 Task: Find connections with filter location Châteauguay with filter topic #startupquoteswith filter profile language Potuguese with filter current company Bajaj Allianz General Insurance with filter school UNITED COLLEGE OF ENGINEERING AND RESEARCH, GREATER NOIDA with filter industry Oil Extraction with filter service category Computer Networking with filter keywords title Account Representative
Action: Mouse moved to (175, 268)
Screenshot: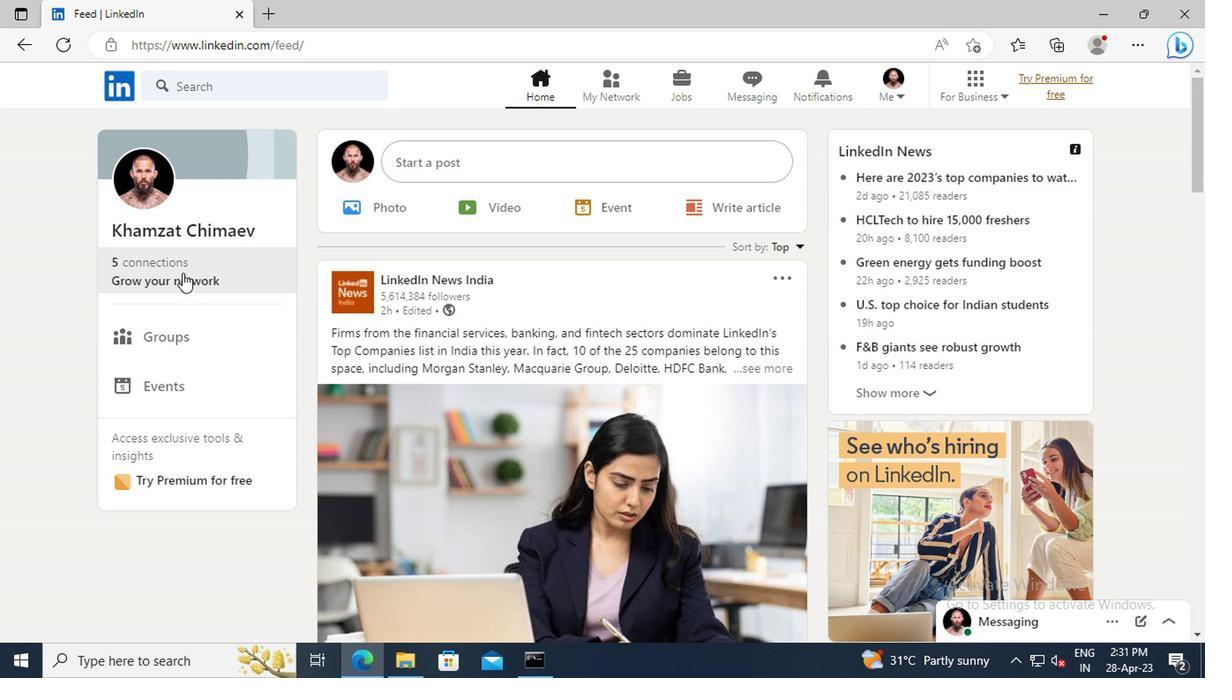 
Action: Mouse pressed left at (175, 268)
Screenshot: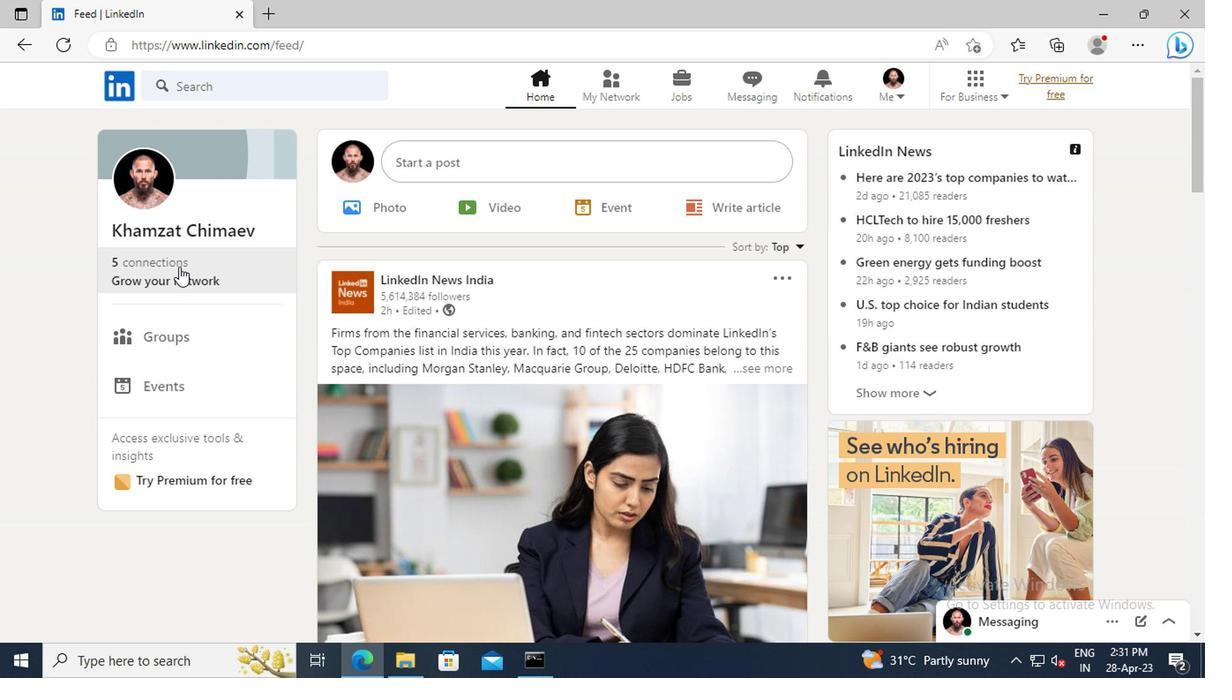 
Action: Mouse moved to (182, 185)
Screenshot: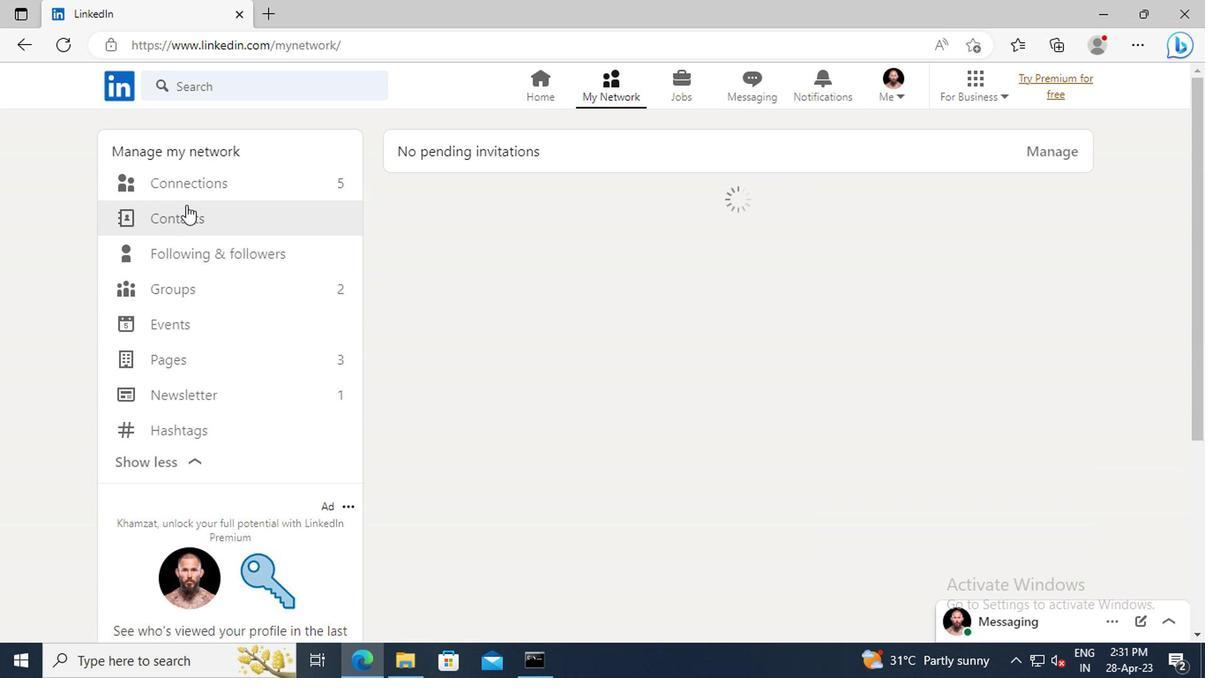 
Action: Mouse pressed left at (182, 185)
Screenshot: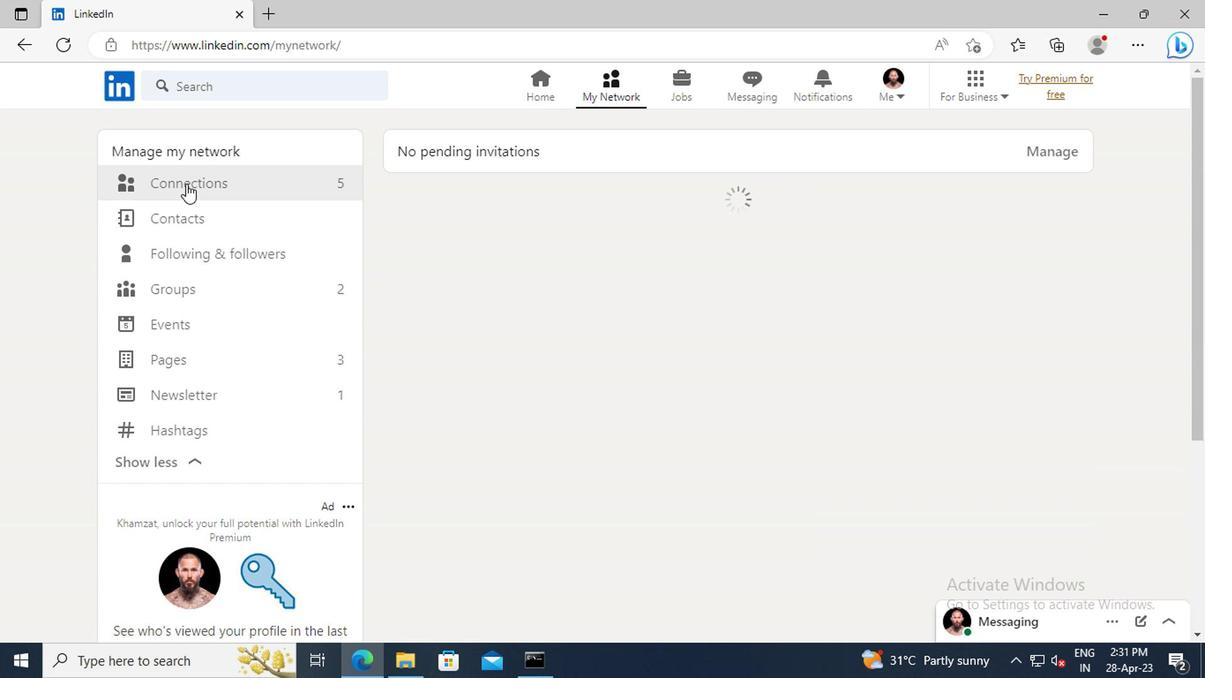 
Action: Mouse moved to (735, 187)
Screenshot: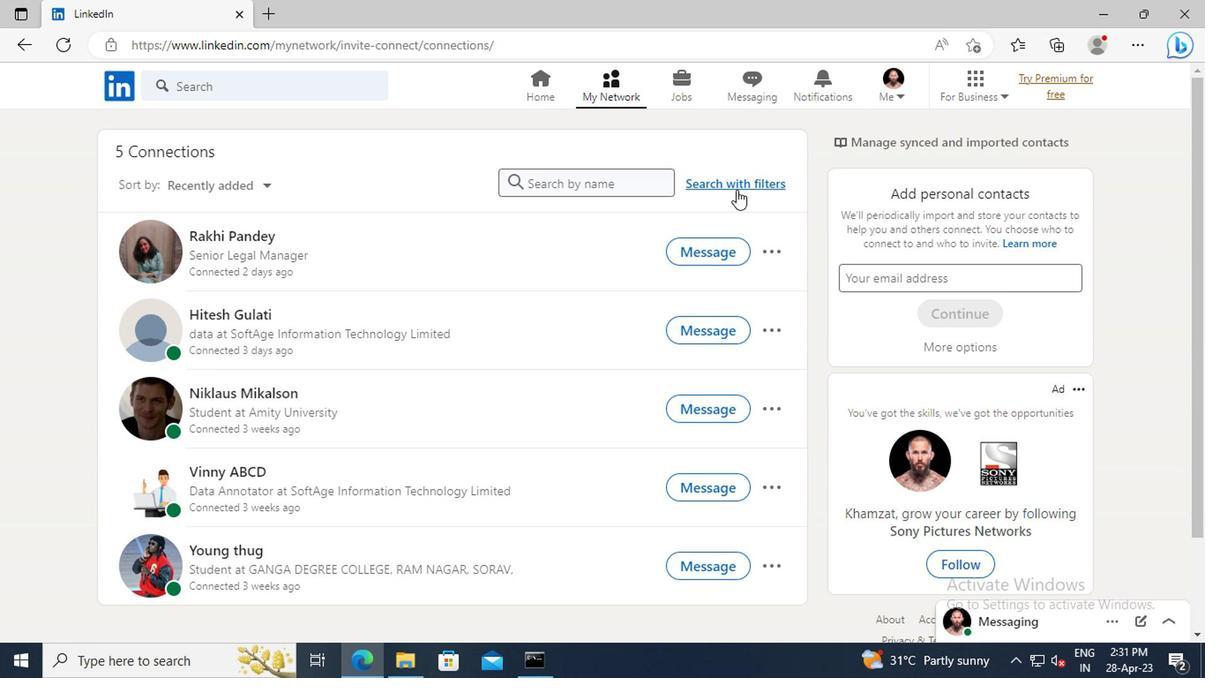 
Action: Mouse pressed left at (735, 187)
Screenshot: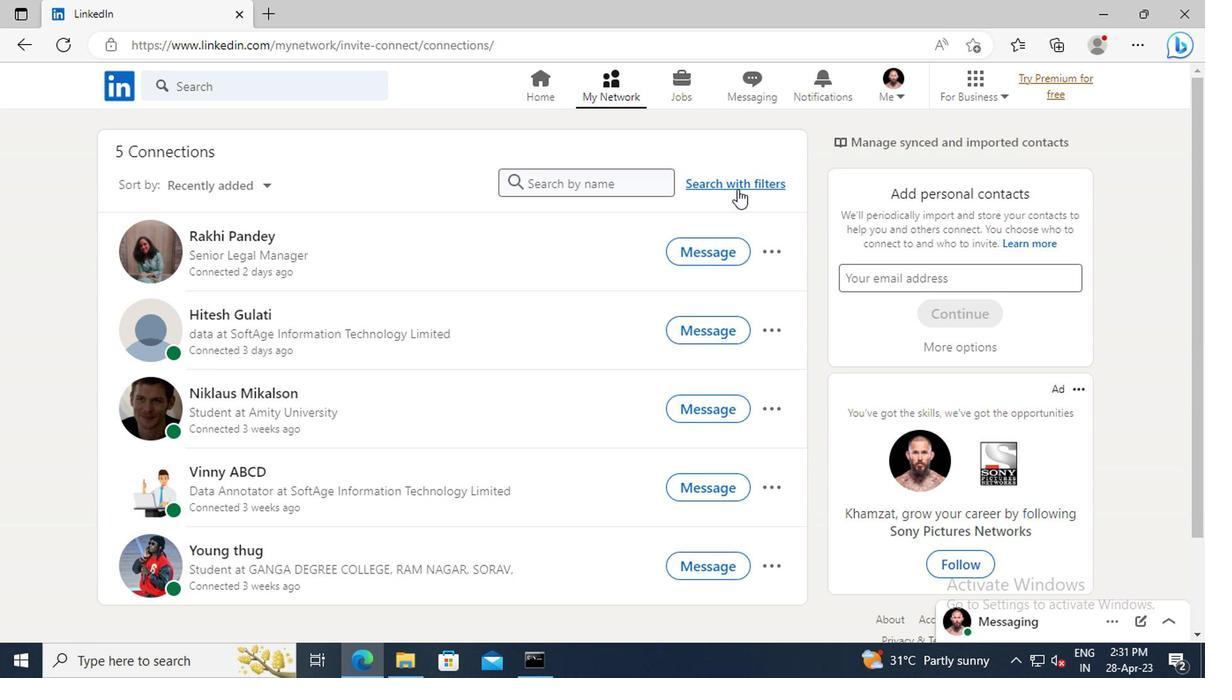 
Action: Mouse moved to (665, 140)
Screenshot: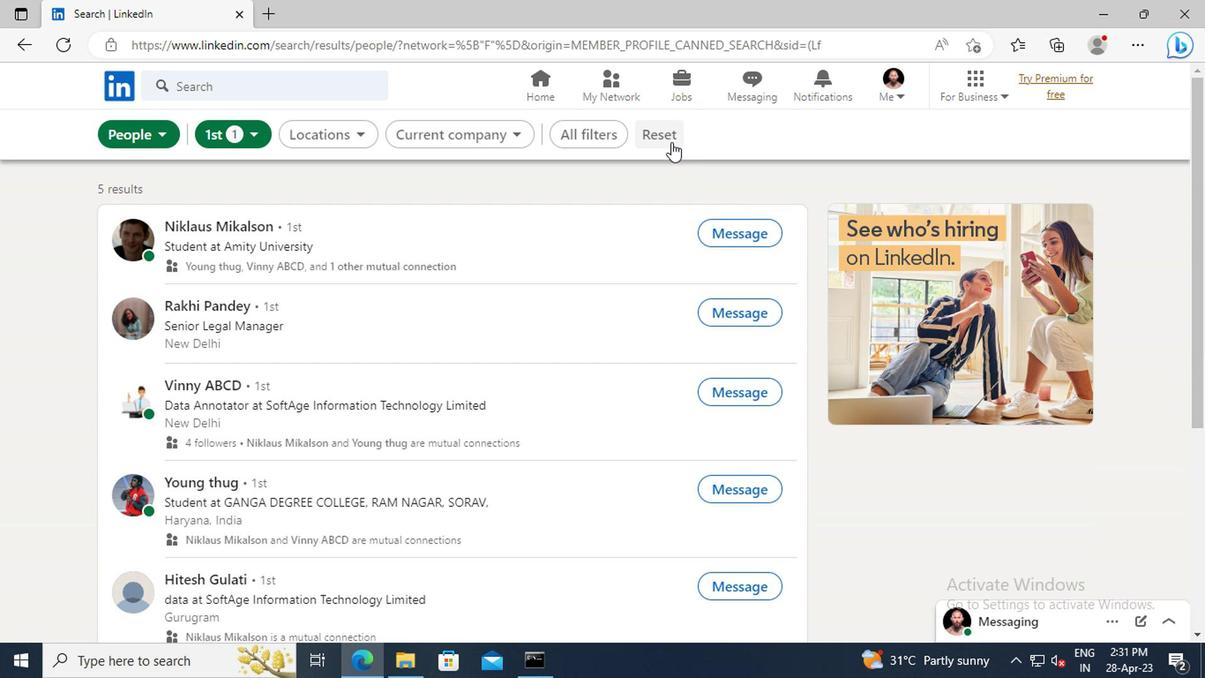 
Action: Mouse pressed left at (665, 140)
Screenshot: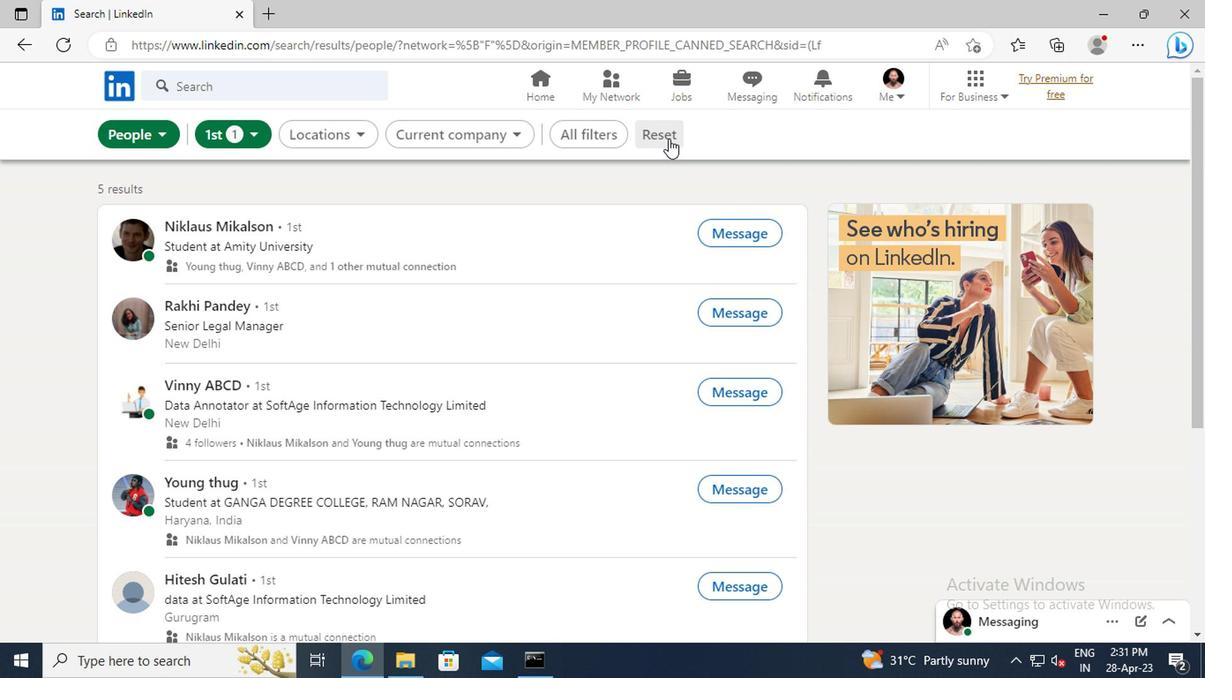 
Action: Mouse moved to (643, 135)
Screenshot: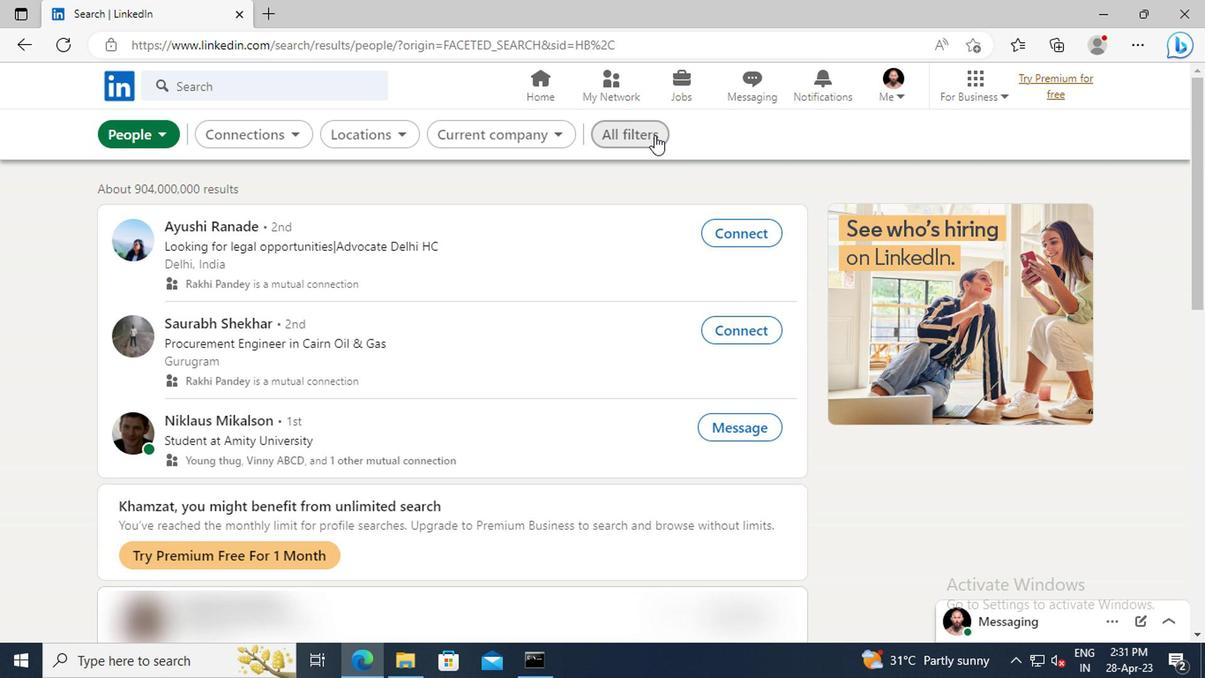 
Action: Mouse pressed left at (643, 135)
Screenshot: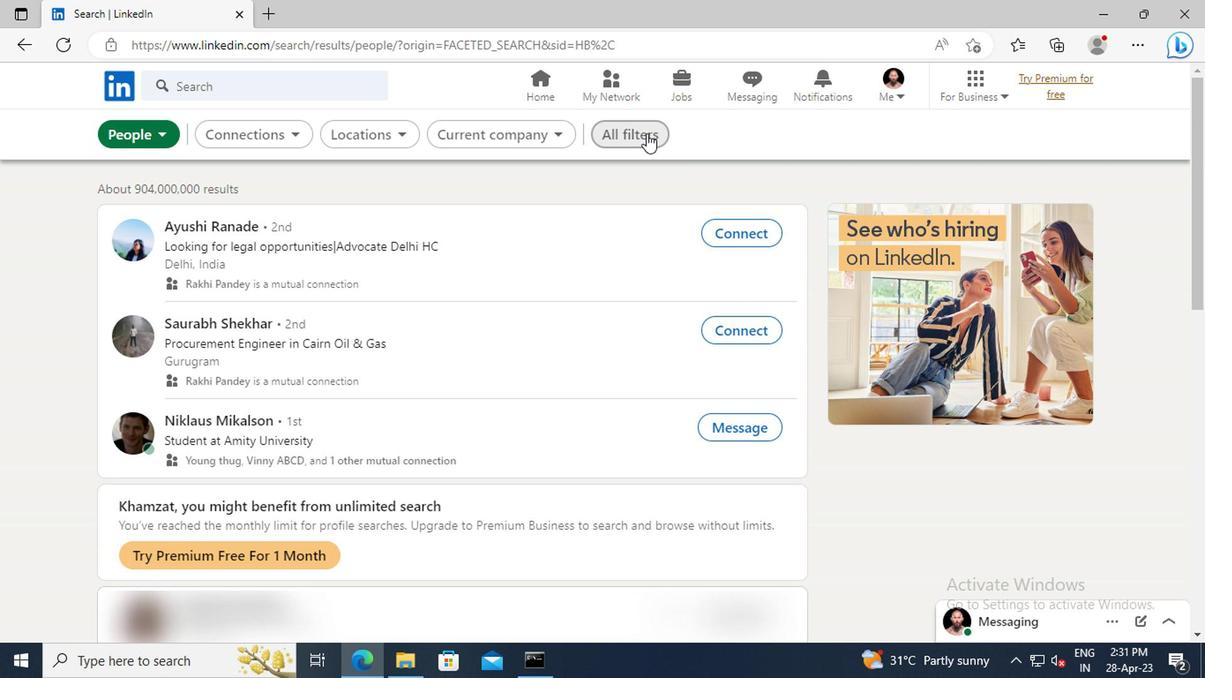 
Action: Mouse moved to (1005, 295)
Screenshot: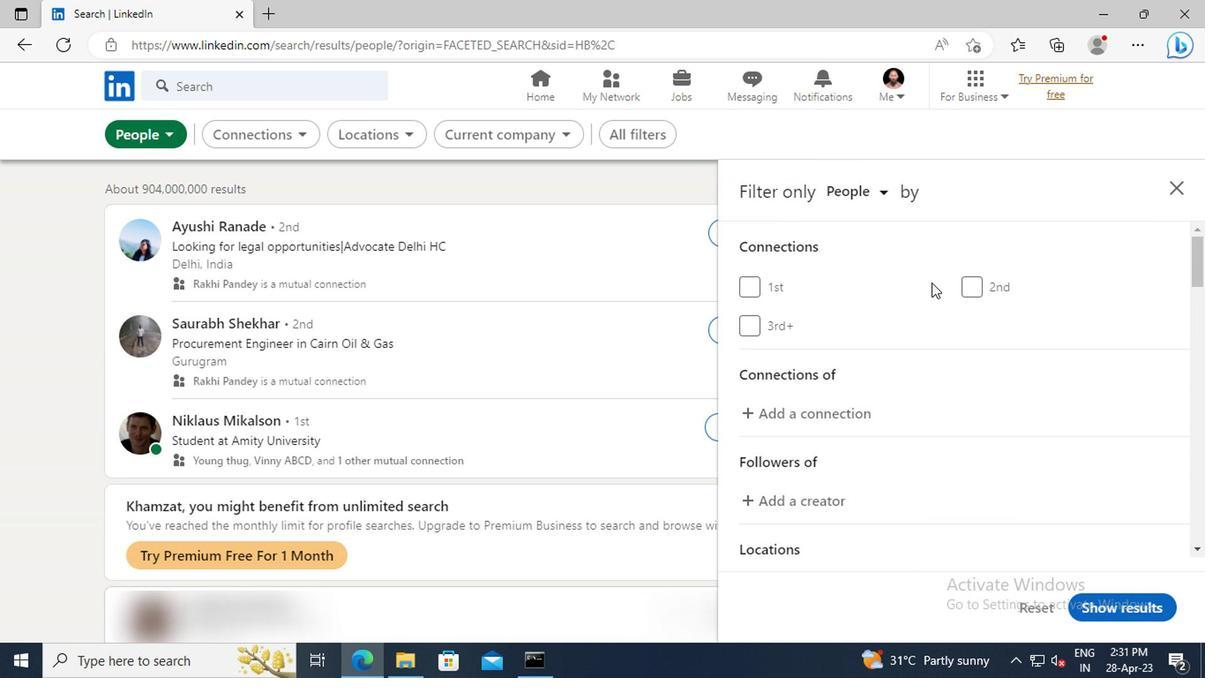 
Action: Mouse scrolled (1005, 294) with delta (0, -1)
Screenshot: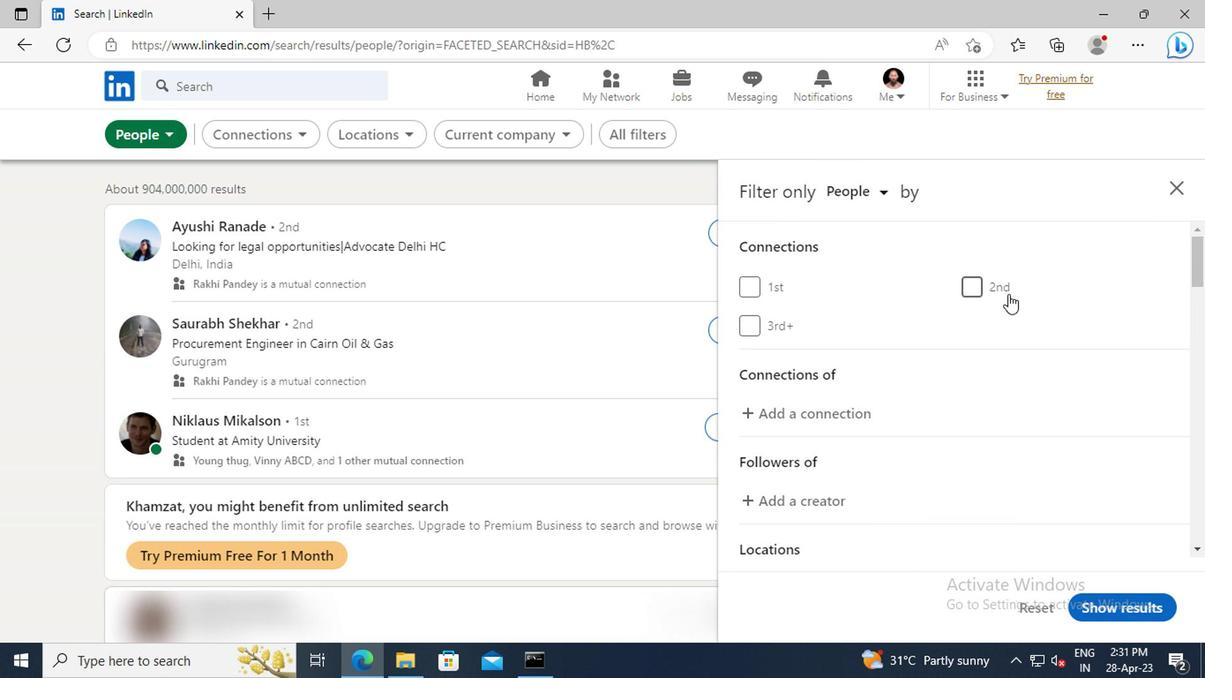
Action: Mouse scrolled (1005, 294) with delta (0, -1)
Screenshot: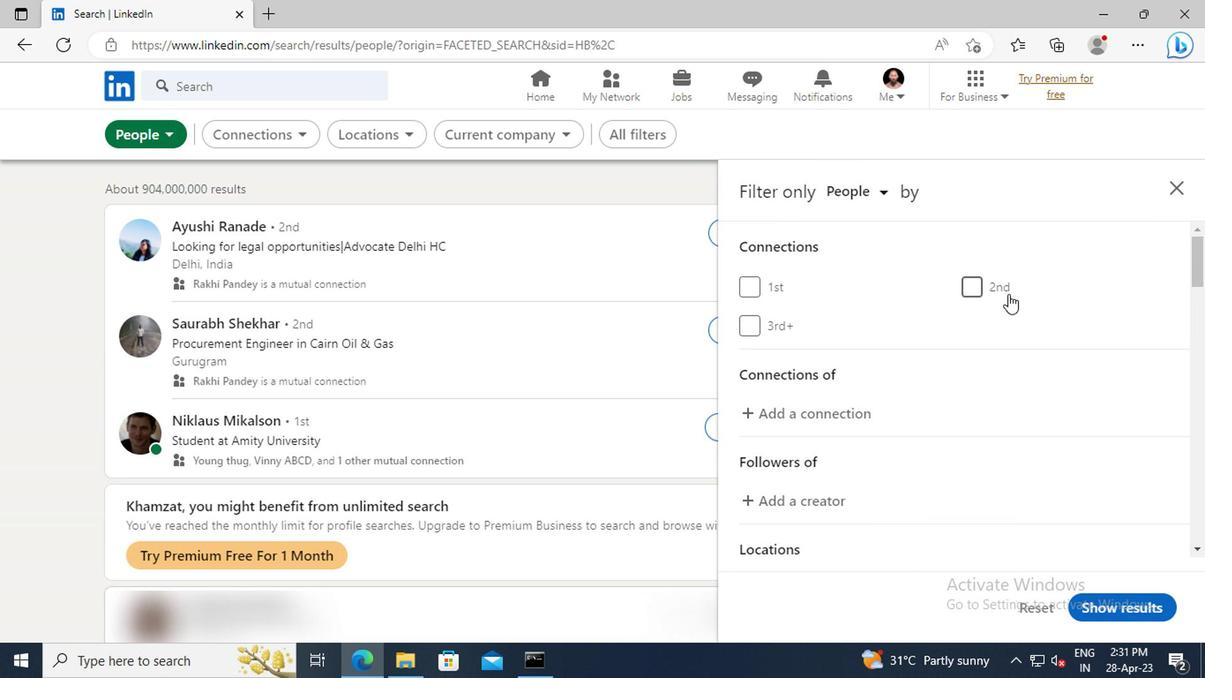 
Action: Mouse scrolled (1005, 294) with delta (0, -1)
Screenshot: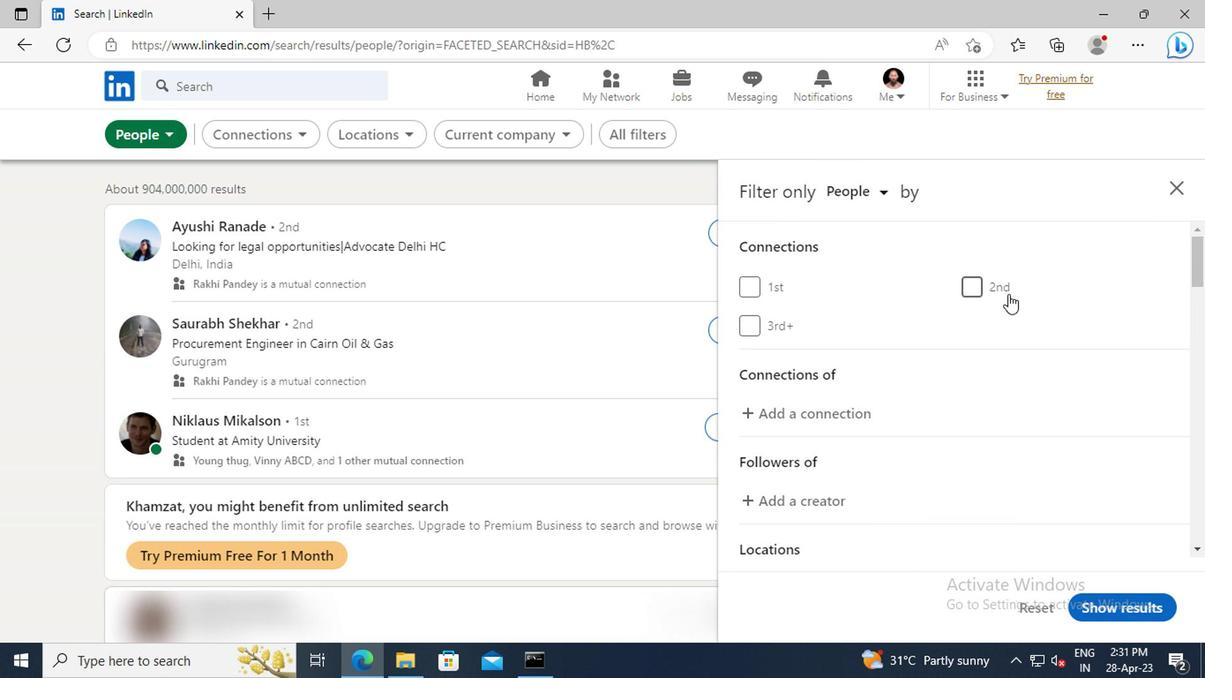 
Action: Mouse scrolled (1005, 294) with delta (0, -1)
Screenshot: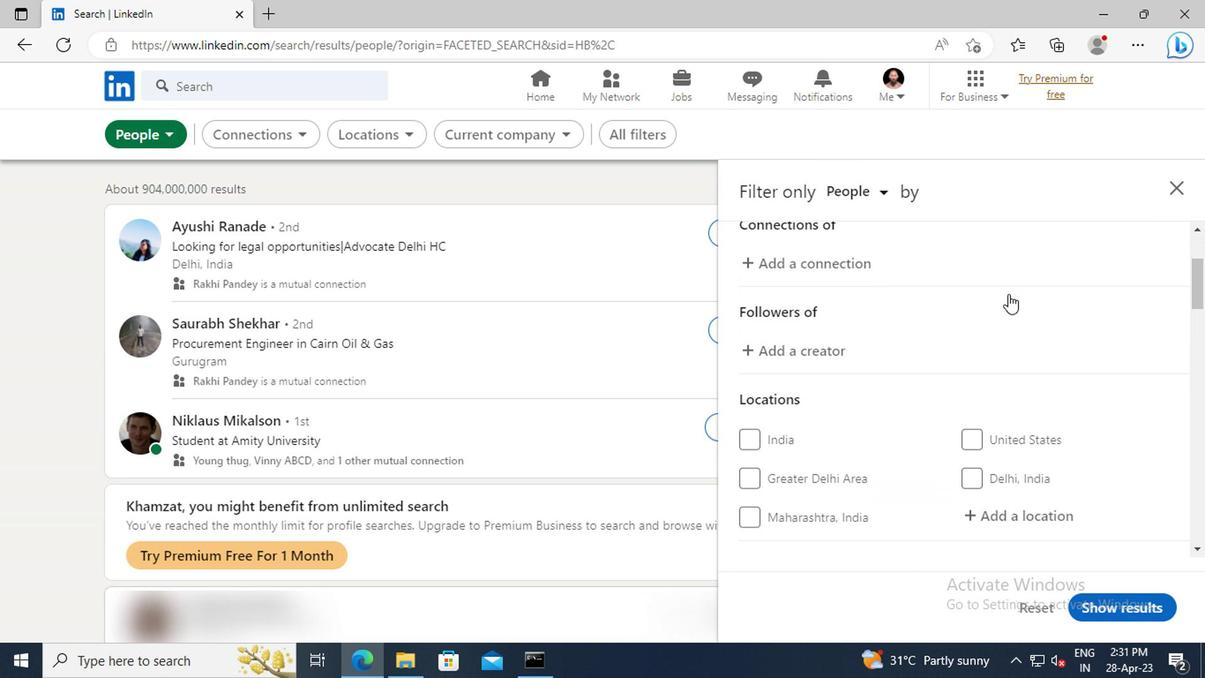 
Action: Mouse scrolled (1005, 294) with delta (0, -1)
Screenshot: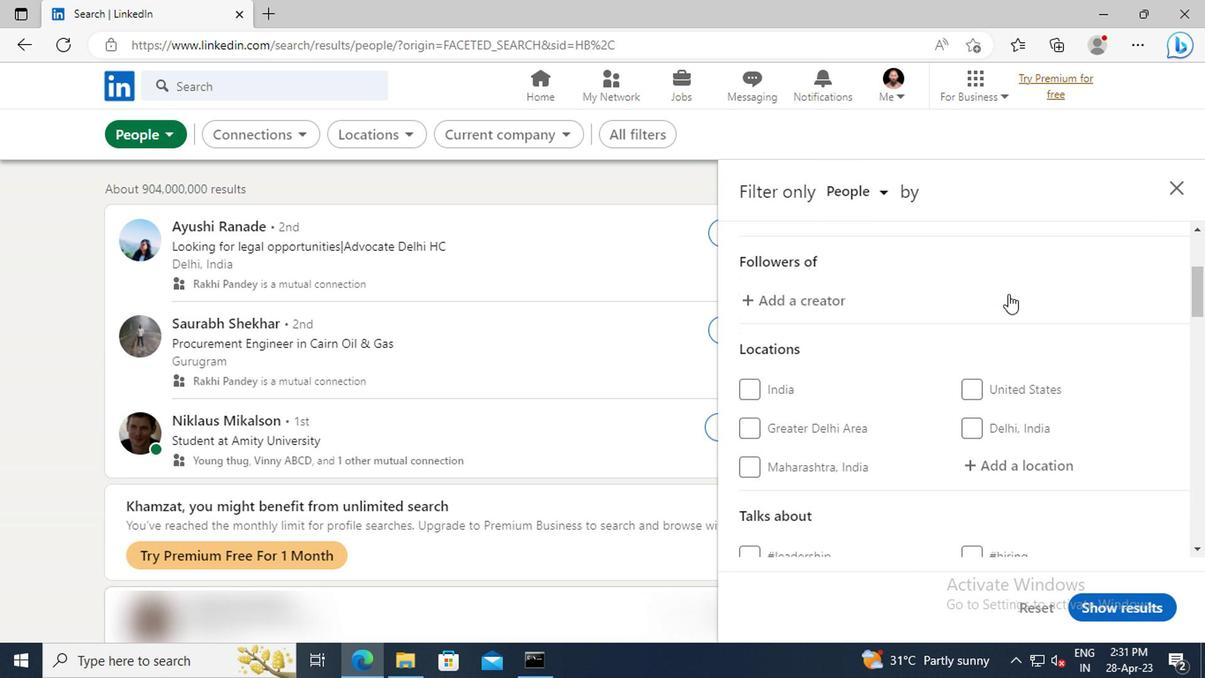 
Action: Mouse scrolled (1005, 294) with delta (0, -1)
Screenshot: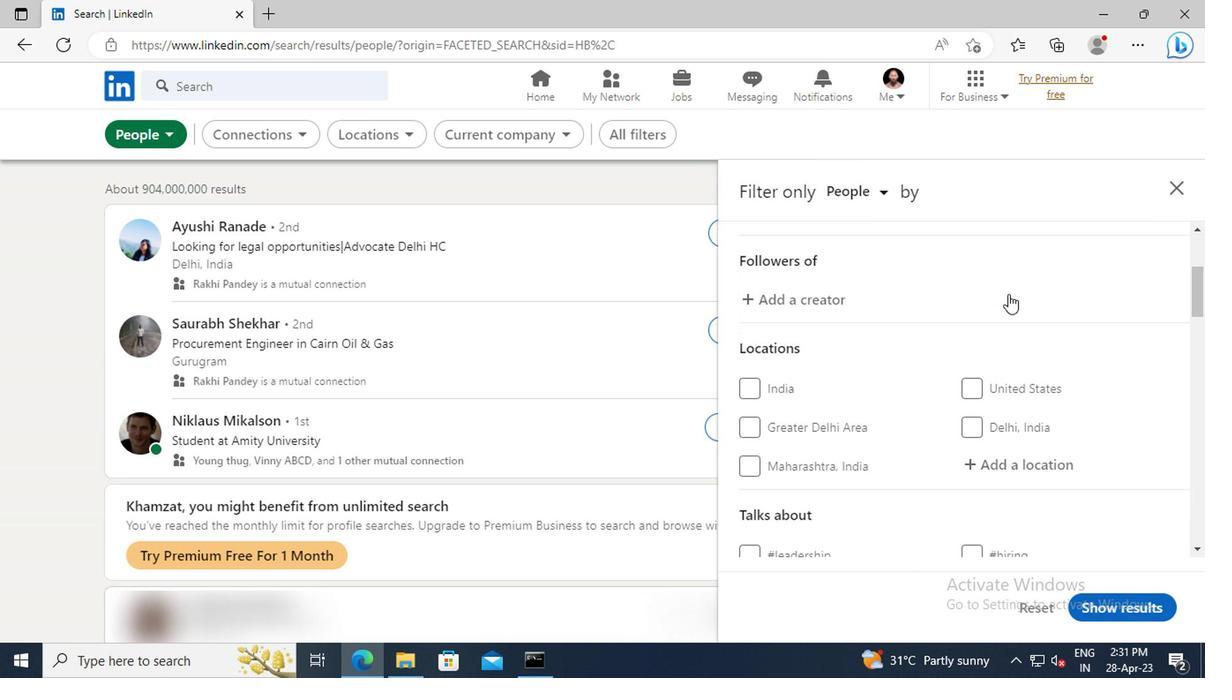 
Action: Mouse moved to (998, 365)
Screenshot: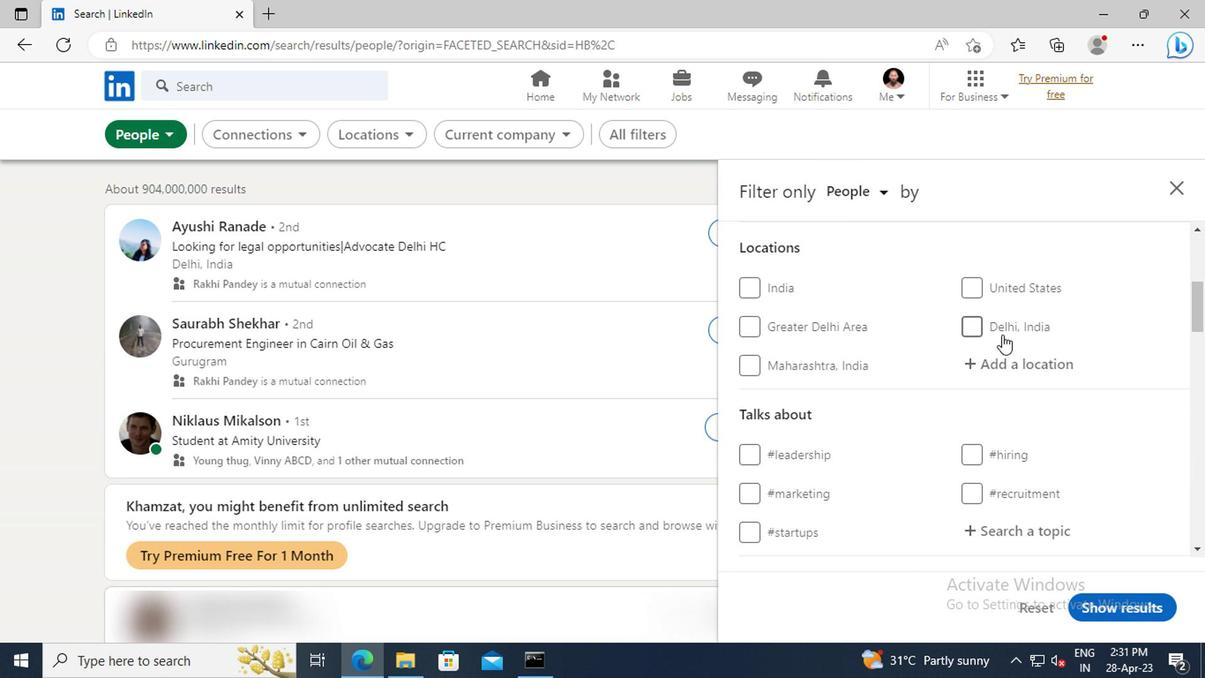 
Action: Mouse pressed left at (998, 365)
Screenshot: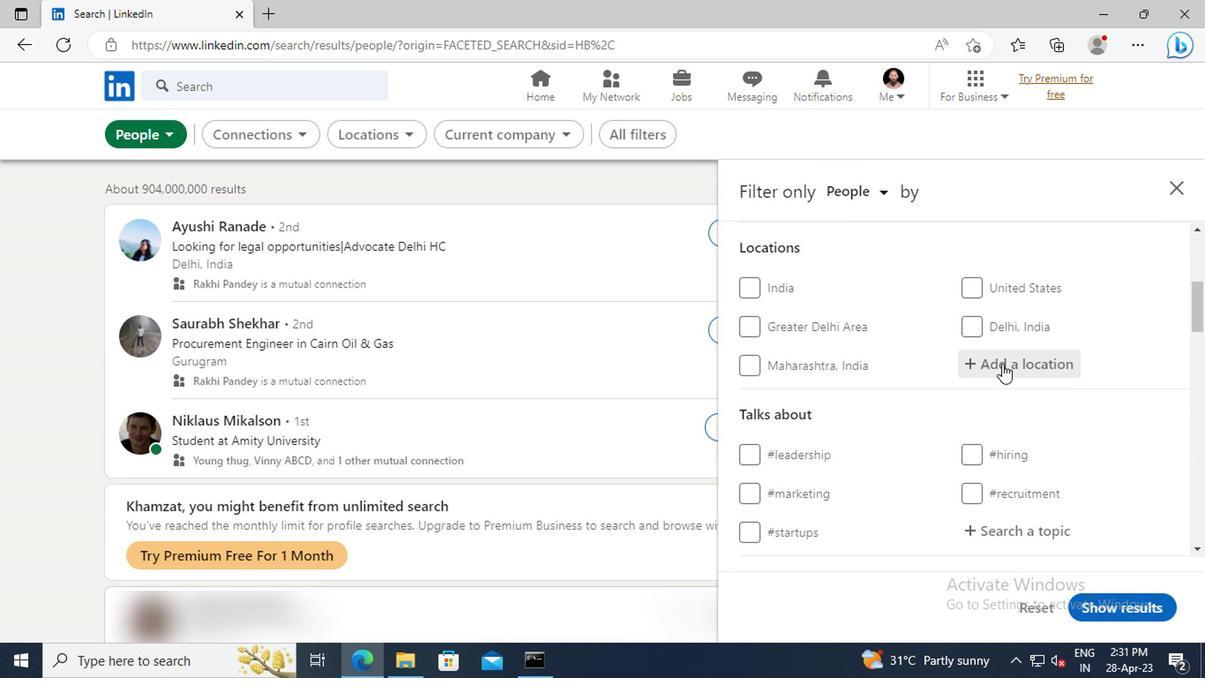 
Action: Key pressed <Key.shift>CHATEAUGUAY
Screenshot: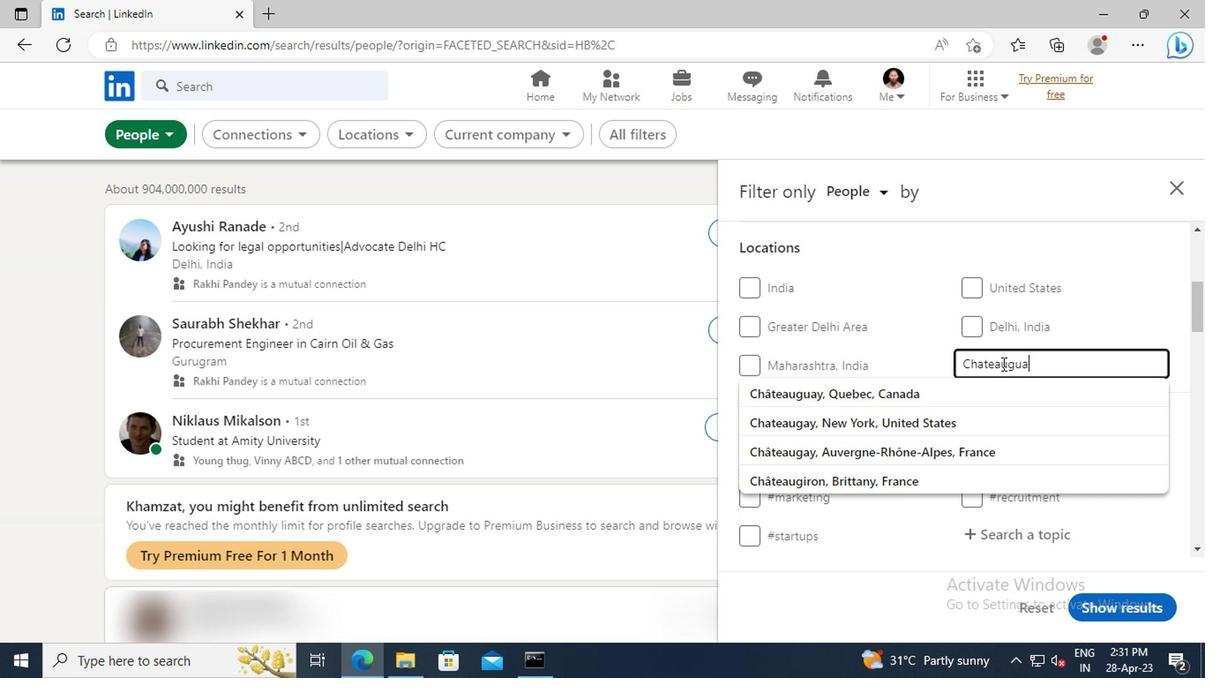 
Action: Mouse moved to (996, 389)
Screenshot: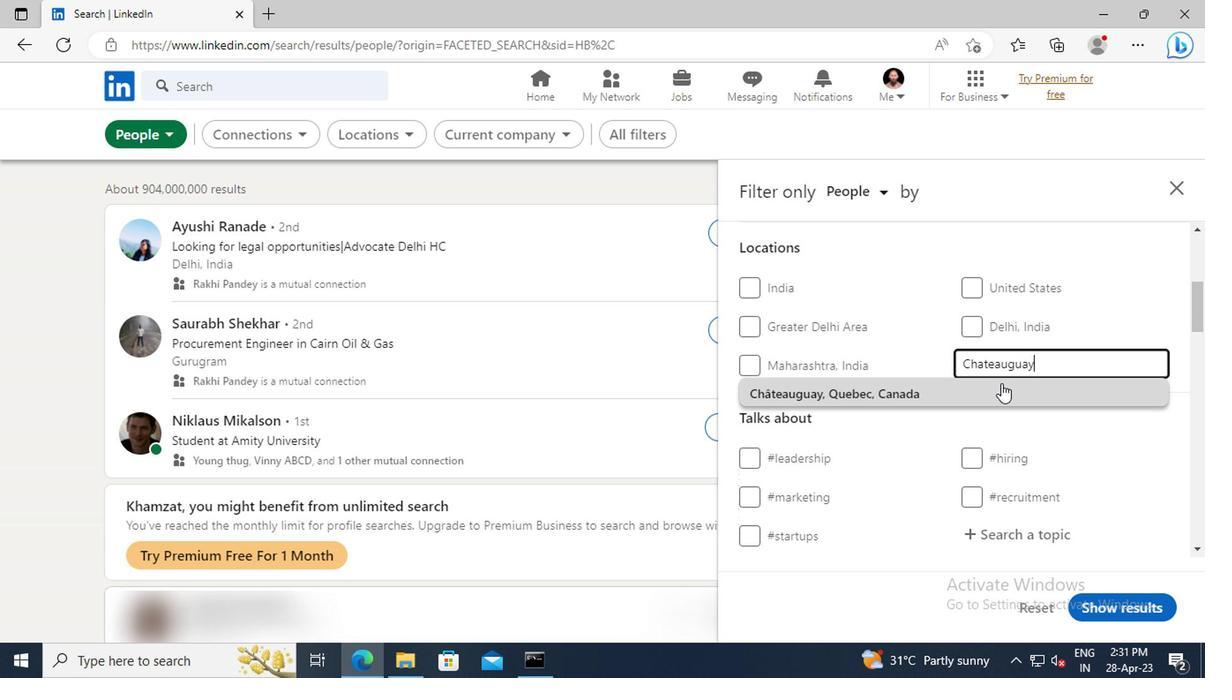 
Action: Mouse pressed left at (996, 389)
Screenshot: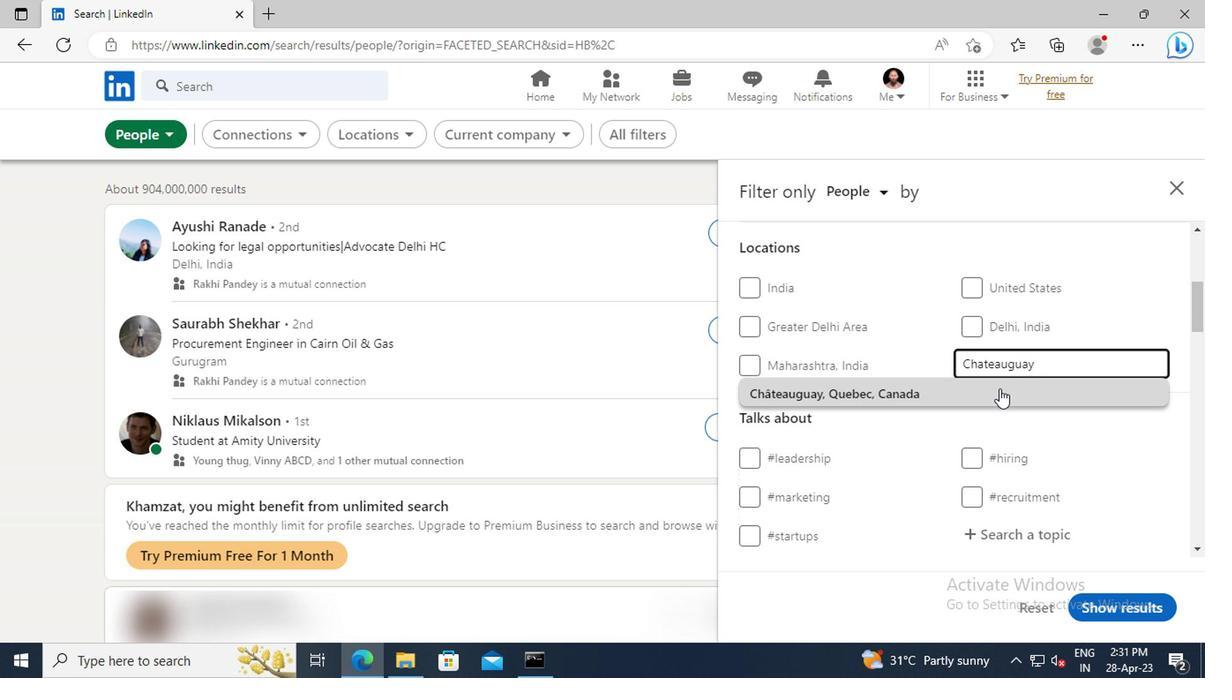 
Action: Mouse scrolled (996, 388) with delta (0, -1)
Screenshot: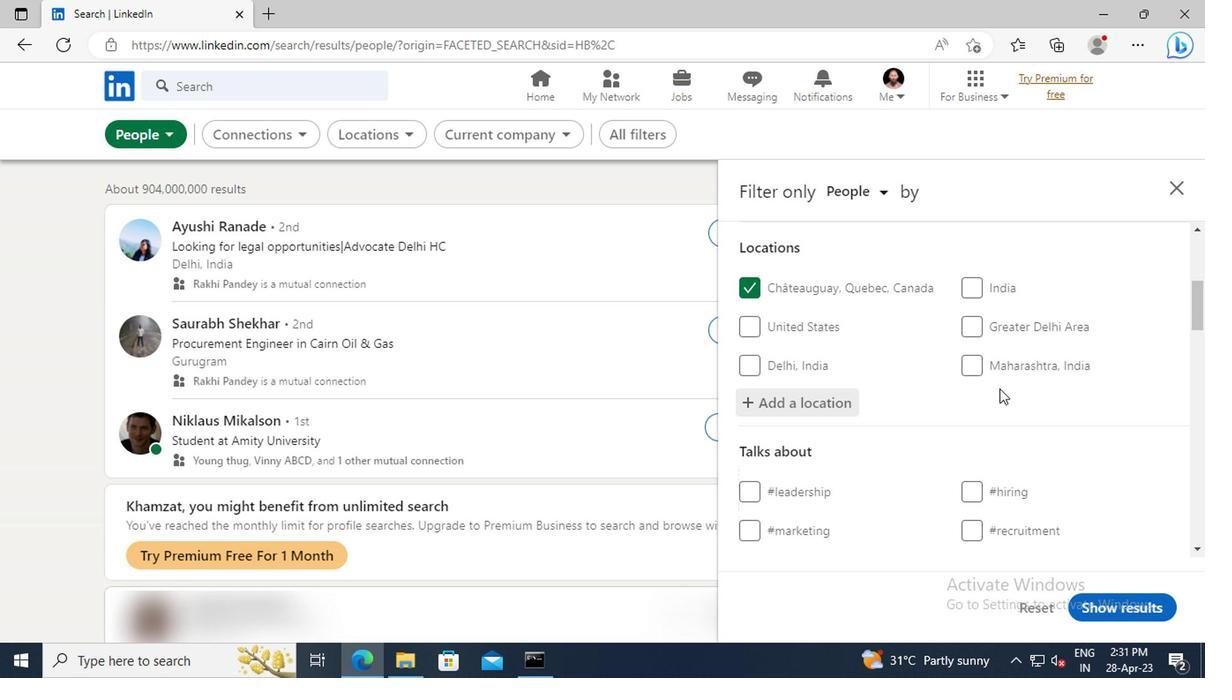 
Action: Mouse scrolled (996, 388) with delta (0, -1)
Screenshot: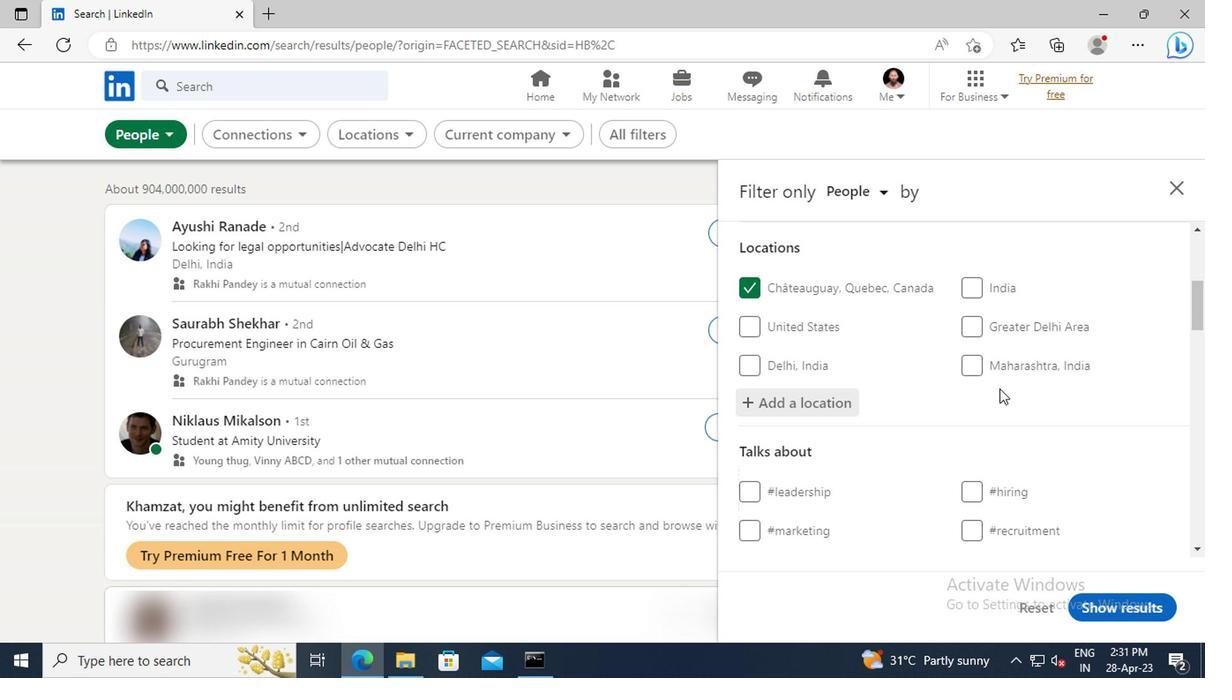 
Action: Mouse scrolled (996, 388) with delta (0, -1)
Screenshot: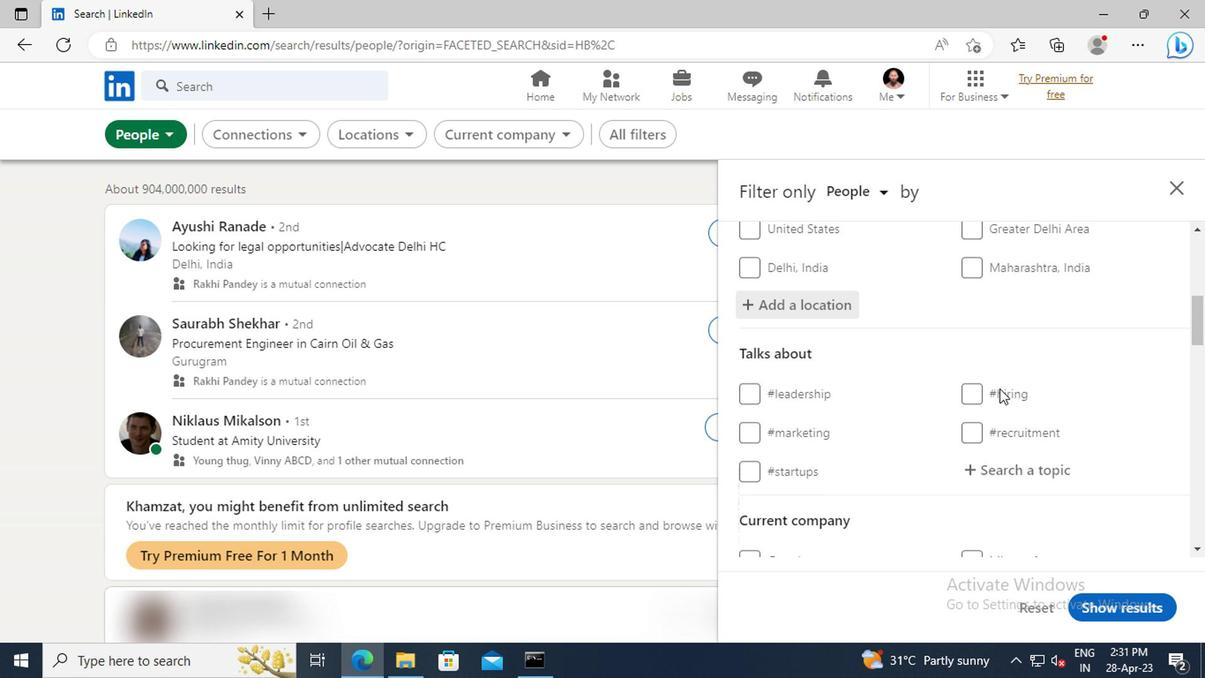 
Action: Mouse moved to (995, 418)
Screenshot: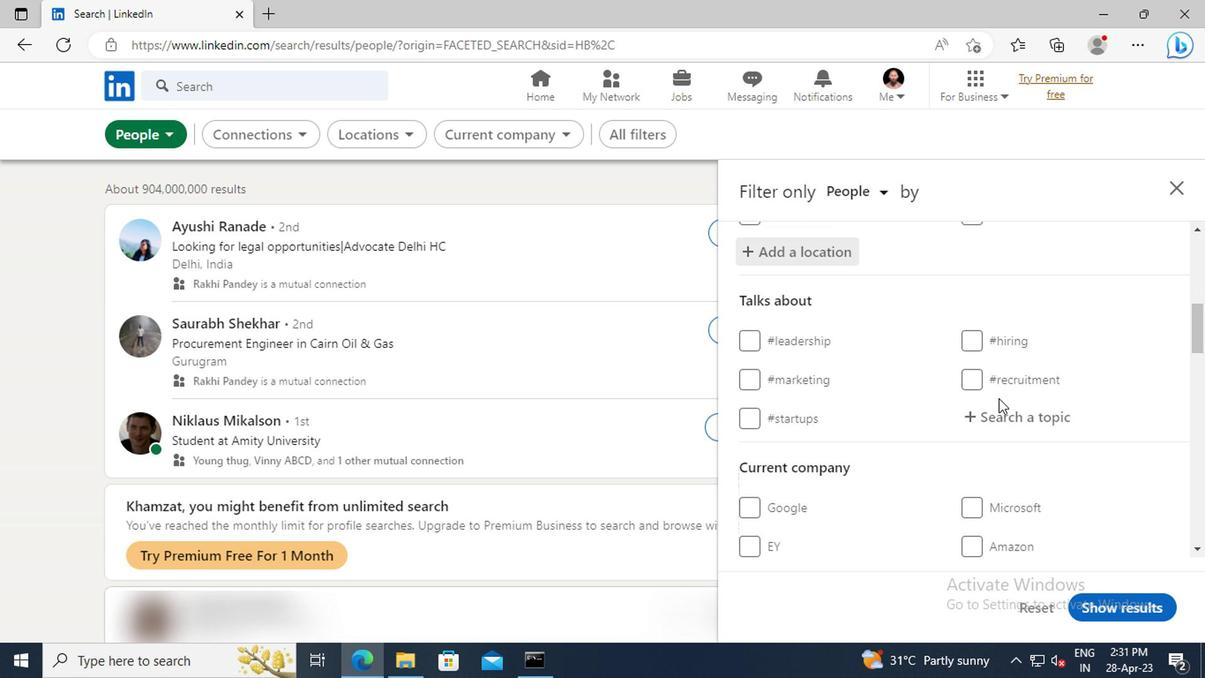 
Action: Mouse pressed left at (995, 418)
Screenshot: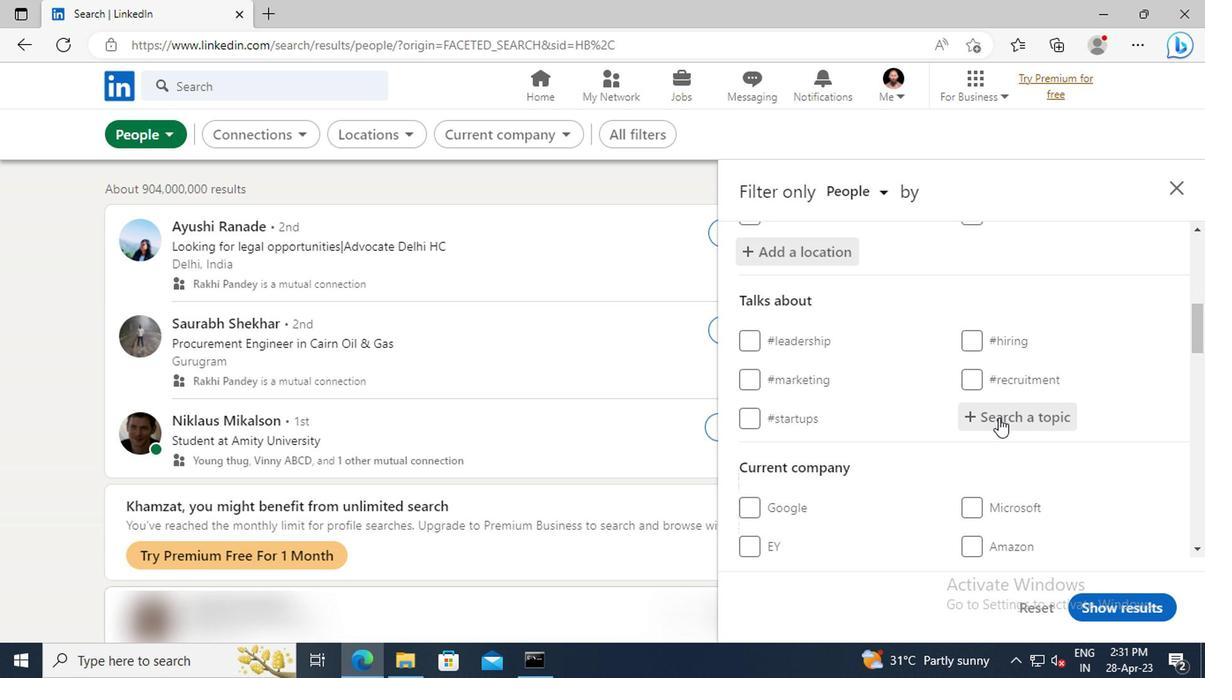 
Action: Key pressed STARTUPQUO
Screenshot: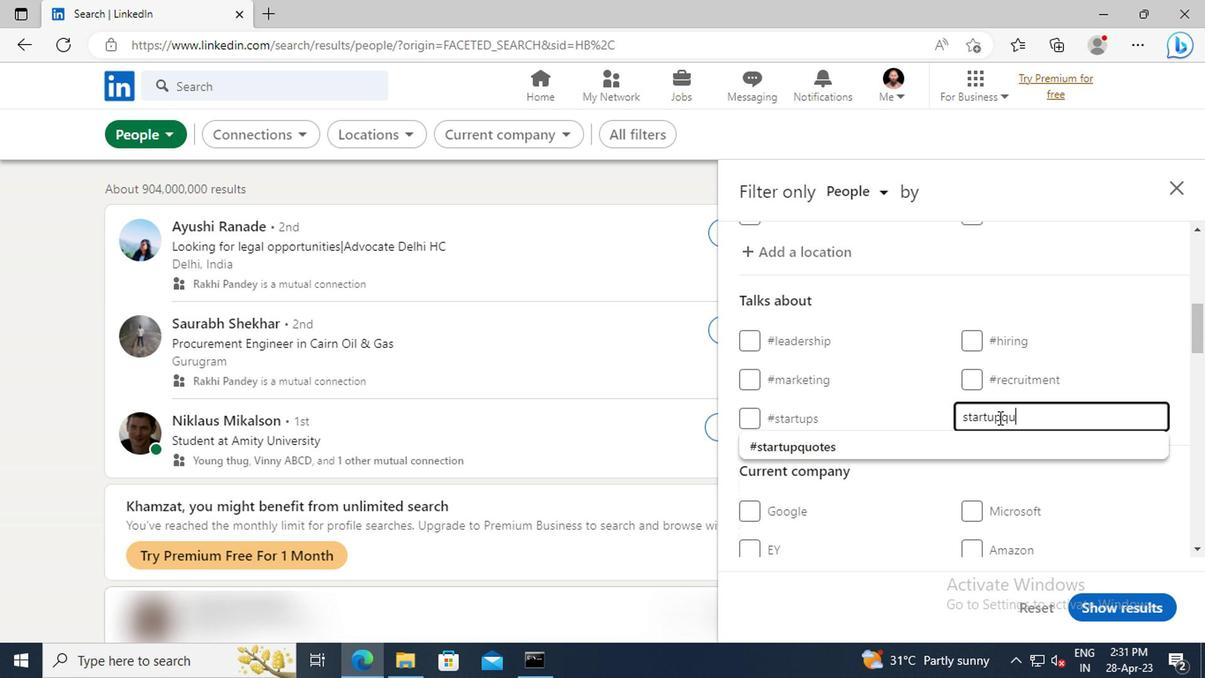 
Action: Mouse moved to (990, 444)
Screenshot: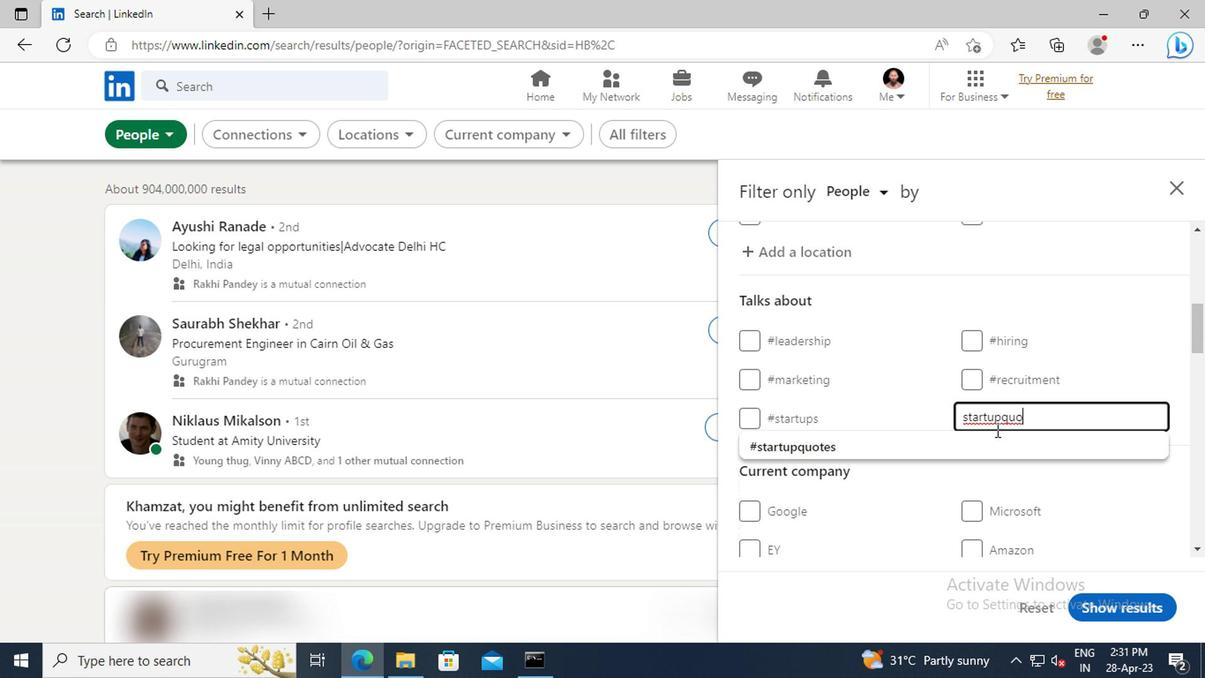
Action: Mouse pressed left at (990, 444)
Screenshot: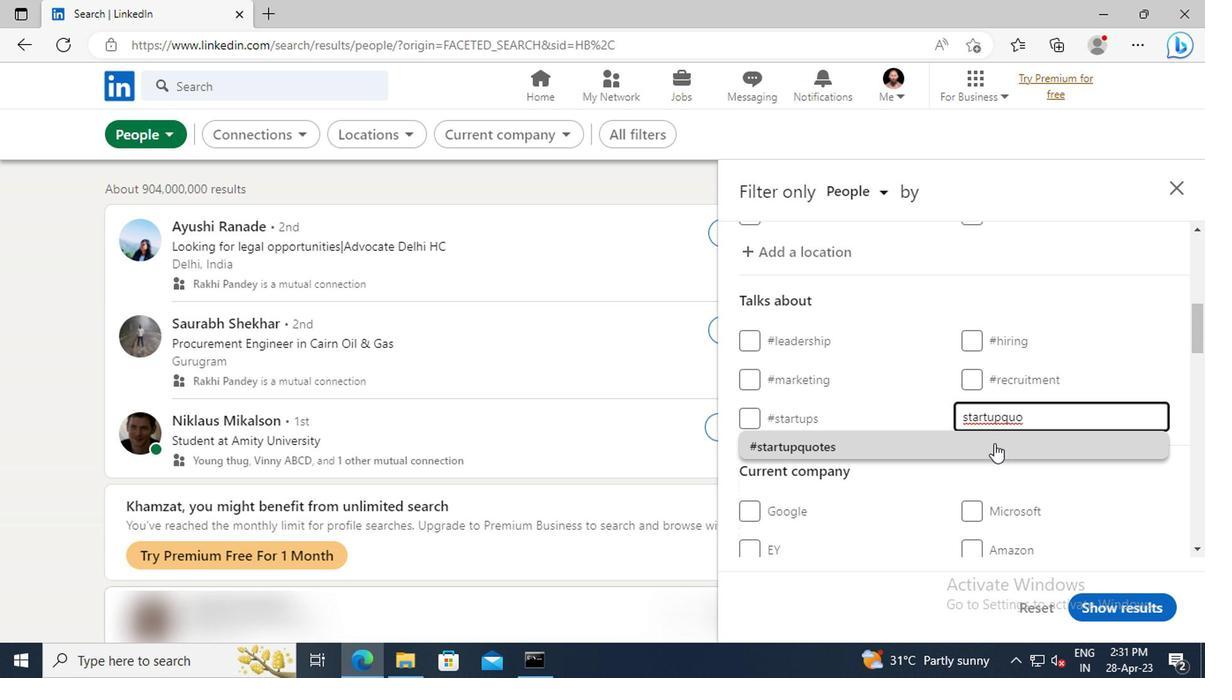 
Action: Mouse moved to (970, 397)
Screenshot: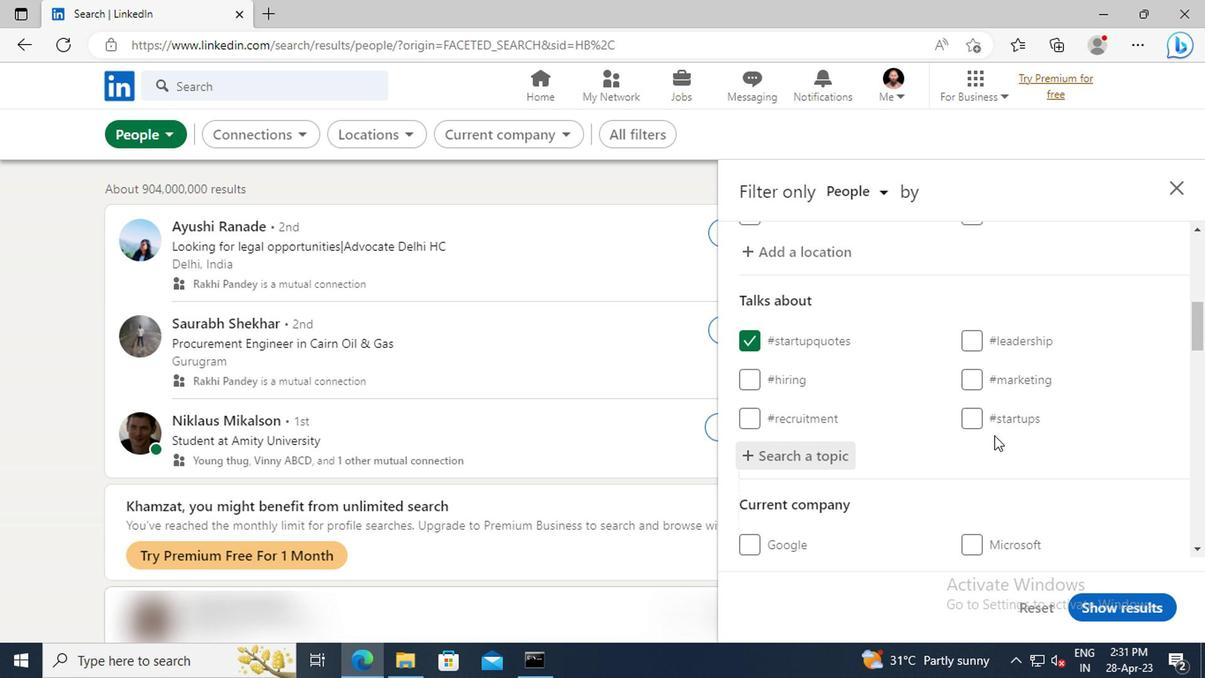 
Action: Mouse scrolled (970, 396) with delta (0, 0)
Screenshot: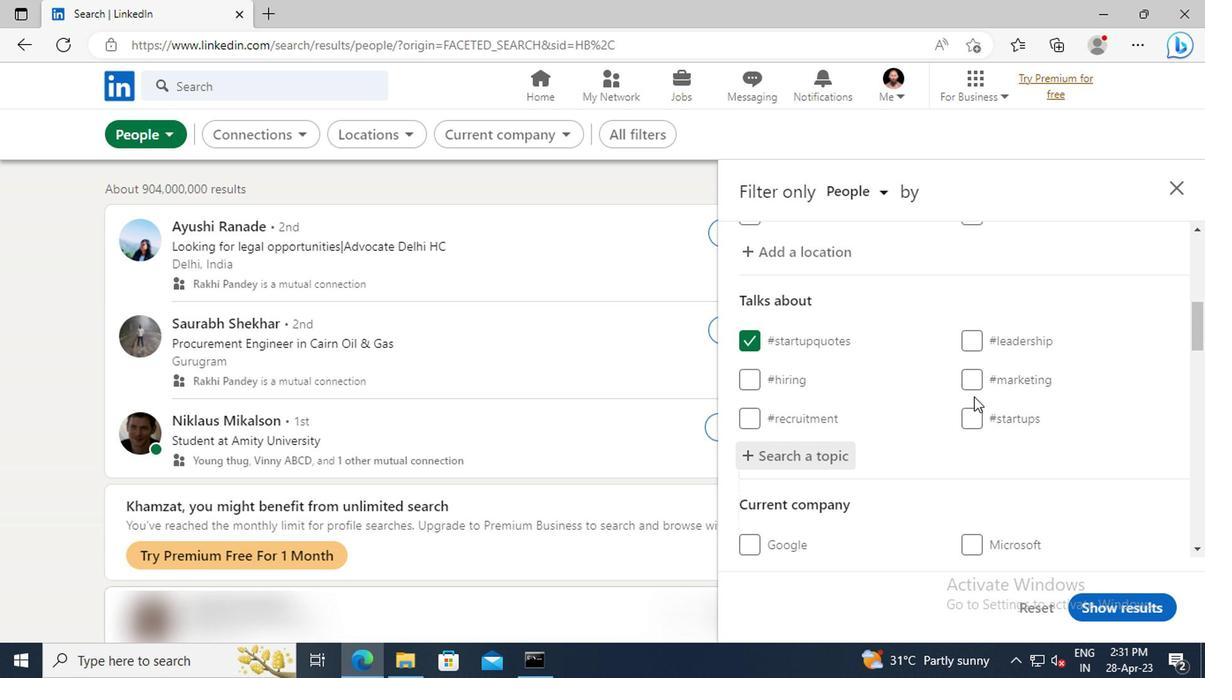 
Action: Mouse scrolled (970, 396) with delta (0, 0)
Screenshot: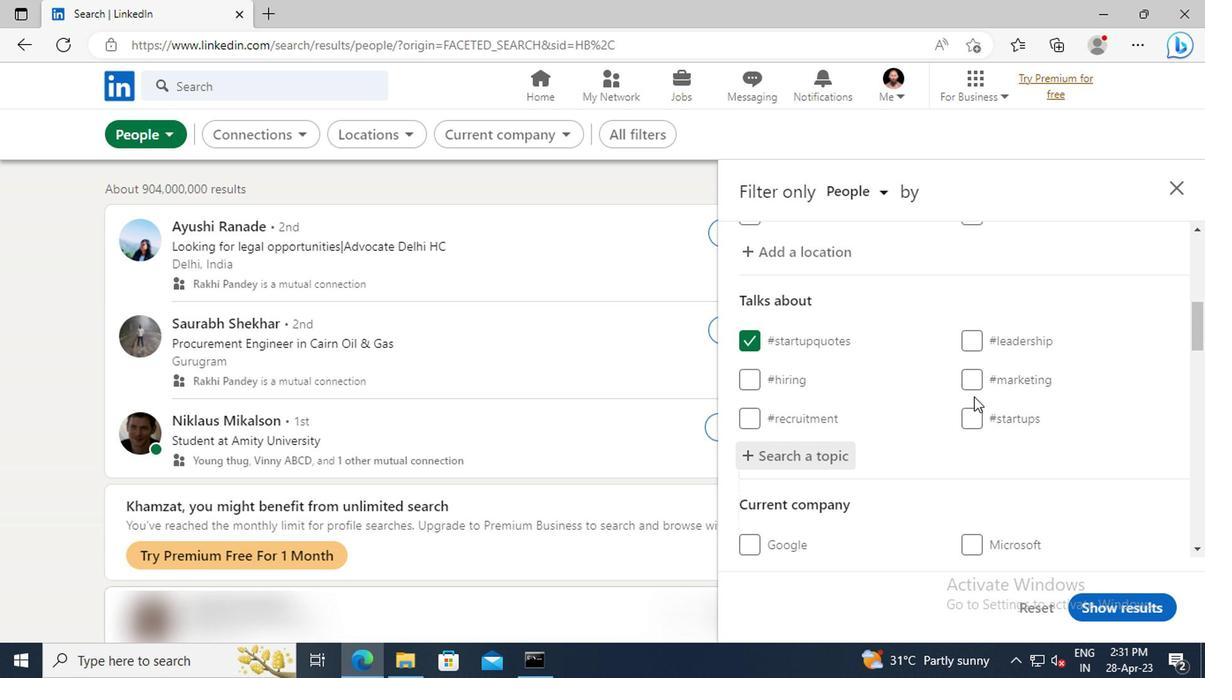 
Action: Mouse scrolled (970, 396) with delta (0, 0)
Screenshot: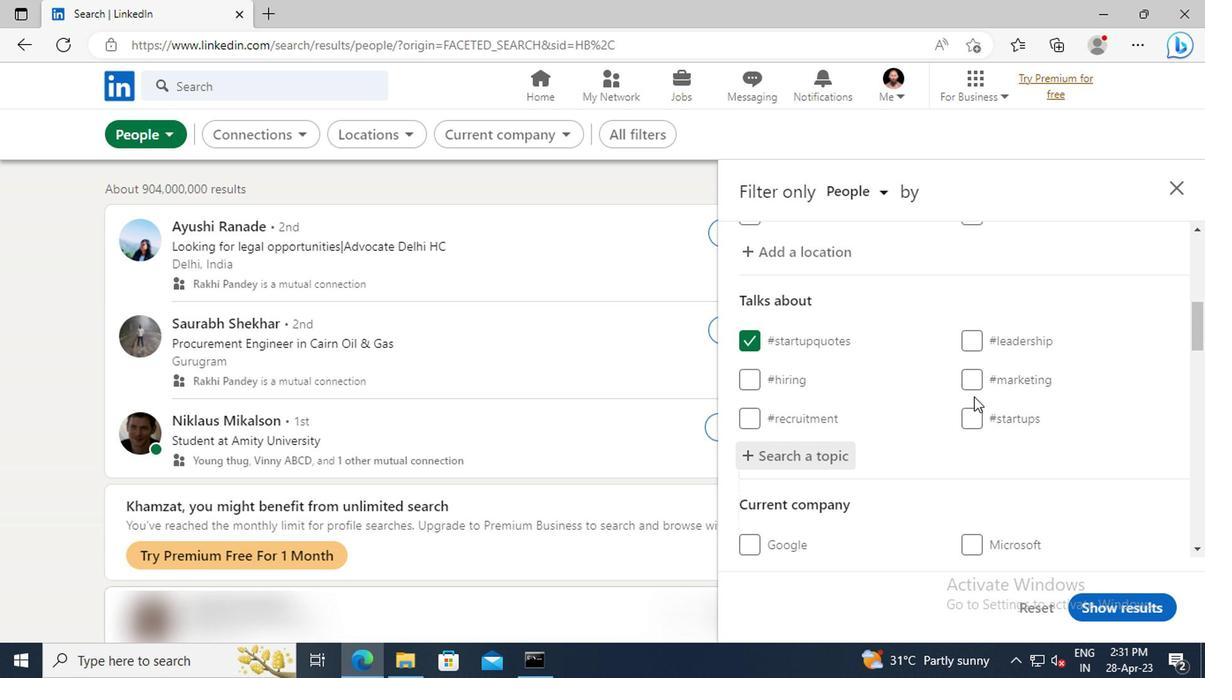 
Action: Mouse scrolled (970, 396) with delta (0, 0)
Screenshot: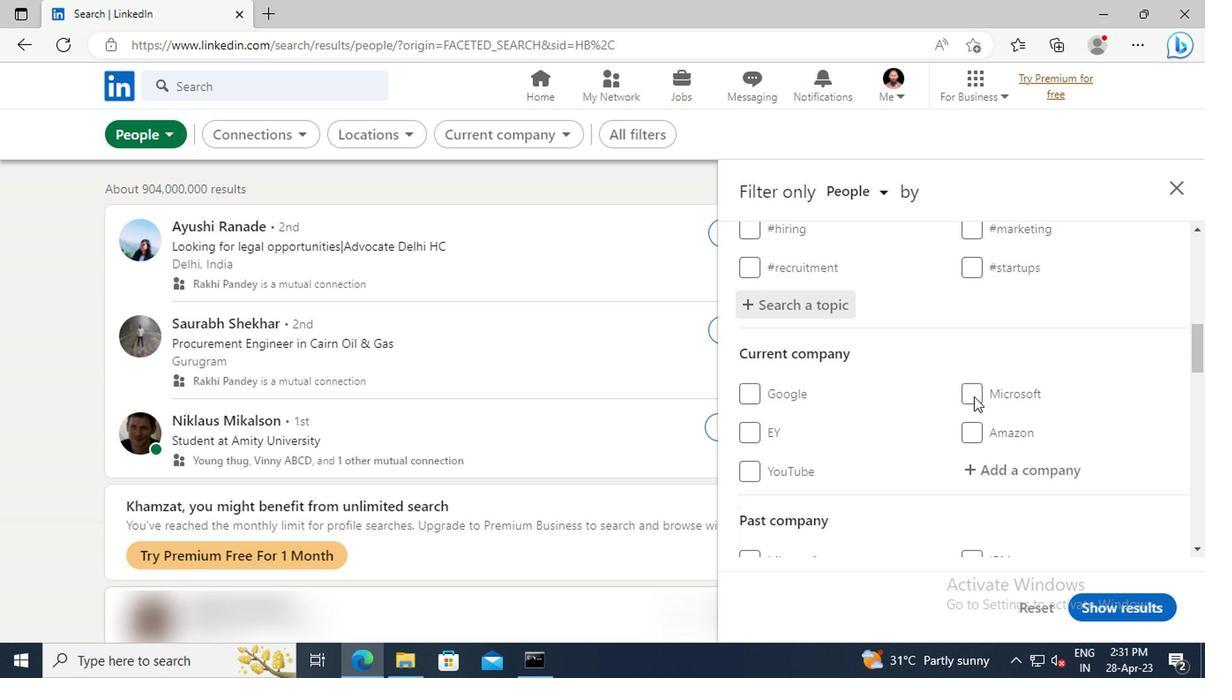 
Action: Mouse scrolled (970, 396) with delta (0, 0)
Screenshot: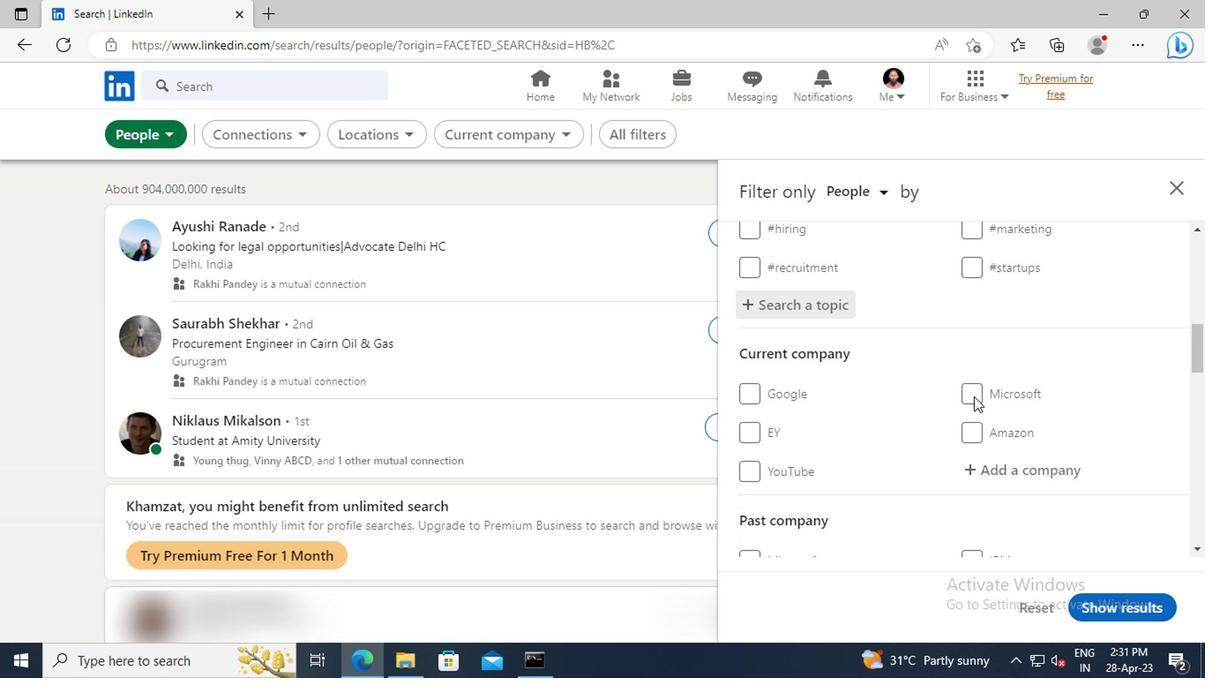
Action: Mouse scrolled (970, 396) with delta (0, 0)
Screenshot: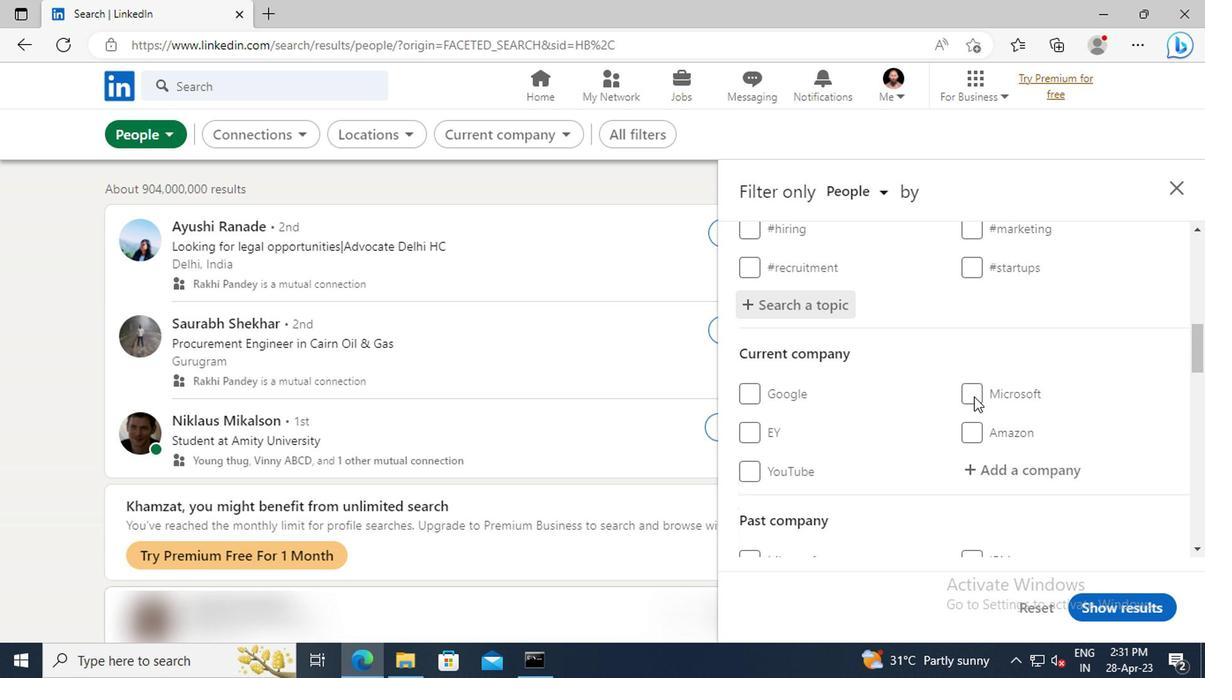 
Action: Mouse scrolled (970, 396) with delta (0, 0)
Screenshot: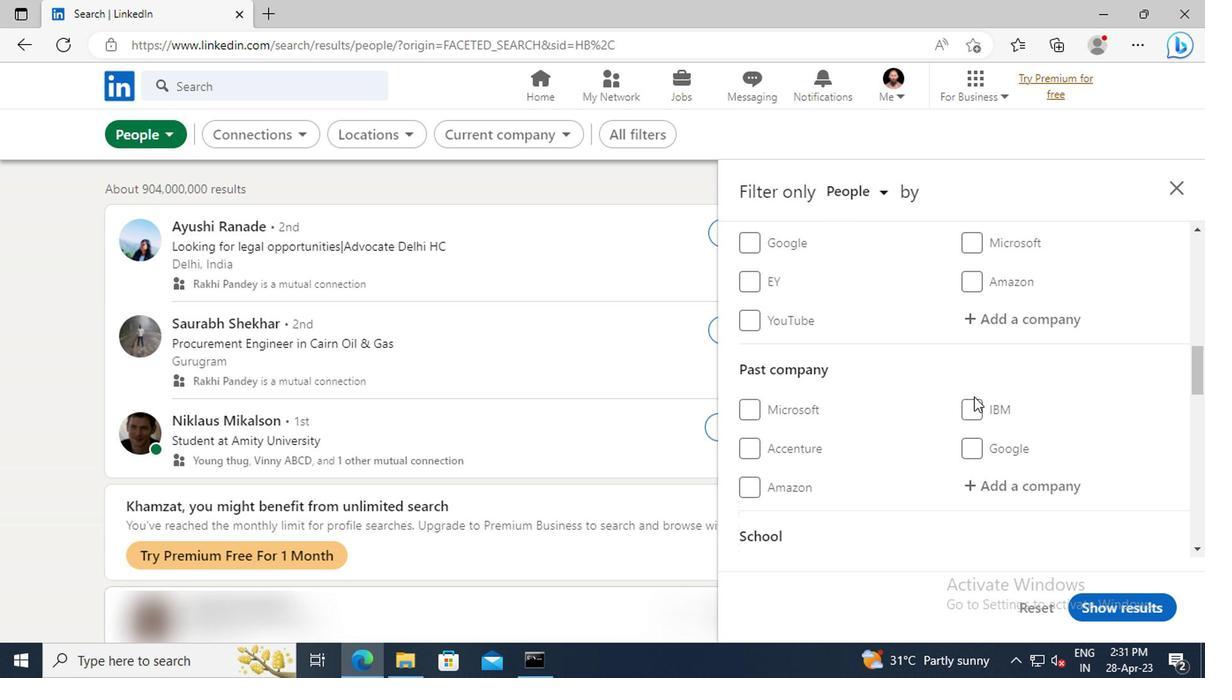 
Action: Mouse scrolled (970, 396) with delta (0, 0)
Screenshot: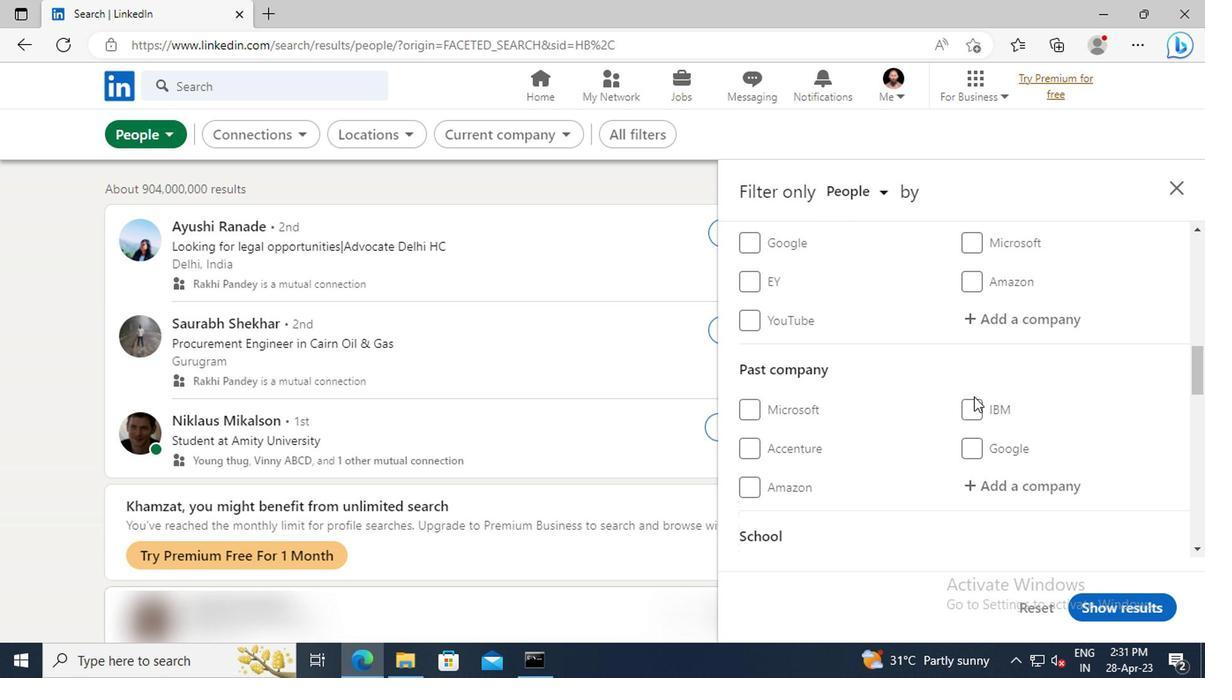 
Action: Mouse scrolled (970, 396) with delta (0, 0)
Screenshot: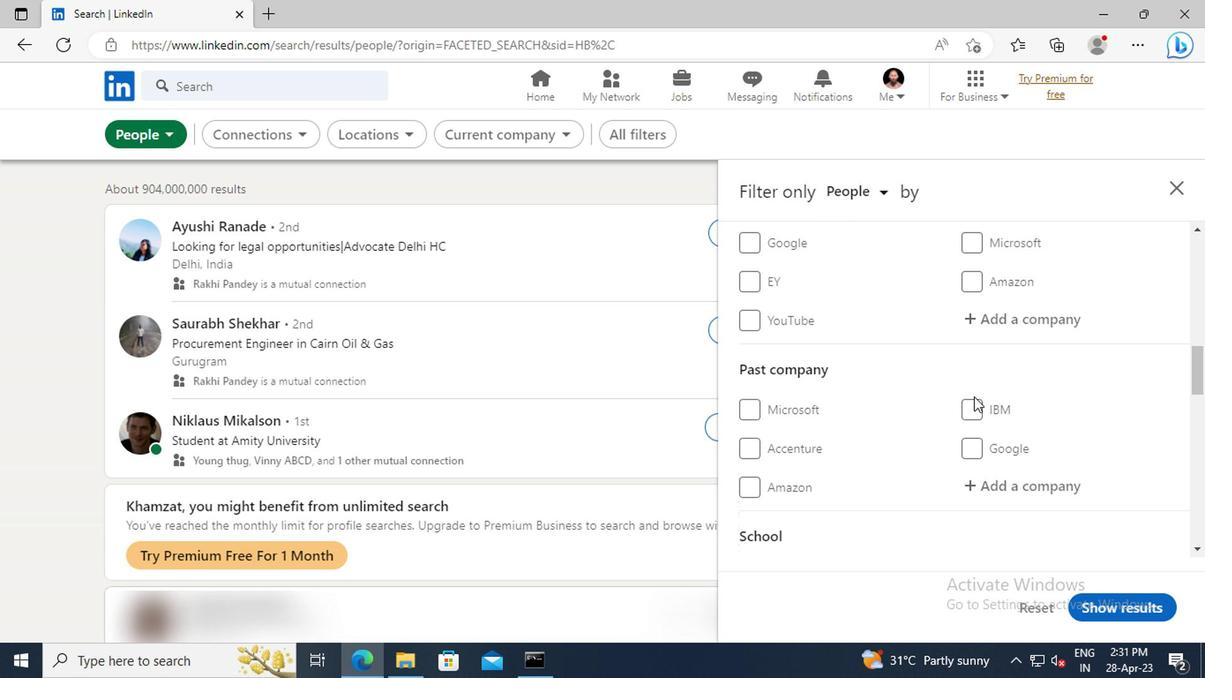 
Action: Mouse scrolled (970, 396) with delta (0, 0)
Screenshot: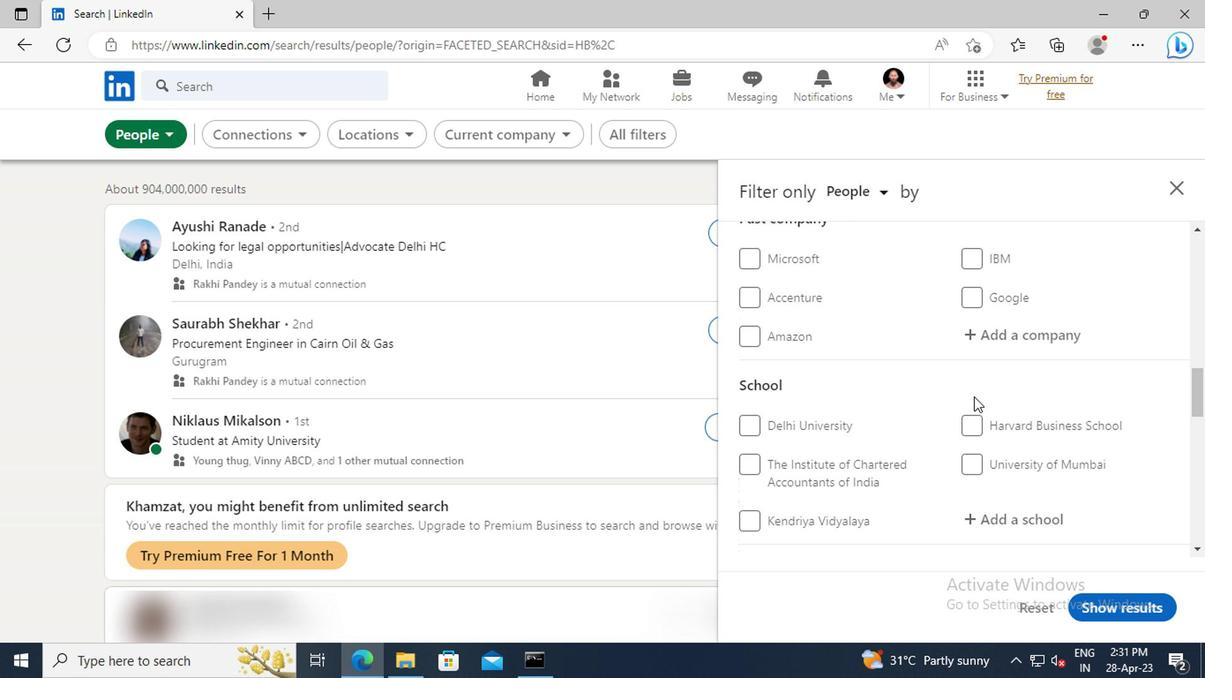 
Action: Mouse scrolled (970, 396) with delta (0, 0)
Screenshot: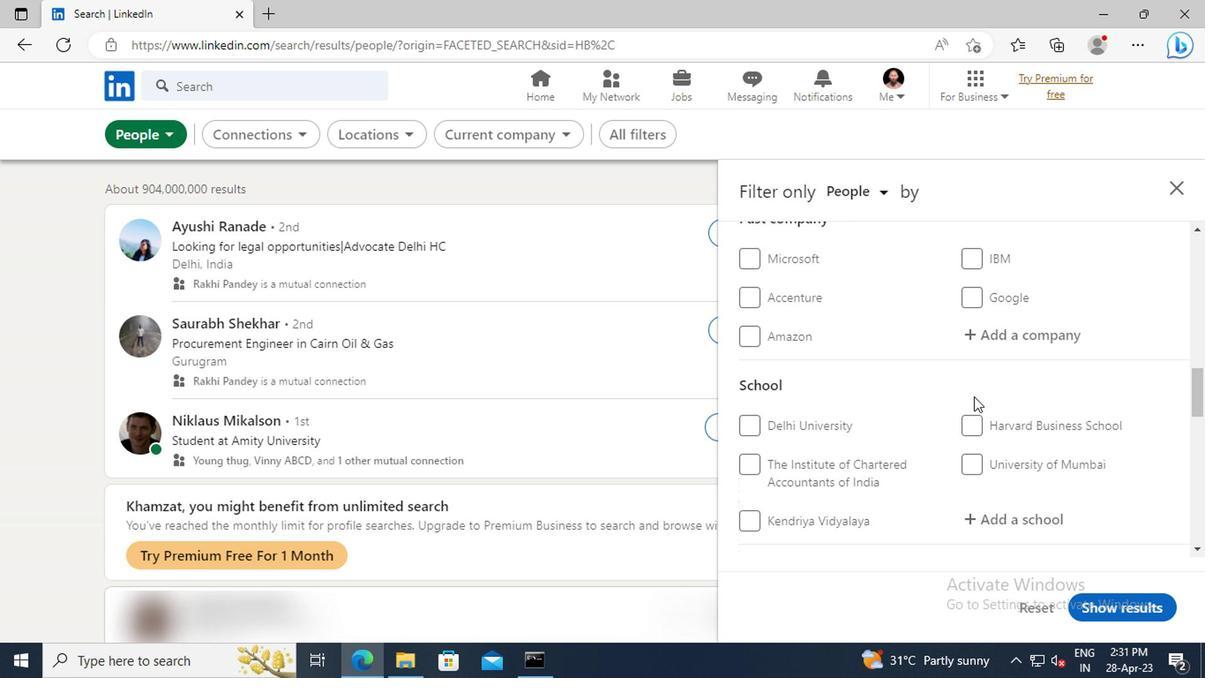 
Action: Mouse scrolled (970, 396) with delta (0, 0)
Screenshot: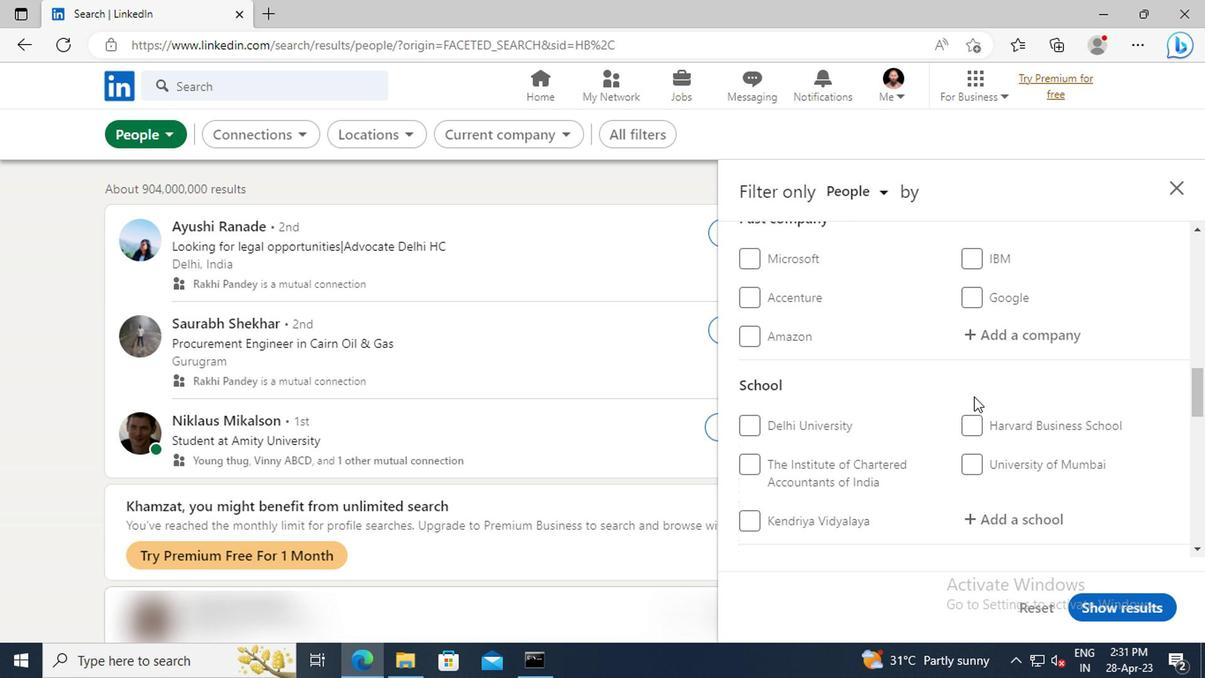 
Action: Mouse scrolled (970, 396) with delta (0, 0)
Screenshot: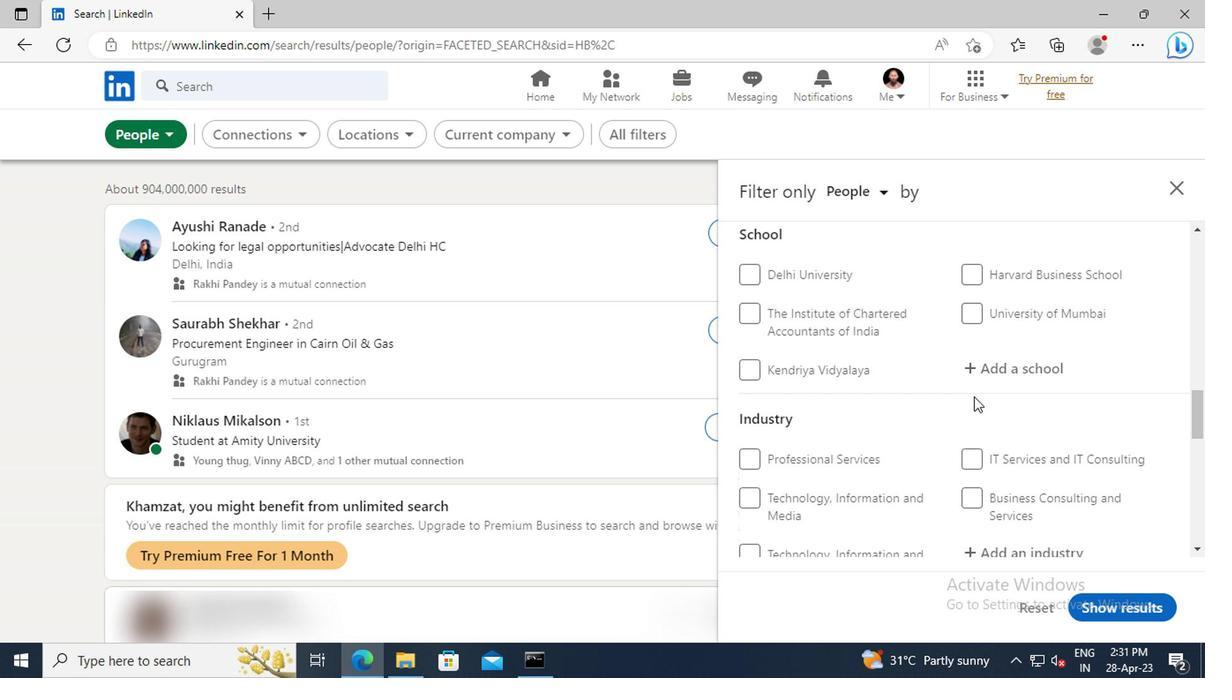 
Action: Mouse scrolled (970, 396) with delta (0, 0)
Screenshot: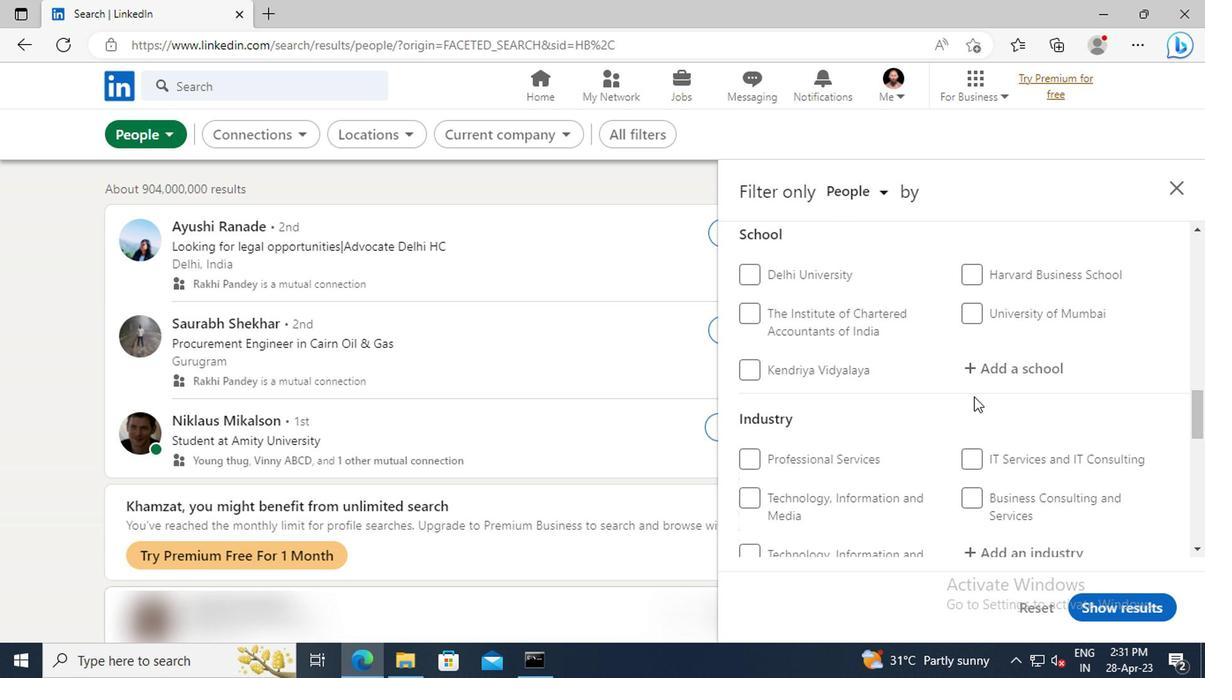 
Action: Mouse scrolled (970, 396) with delta (0, 0)
Screenshot: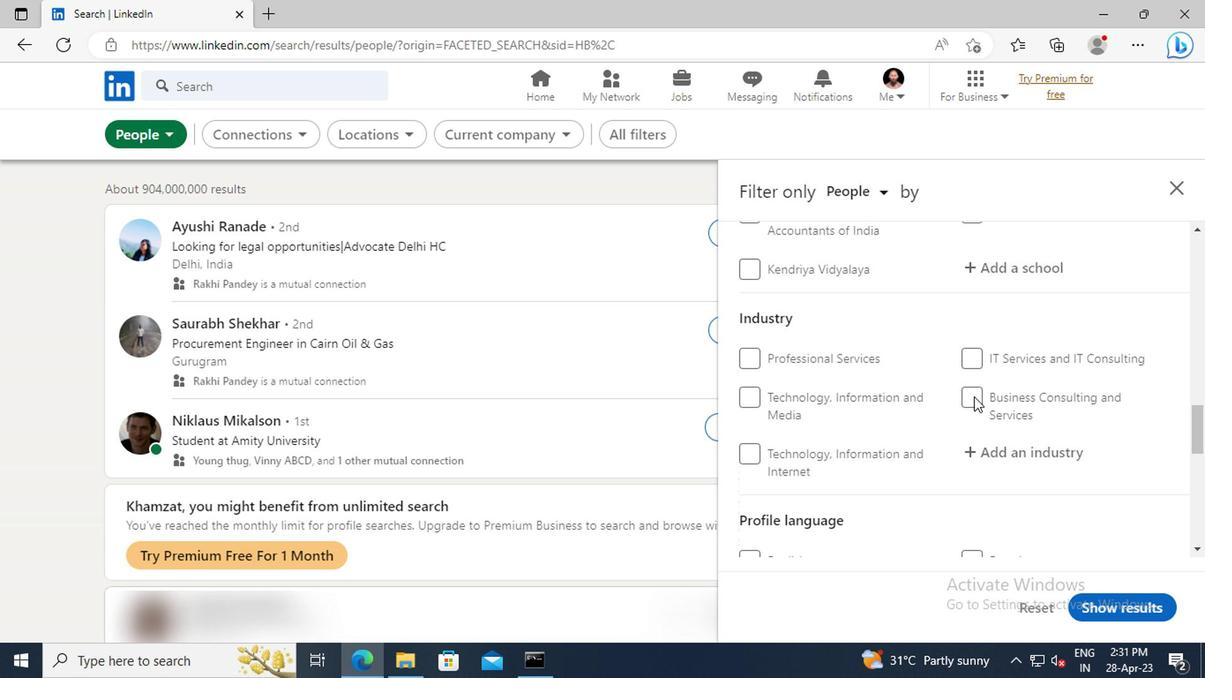 
Action: Mouse scrolled (970, 396) with delta (0, 0)
Screenshot: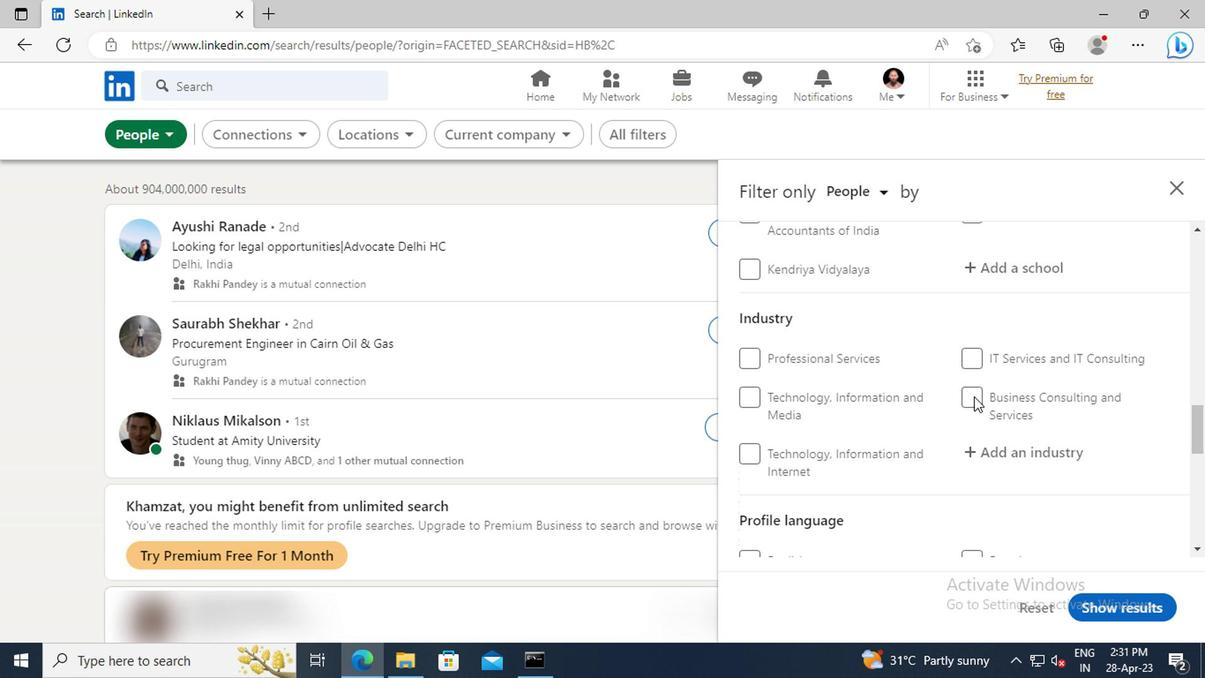 
Action: Mouse scrolled (970, 396) with delta (0, 0)
Screenshot: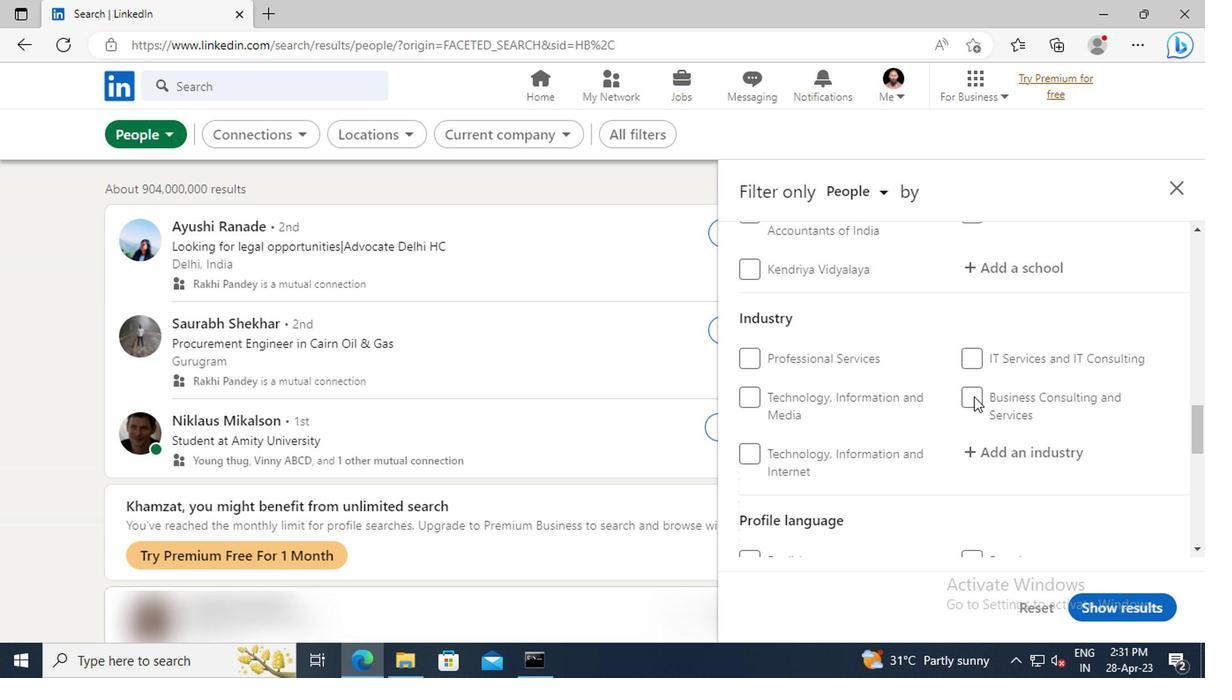 
Action: Mouse moved to (966, 445)
Screenshot: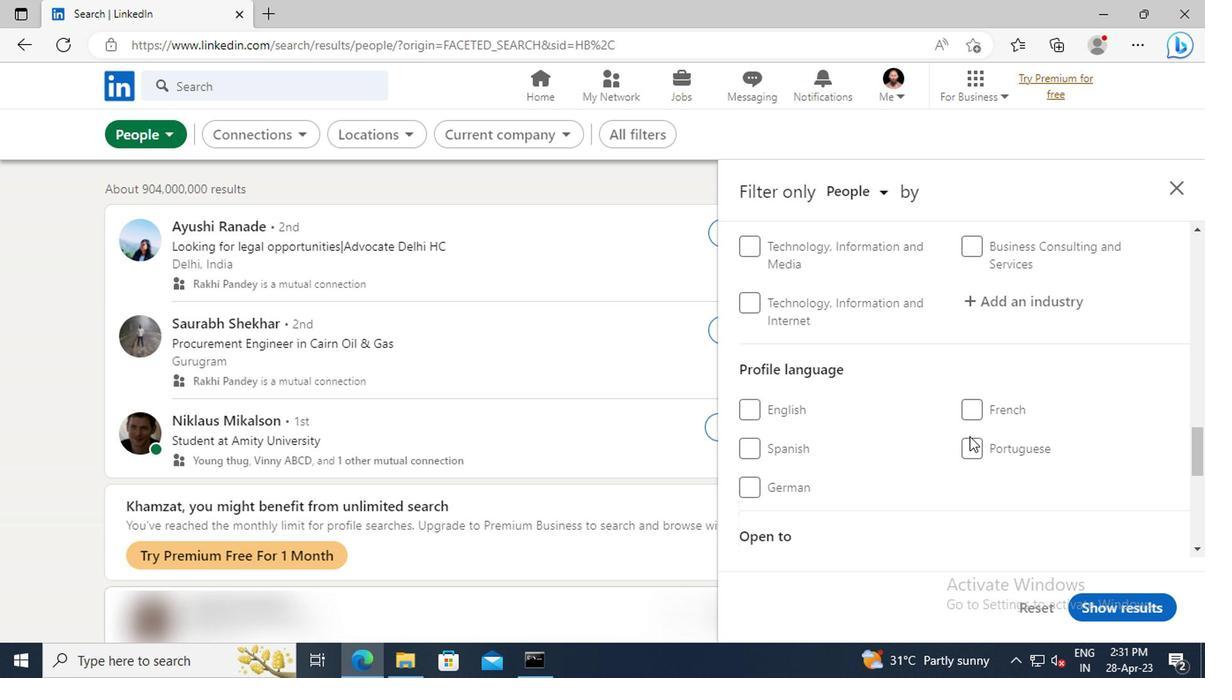 
Action: Mouse pressed left at (966, 445)
Screenshot: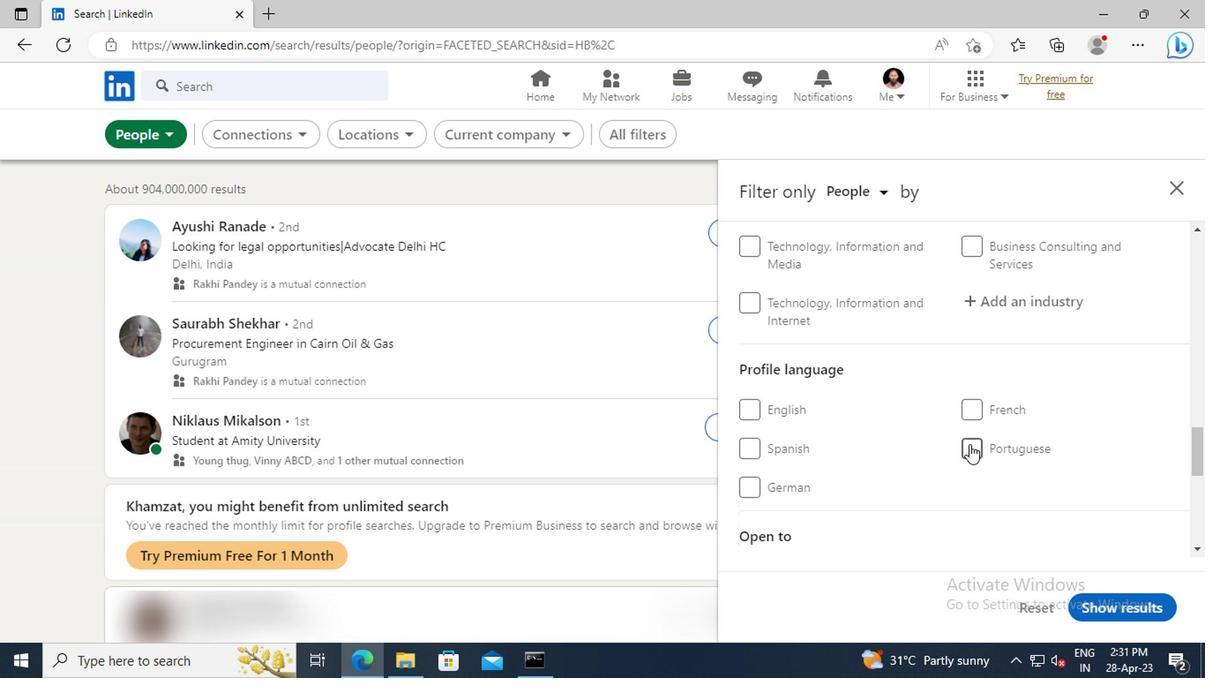 
Action: Mouse moved to (975, 420)
Screenshot: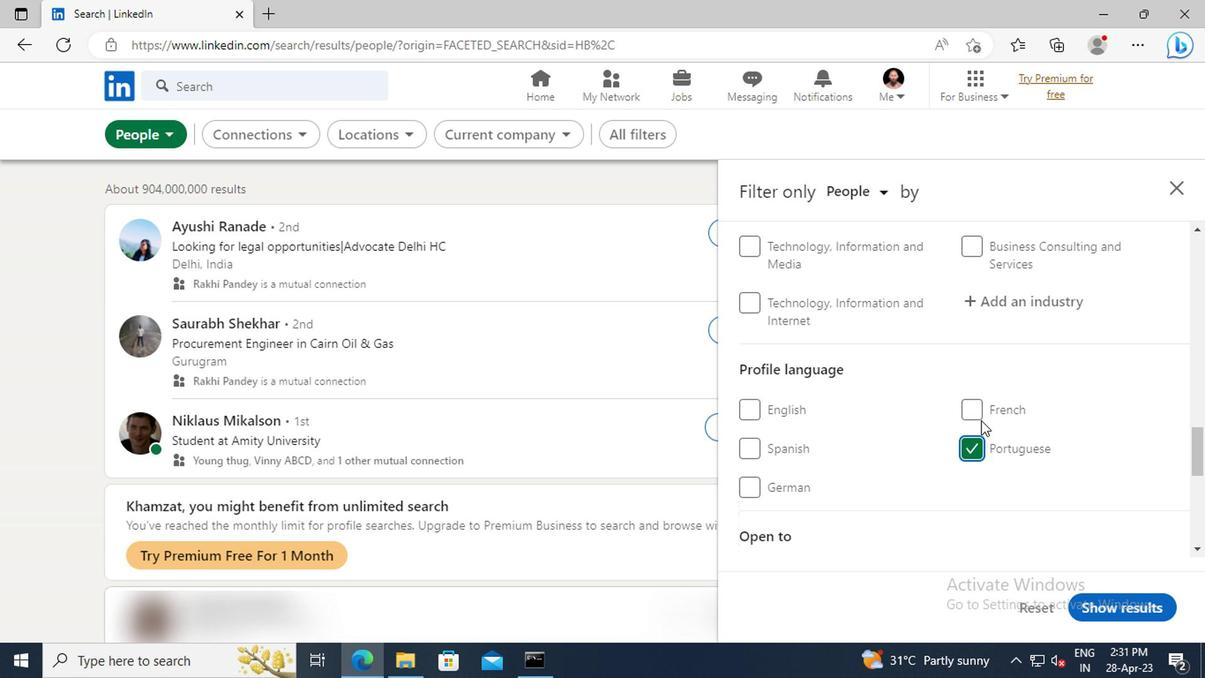 
Action: Mouse scrolled (975, 421) with delta (0, 0)
Screenshot: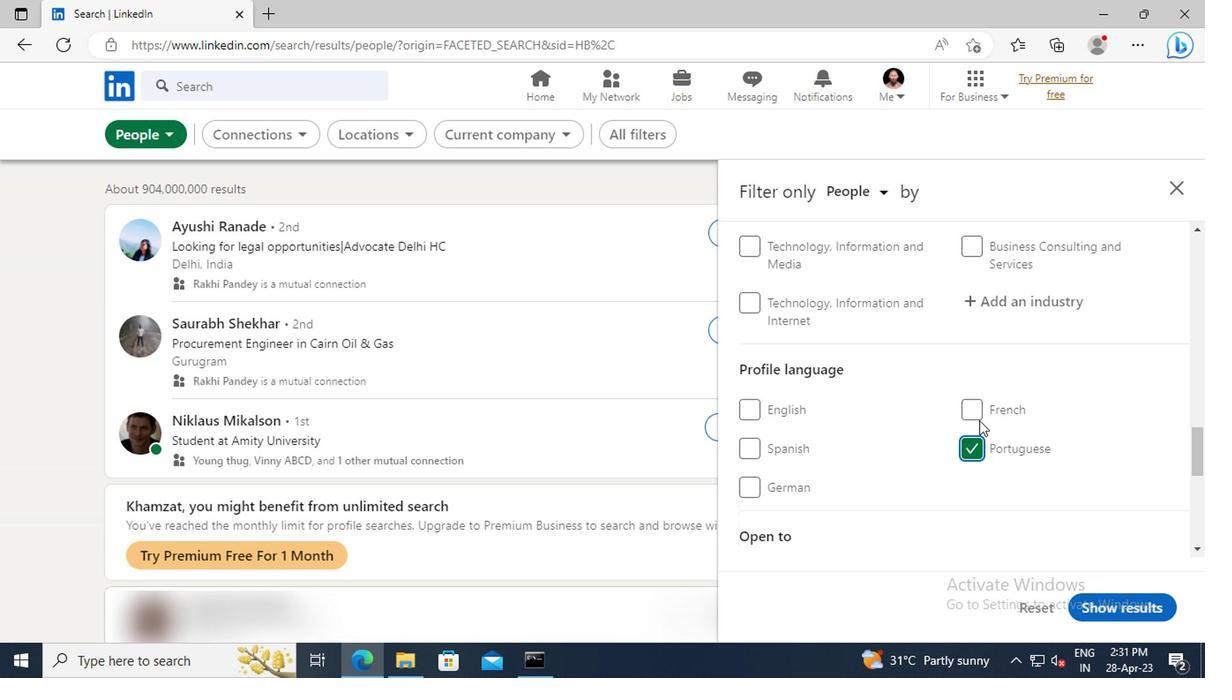 
Action: Mouse scrolled (975, 421) with delta (0, 0)
Screenshot: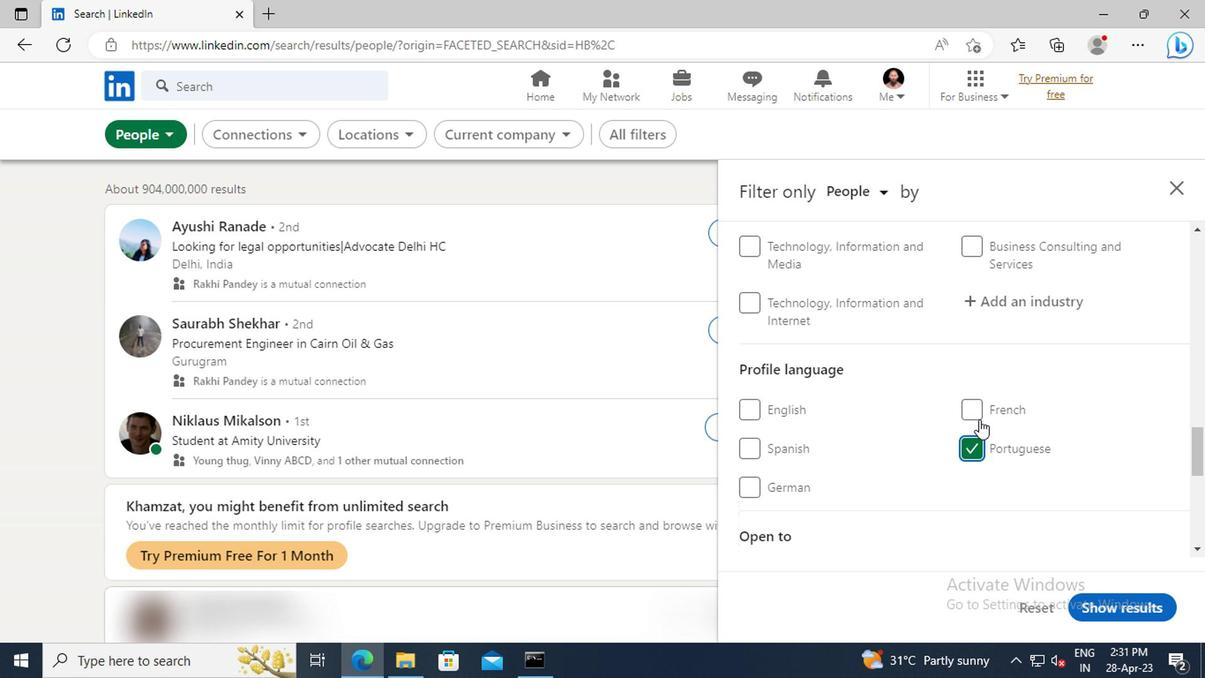 
Action: Mouse scrolled (975, 421) with delta (0, 0)
Screenshot: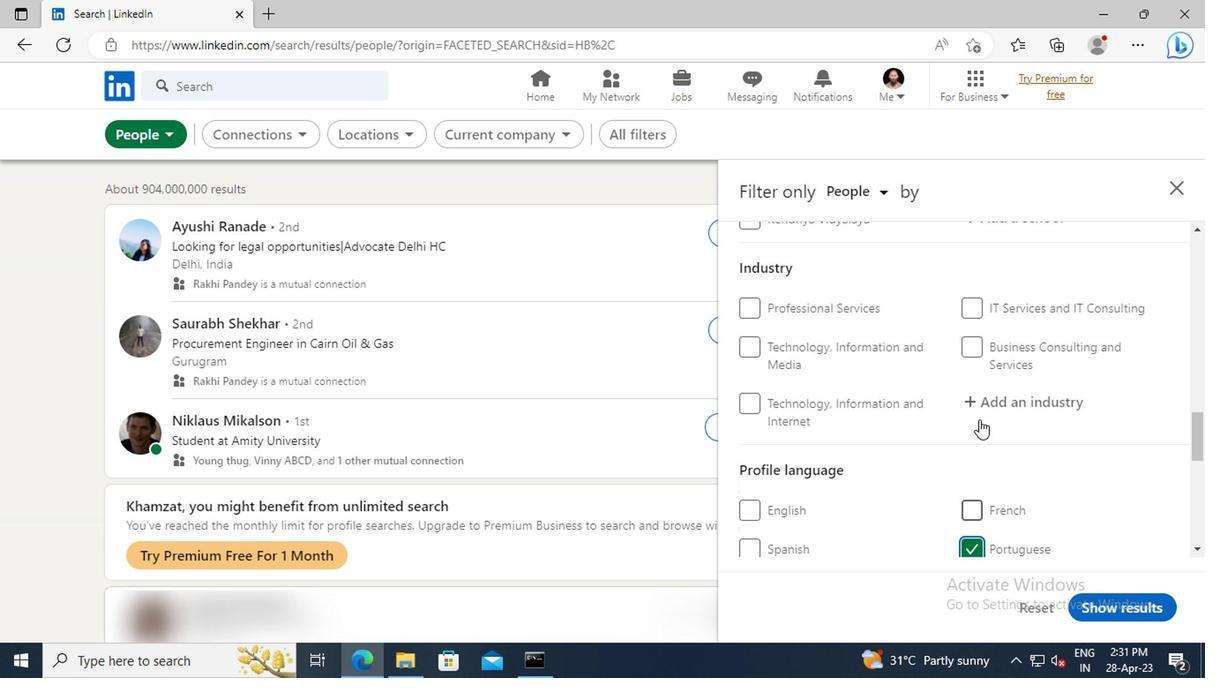 
Action: Mouse scrolled (975, 421) with delta (0, 0)
Screenshot: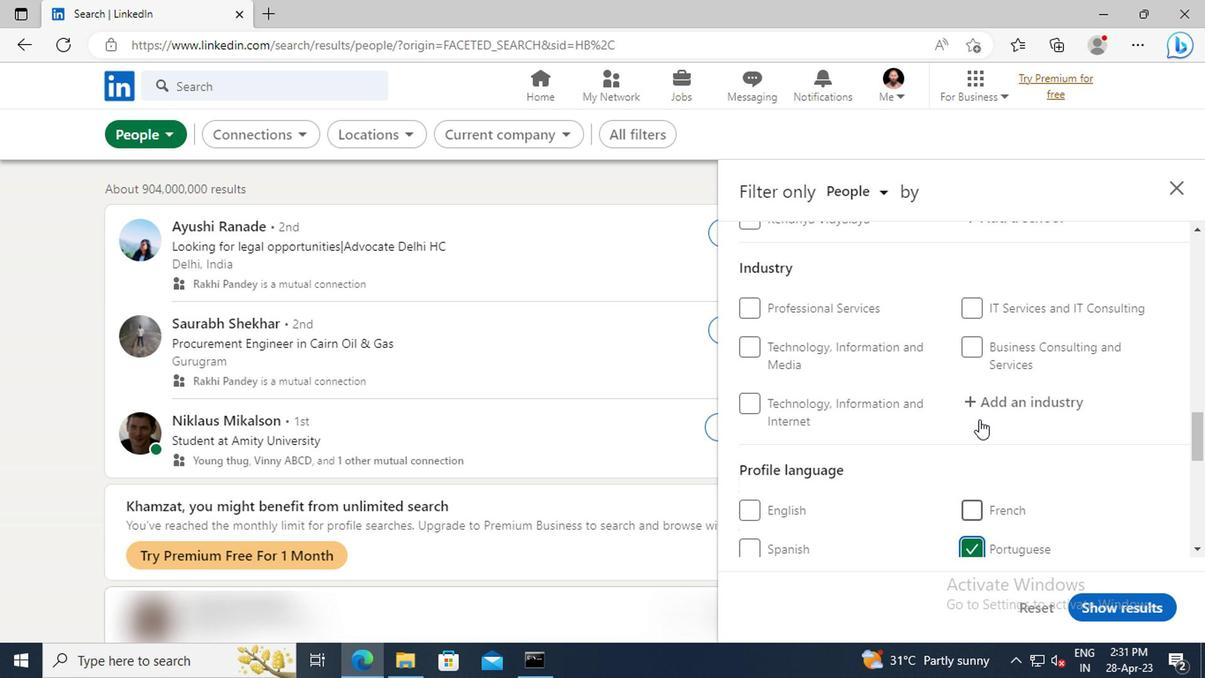 
Action: Mouse scrolled (975, 421) with delta (0, 0)
Screenshot: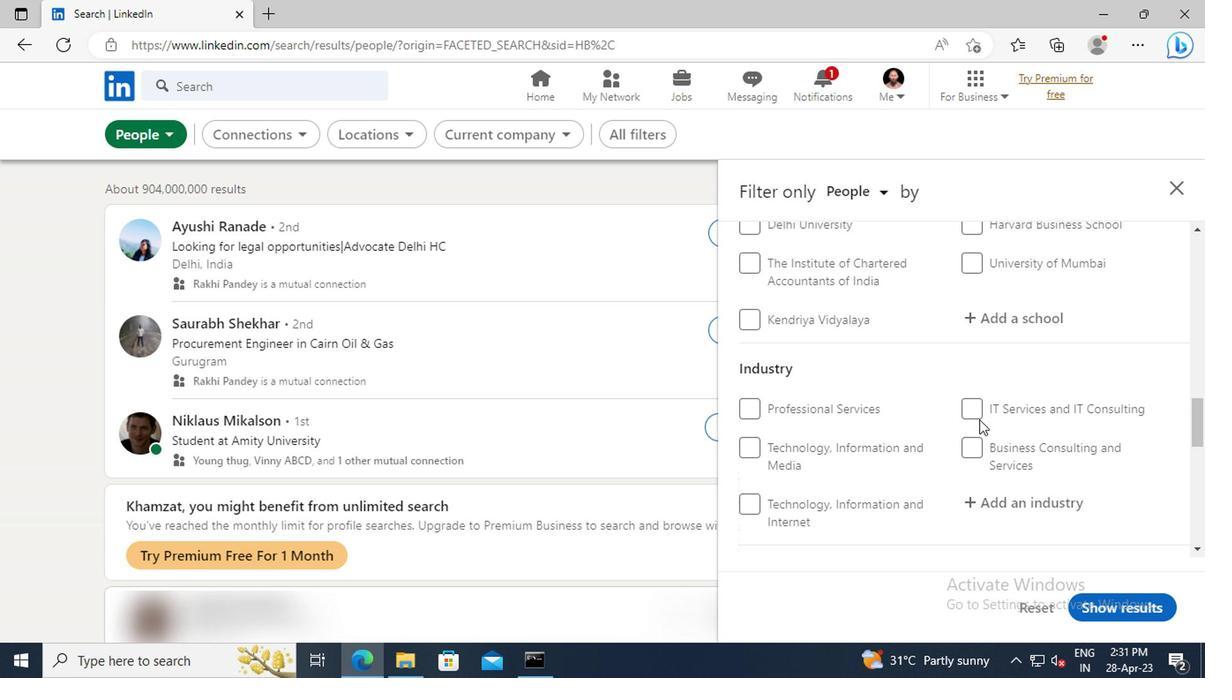 
Action: Mouse scrolled (975, 421) with delta (0, 0)
Screenshot: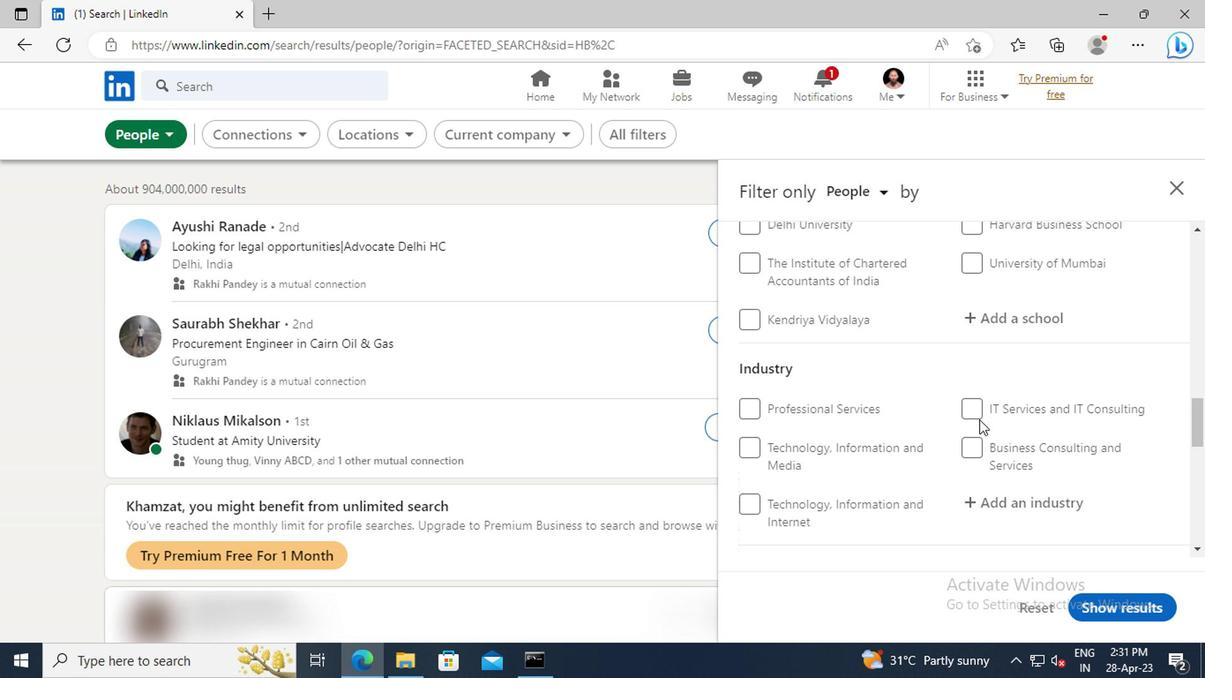 
Action: Mouse scrolled (975, 421) with delta (0, 0)
Screenshot: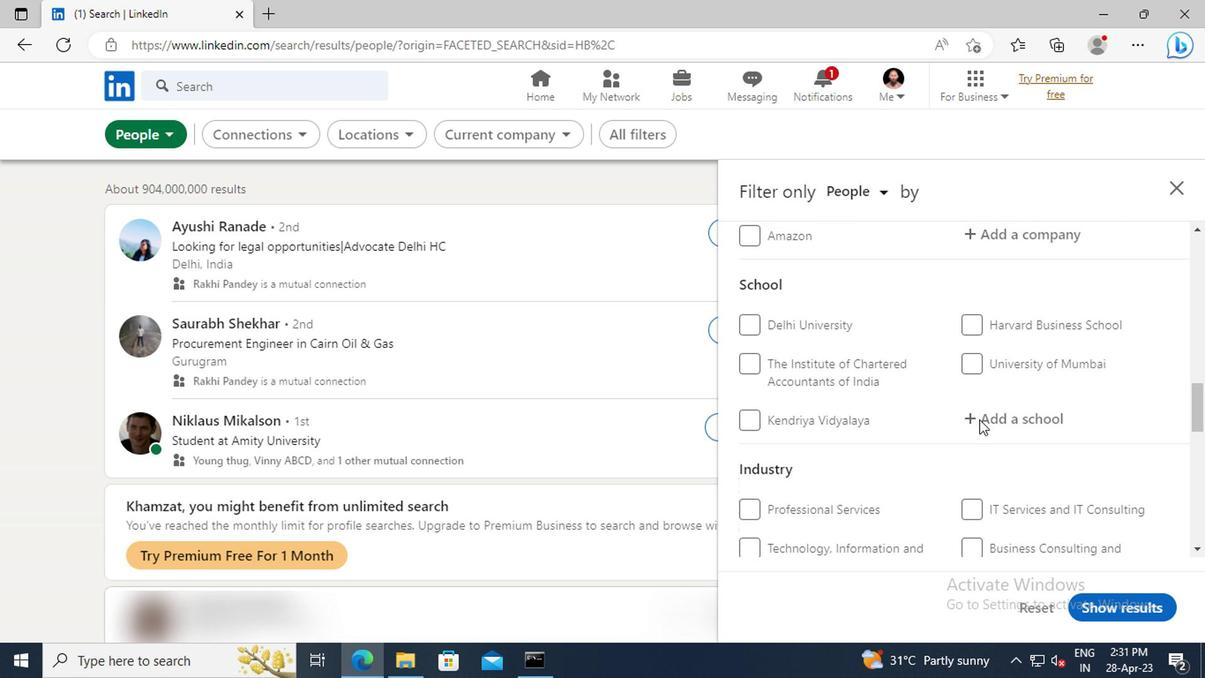 
Action: Mouse scrolled (975, 421) with delta (0, 0)
Screenshot: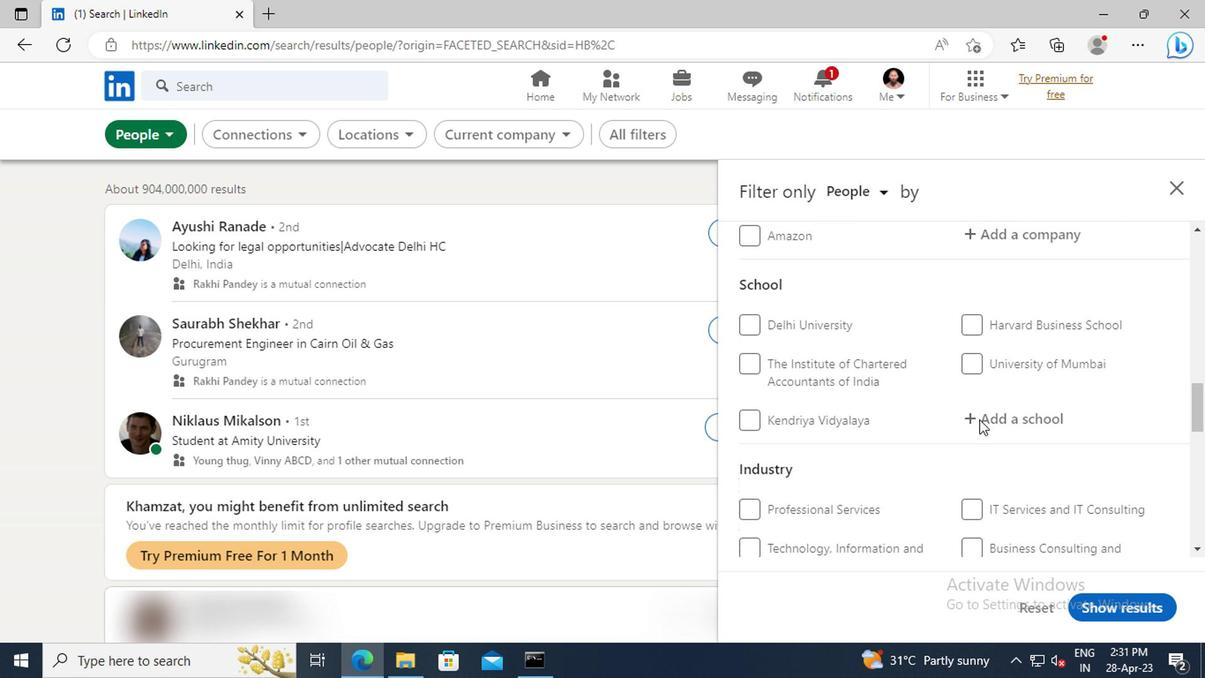 
Action: Mouse scrolled (975, 421) with delta (0, 0)
Screenshot: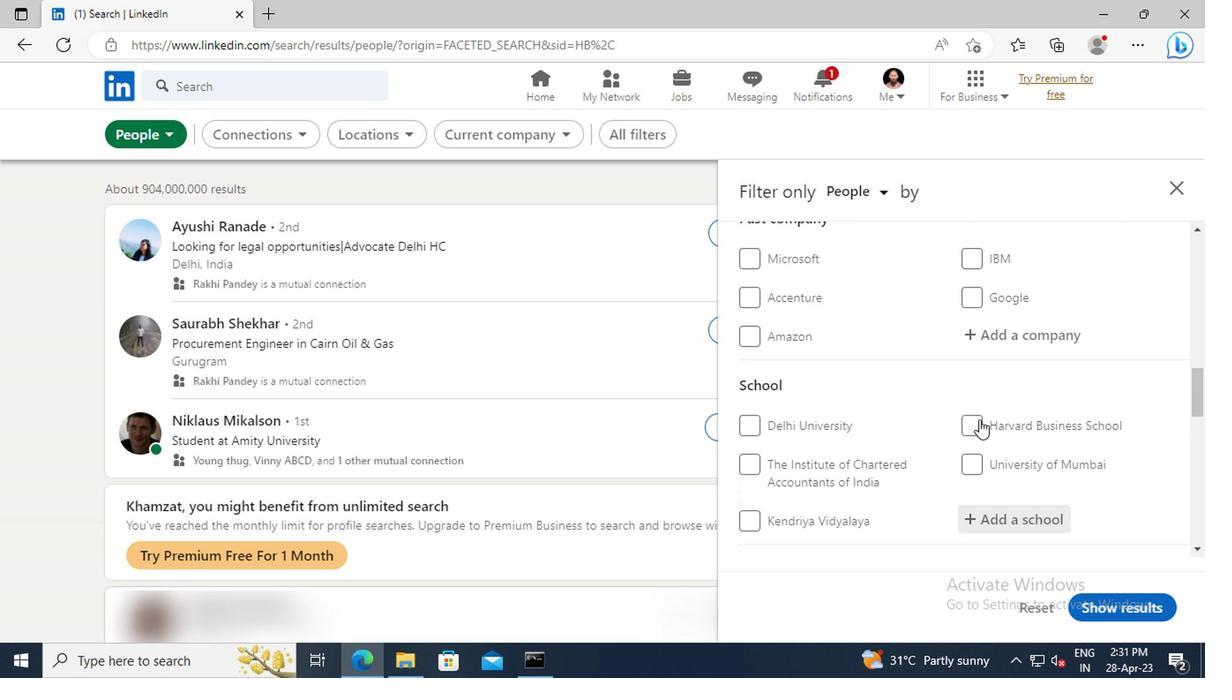 
Action: Mouse scrolled (975, 421) with delta (0, 0)
Screenshot: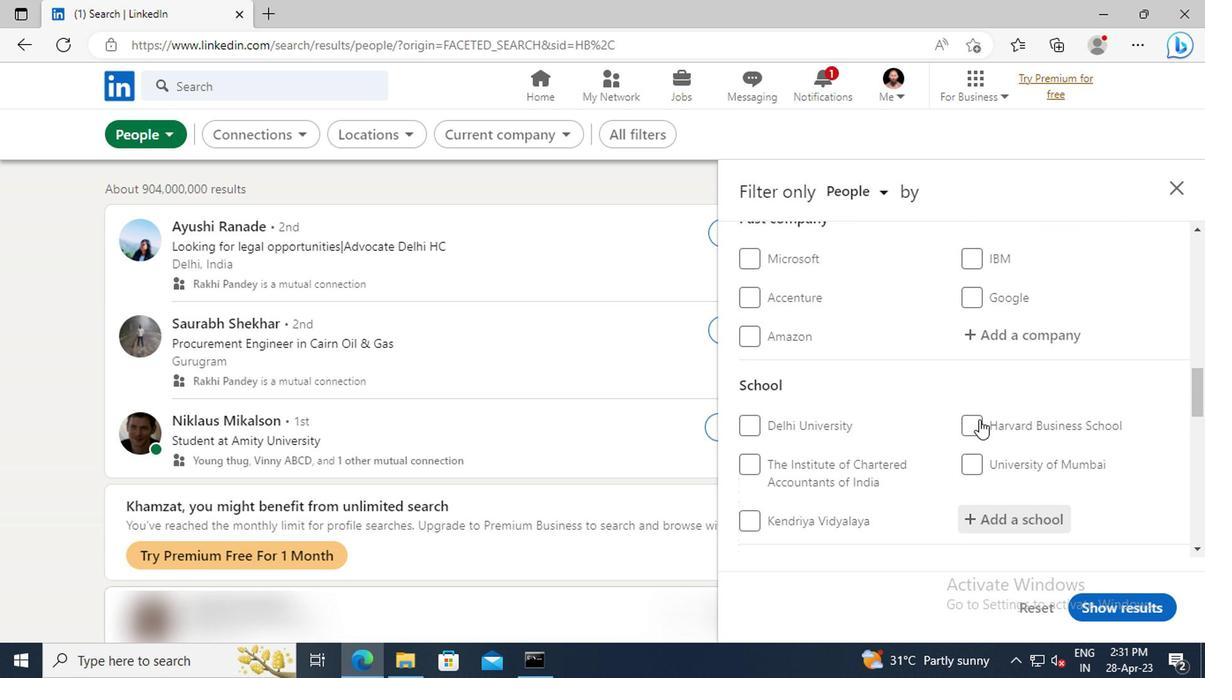 
Action: Mouse scrolled (975, 421) with delta (0, 0)
Screenshot: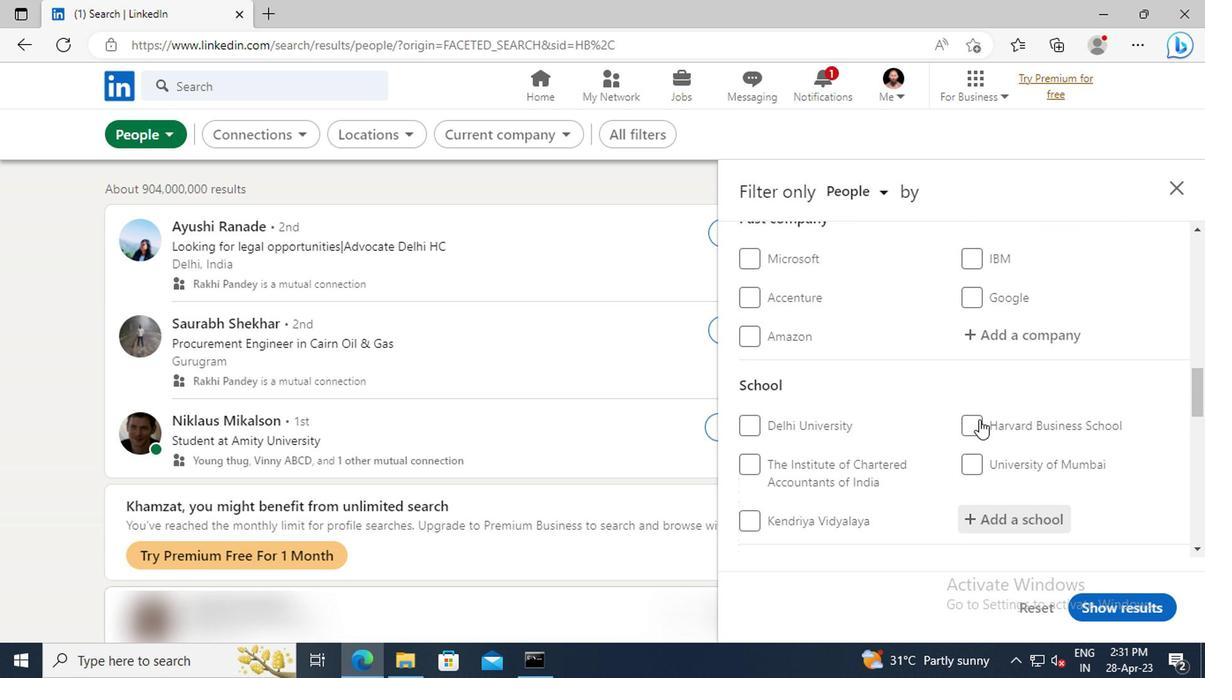 
Action: Mouse scrolled (975, 421) with delta (0, 0)
Screenshot: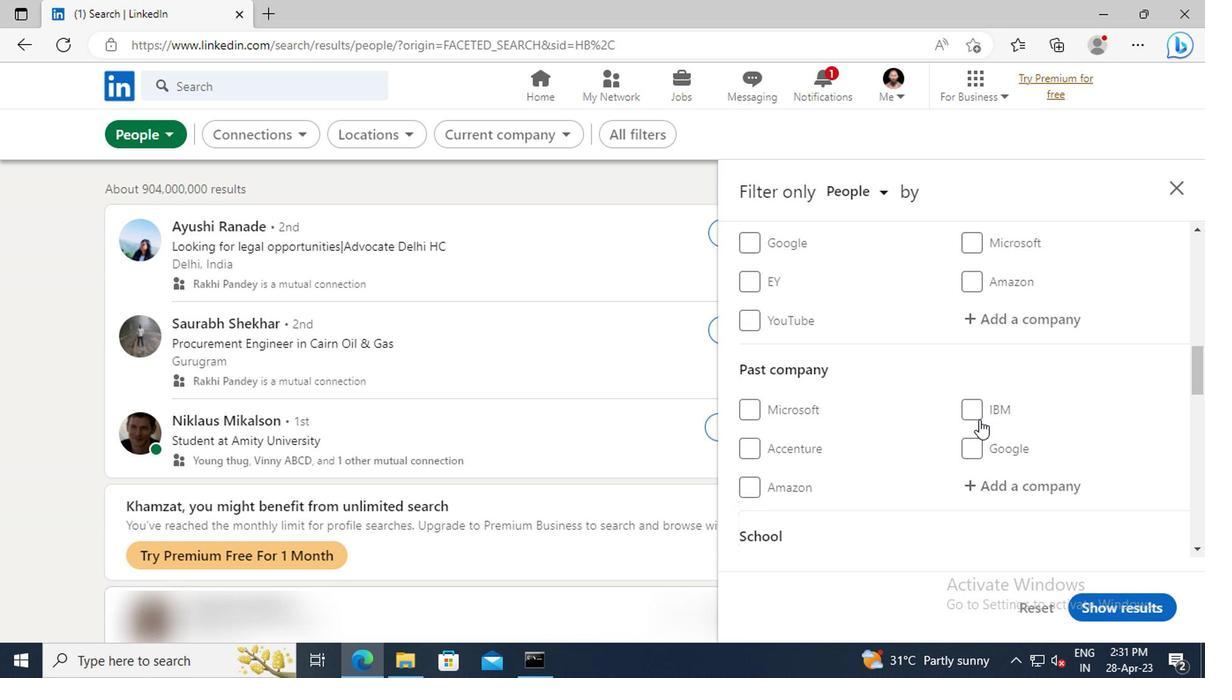 
Action: Mouse scrolled (975, 421) with delta (0, 0)
Screenshot: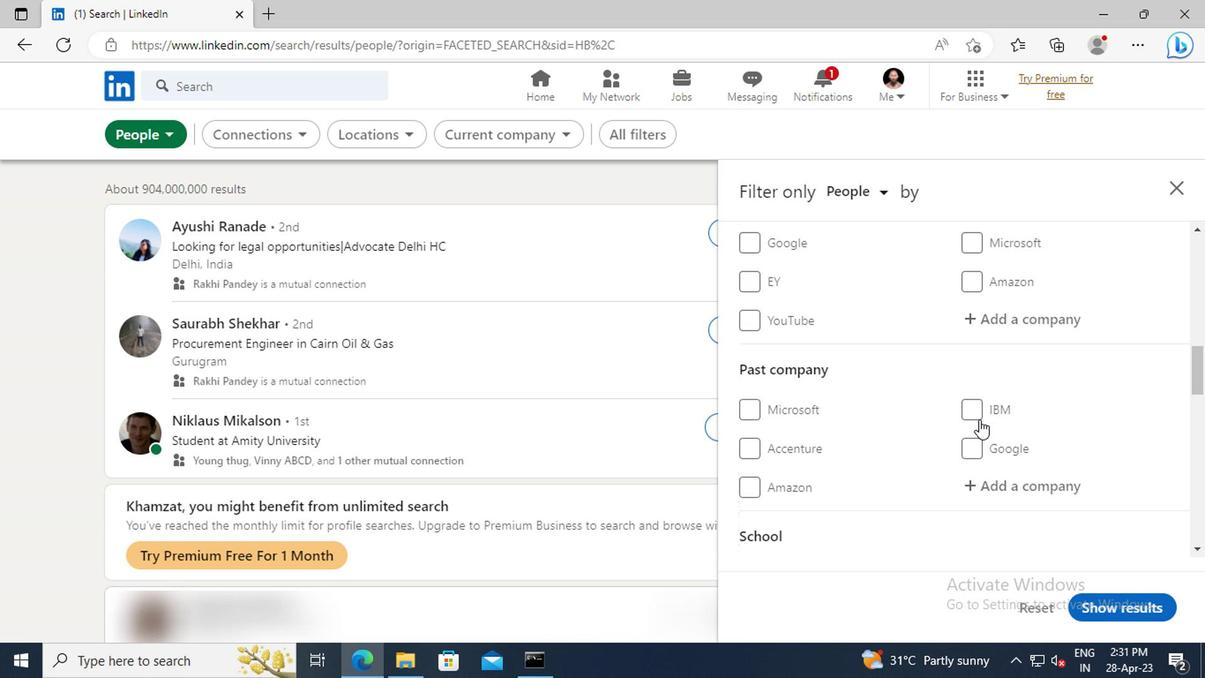 
Action: Mouse moved to (970, 419)
Screenshot: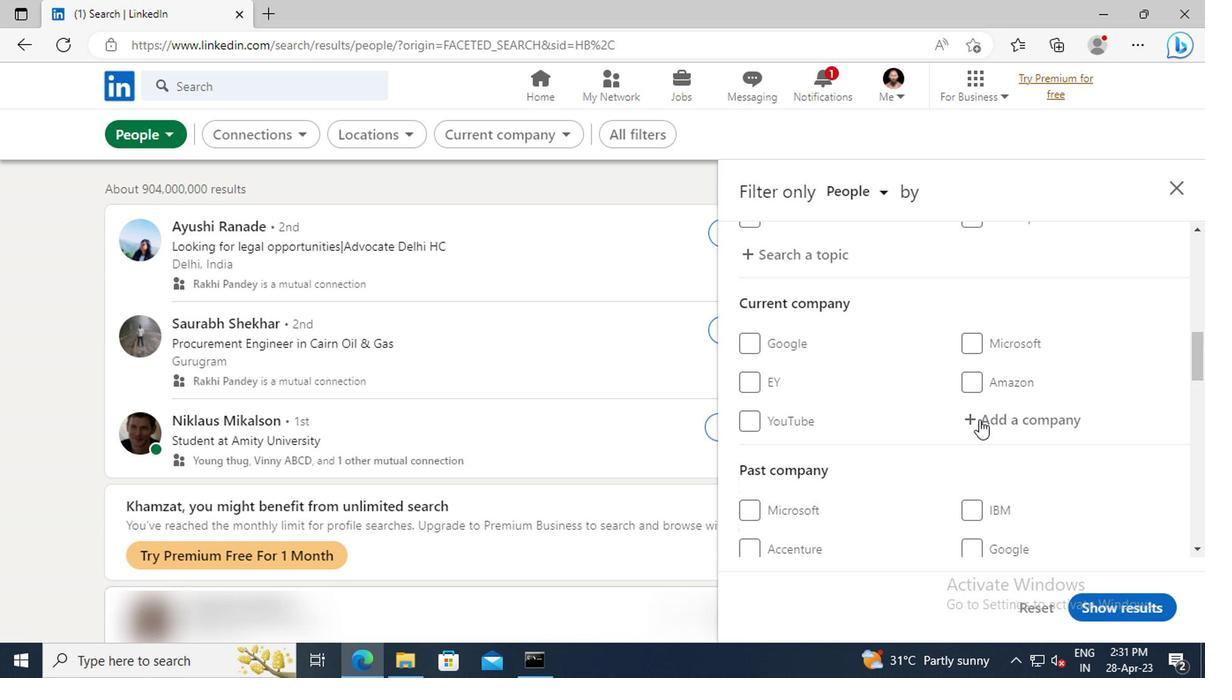 
Action: Mouse pressed left at (970, 419)
Screenshot: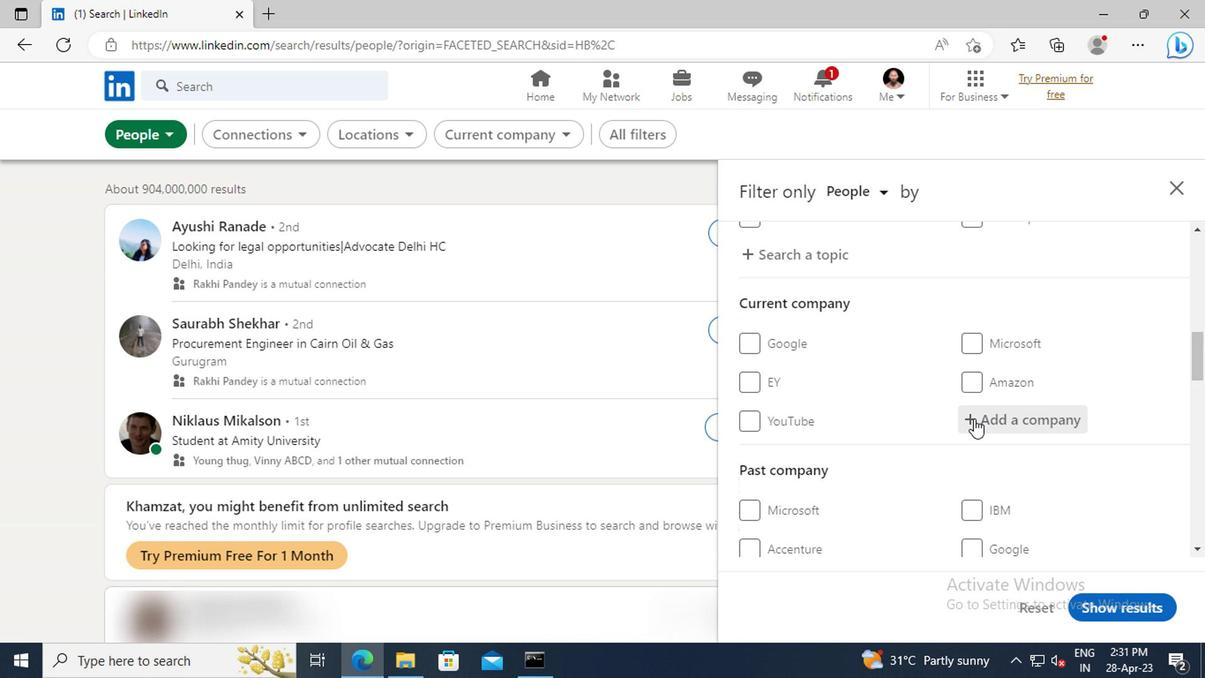 
Action: Key pressed <Key.shift>BAJAJ<Key.space><Key.shift>ALLIA
Screenshot: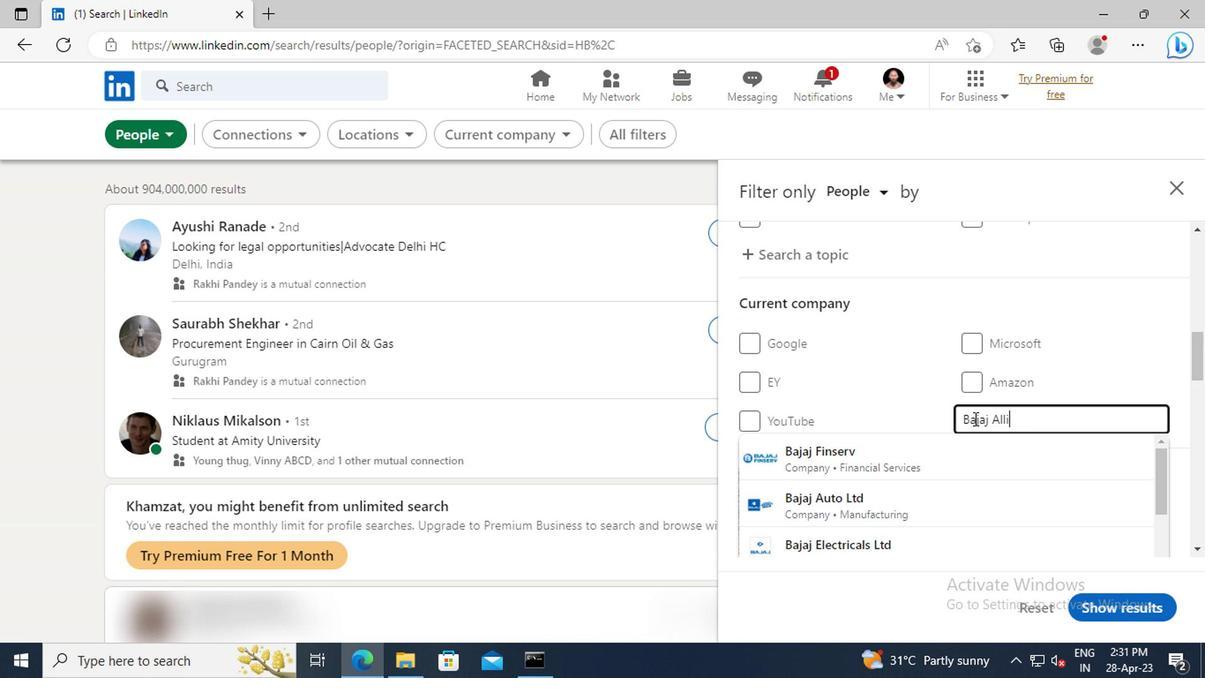 
Action: Mouse moved to (975, 502)
Screenshot: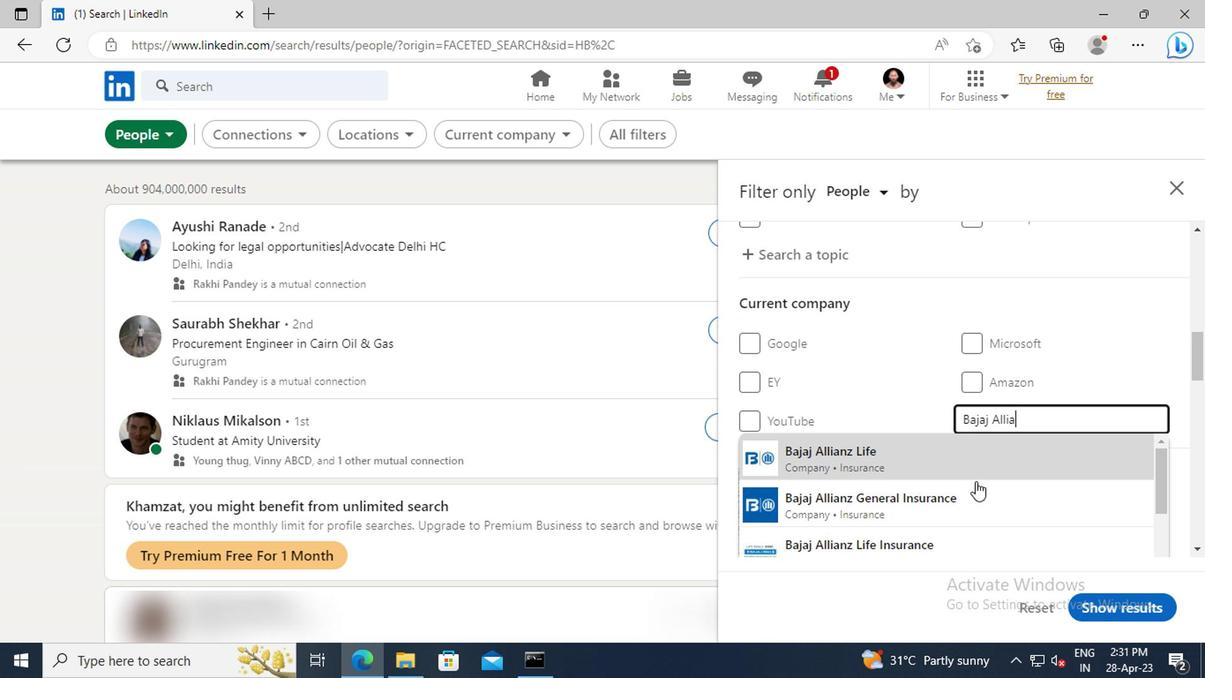 
Action: Mouse pressed left at (975, 502)
Screenshot: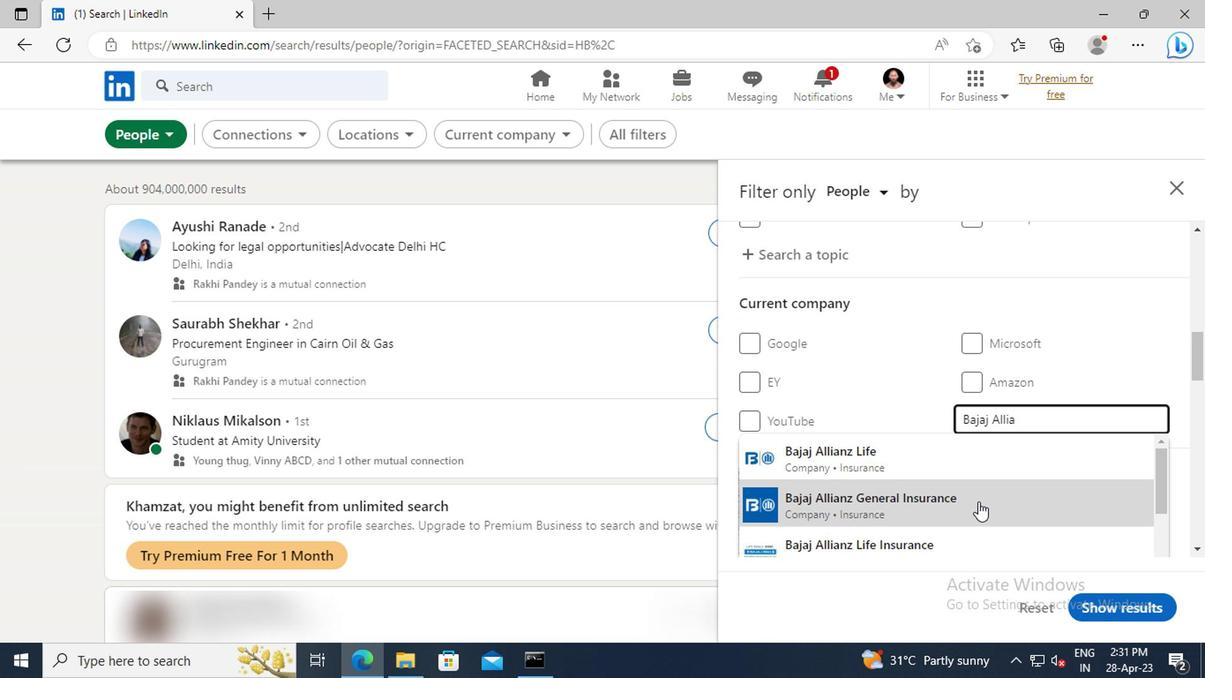 
Action: Mouse moved to (972, 361)
Screenshot: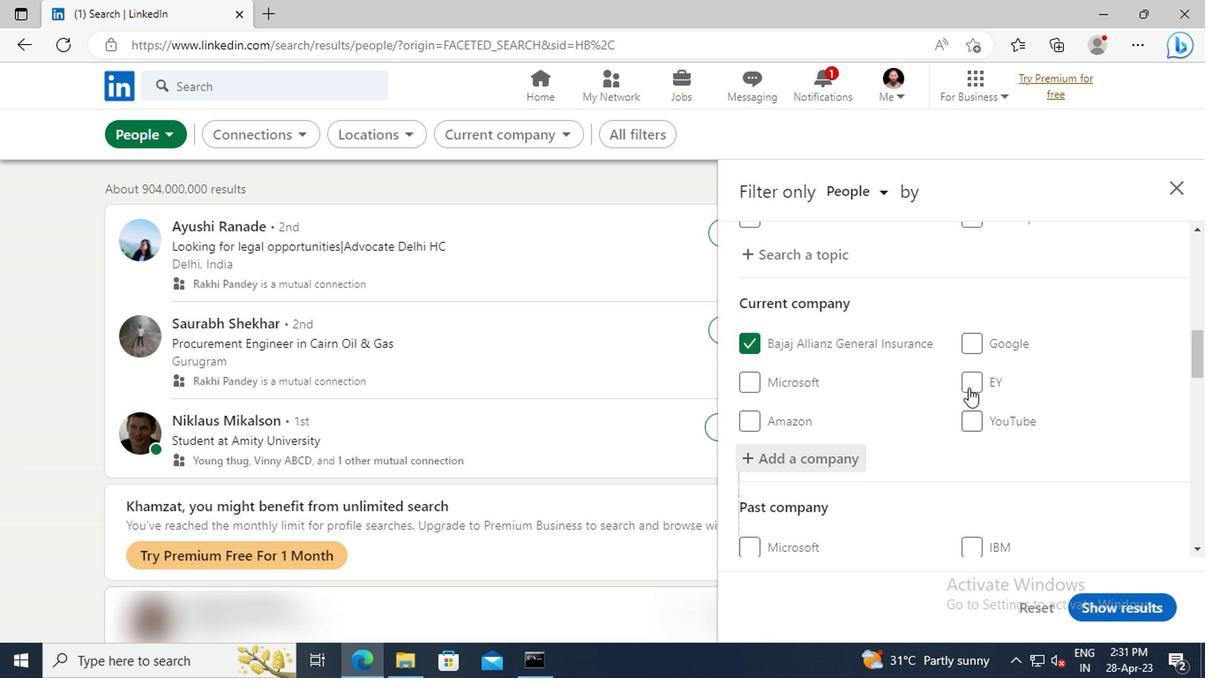 
Action: Mouse scrolled (972, 361) with delta (0, 0)
Screenshot: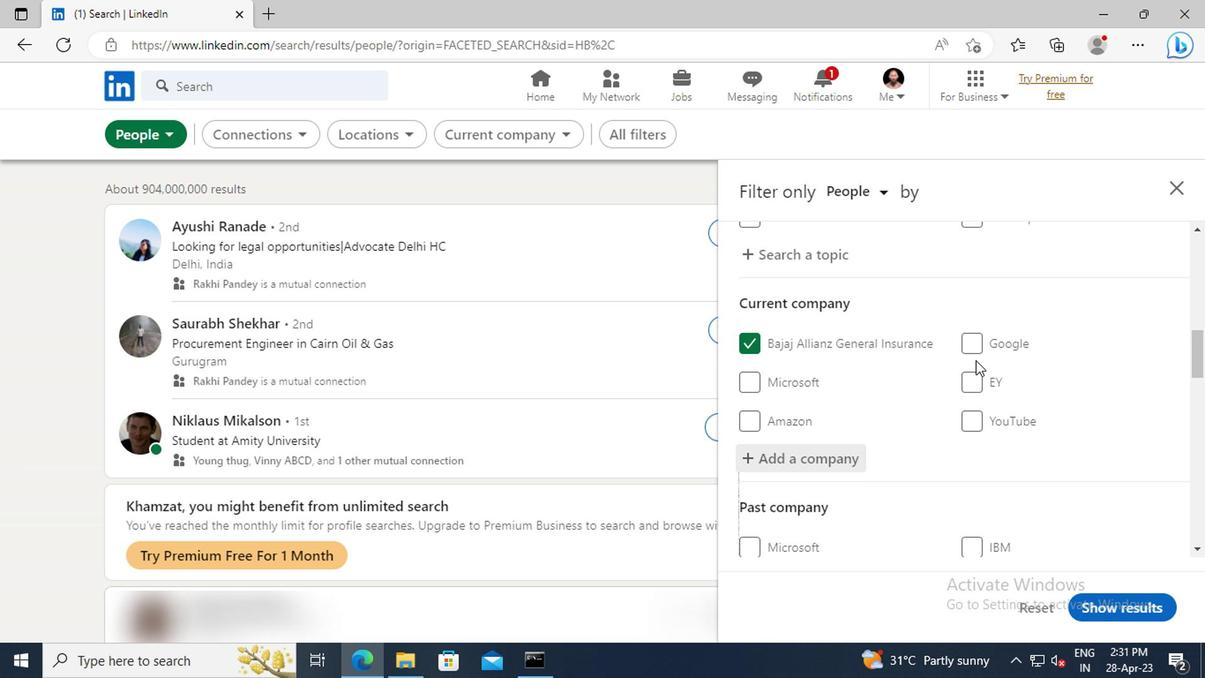 
Action: Mouse scrolled (972, 361) with delta (0, 0)
Screenshot: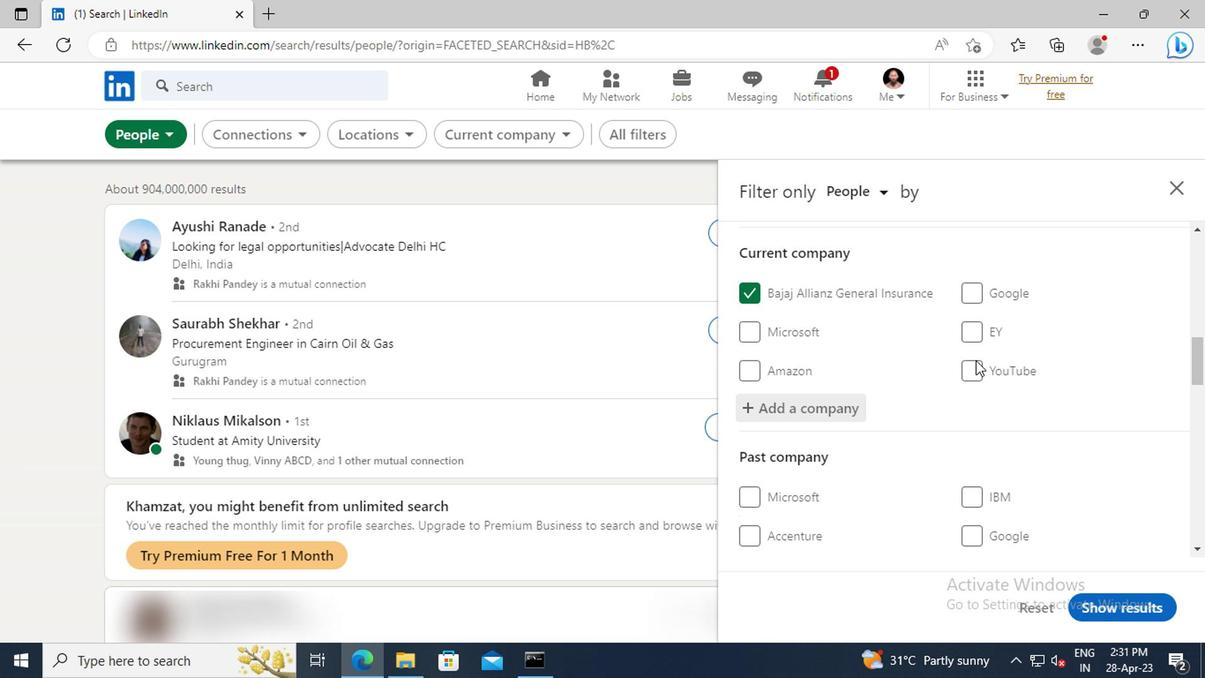 
Action: Mouse scrolled (972, 361) with delta (0, 0)
Screenshot: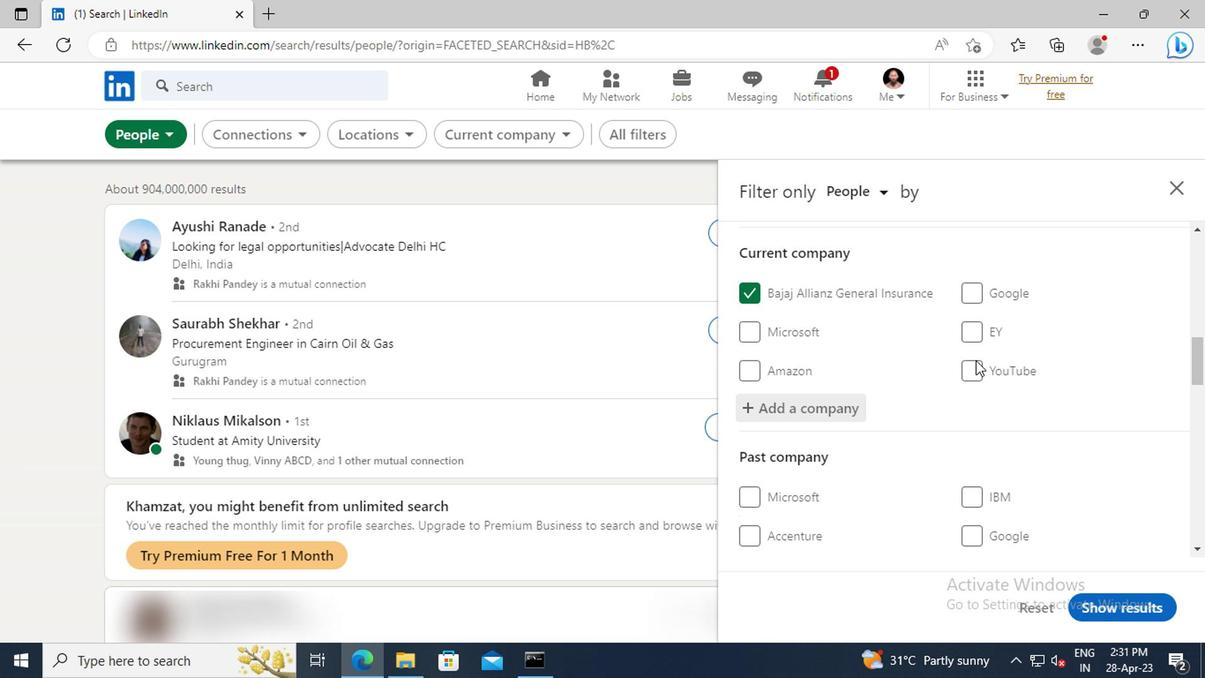 
Action: Mouse scrolled (972, 361) with delta (0, 0)
Screenshot: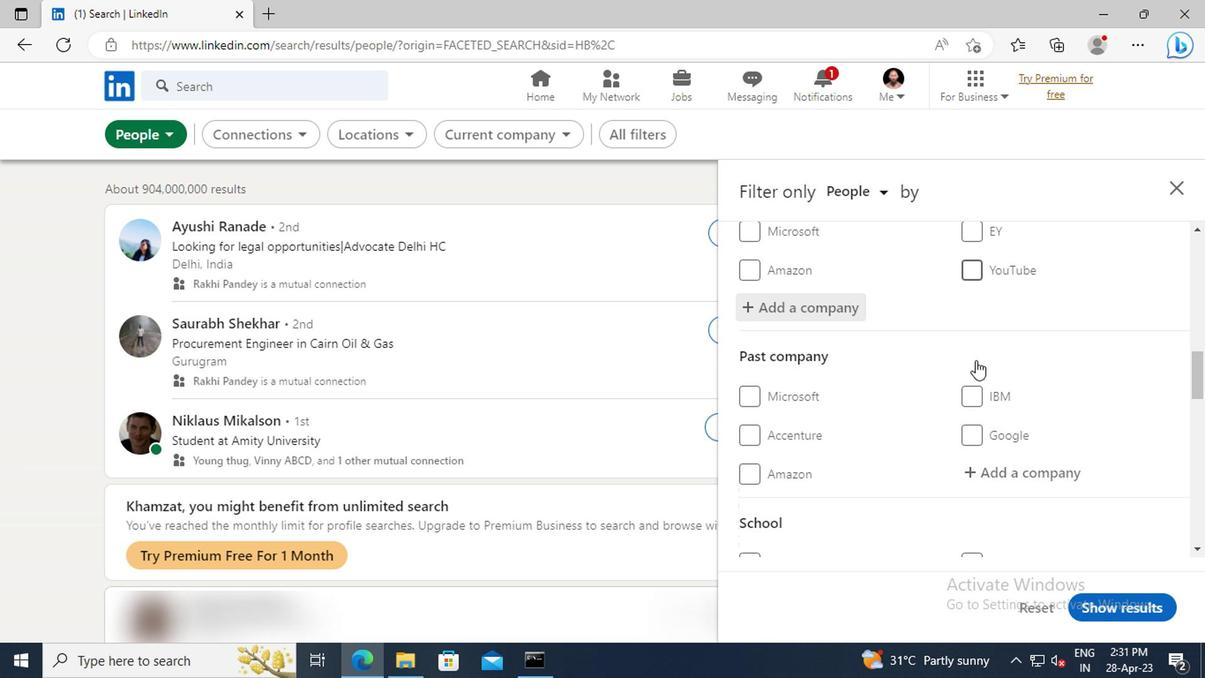 
Action: Mouse scrolled (972, 361) with delta (0, 0)
Screenshot: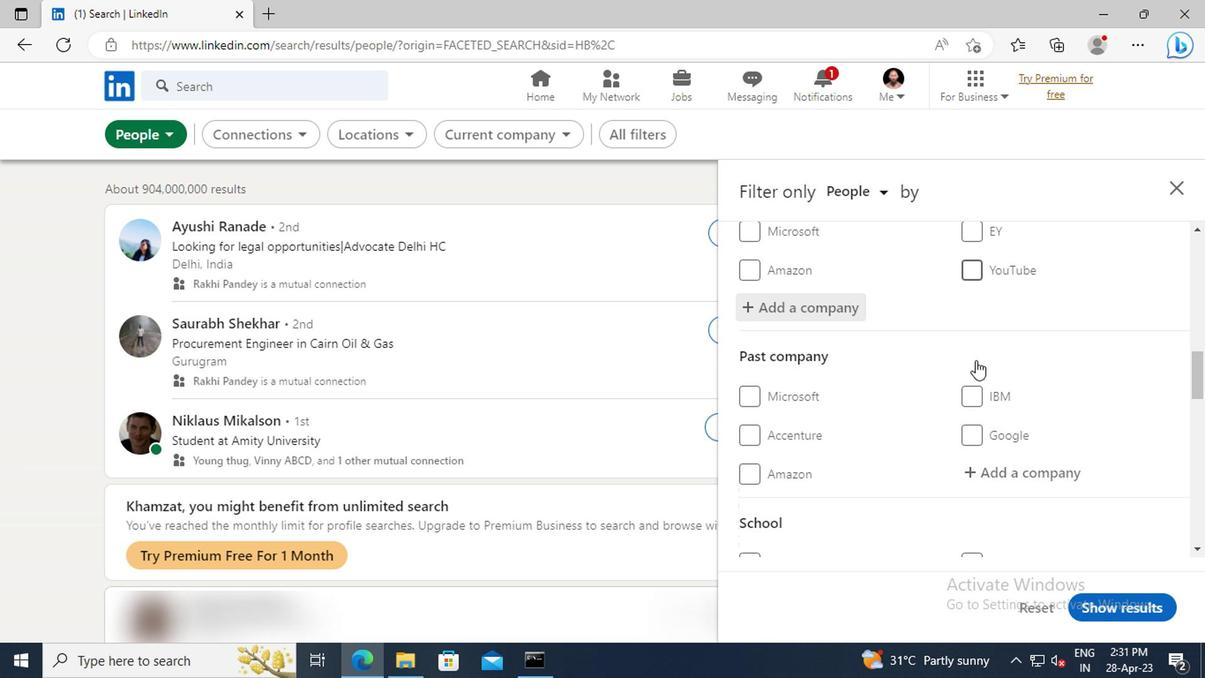 
Action: Mouse scrolled (972, 361) with delta (0, 0)
Screenshot: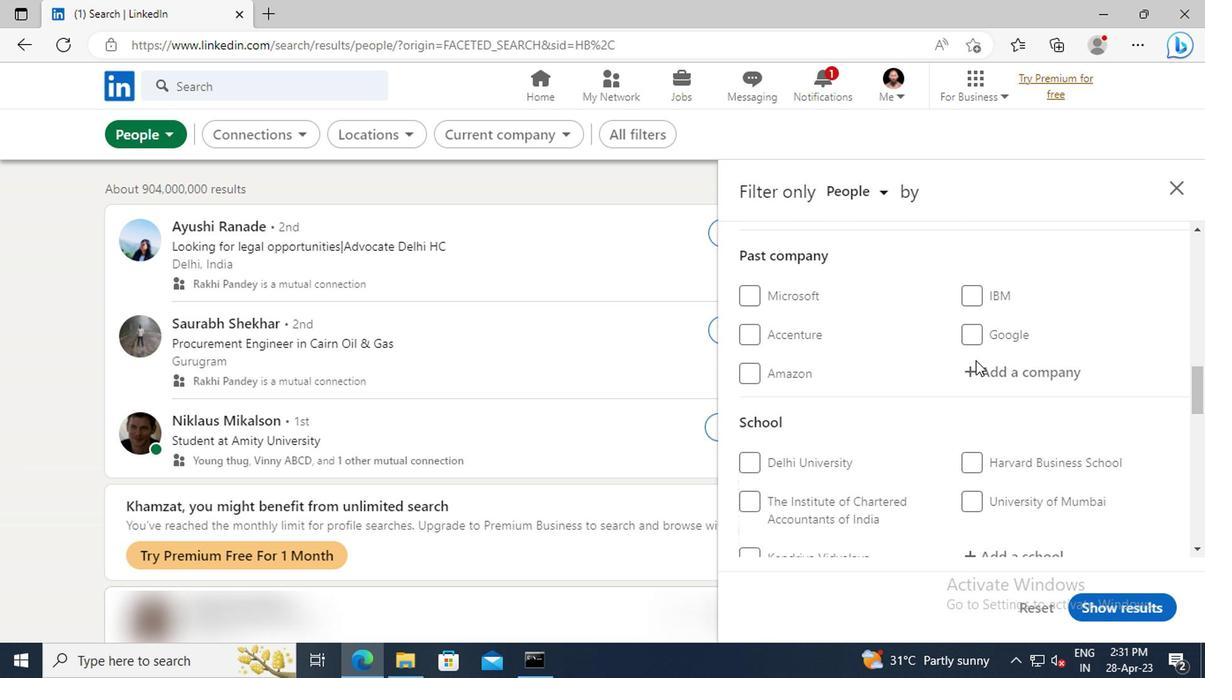 
Action: Mouse scrolled (972, 361) with delta (0, 0)
Screenshot: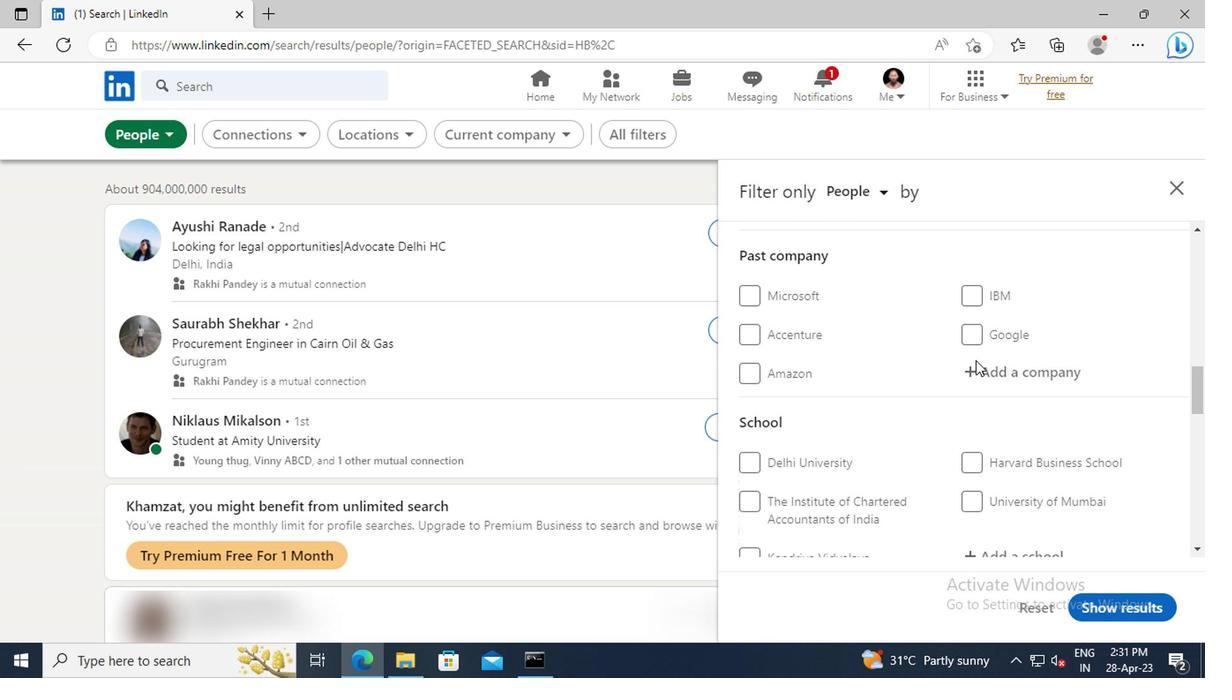 
Action: Mouse scrolled (972, 361) with delta (0, 0)
Screenshot: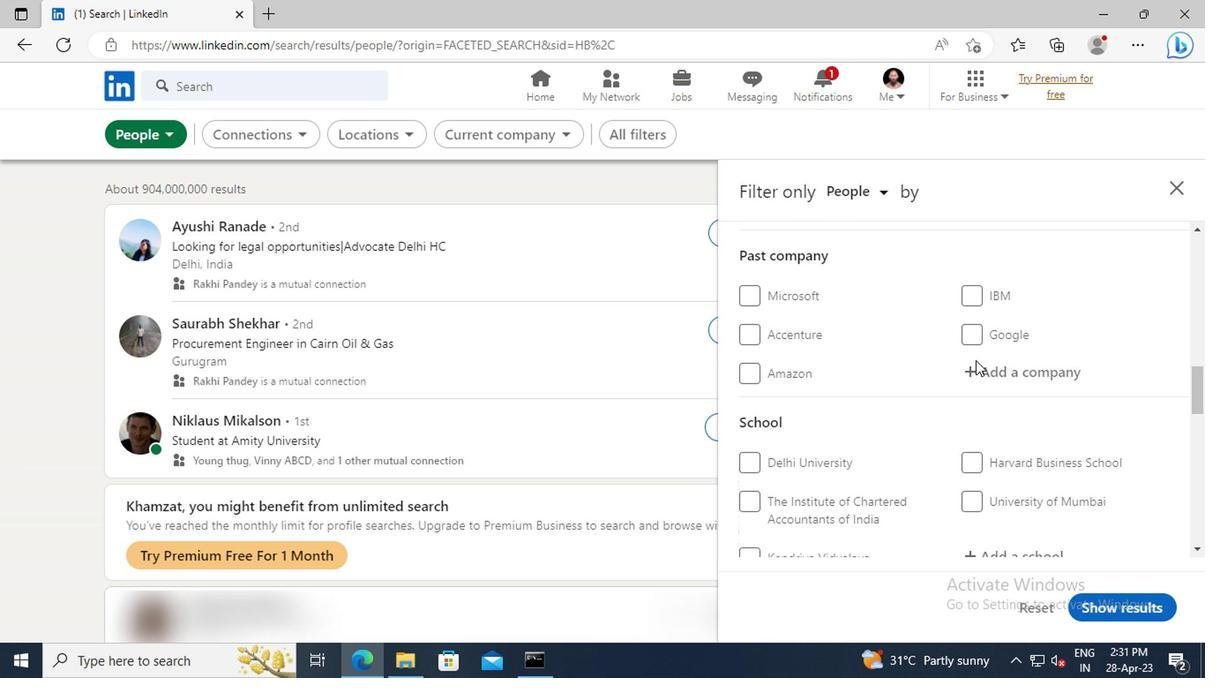 
Action: Mouse moved to (983, 401)
Screenshot: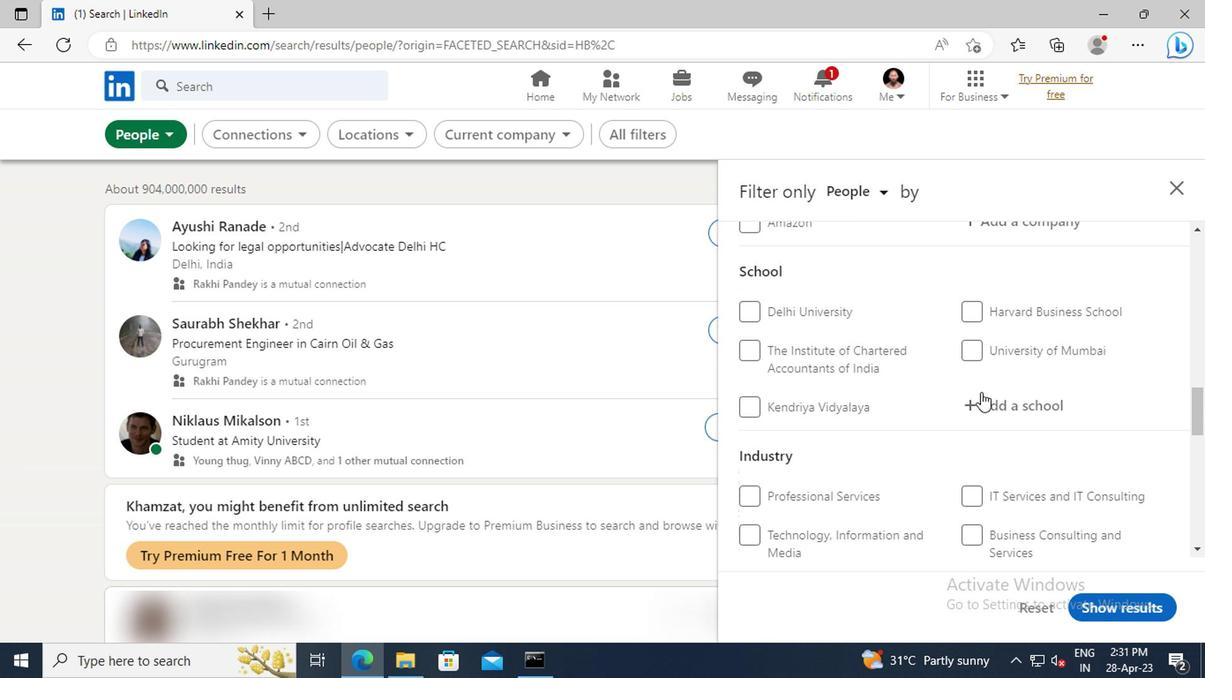 
Action: Mouse pressed left at (983, 401)
Screenshot: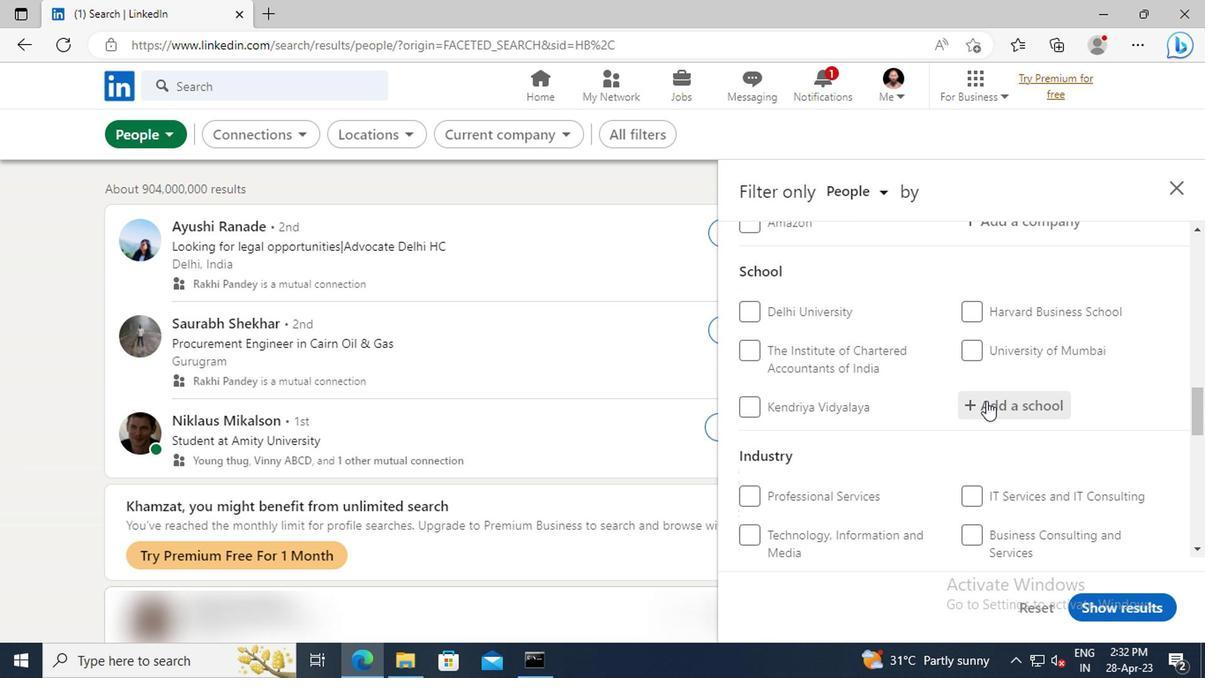 
Action: Key pressed <Key.shift>UNITED<Key.space><Key.shift>COLLEGE<Key.space><Key.shift>OF
Screenshot: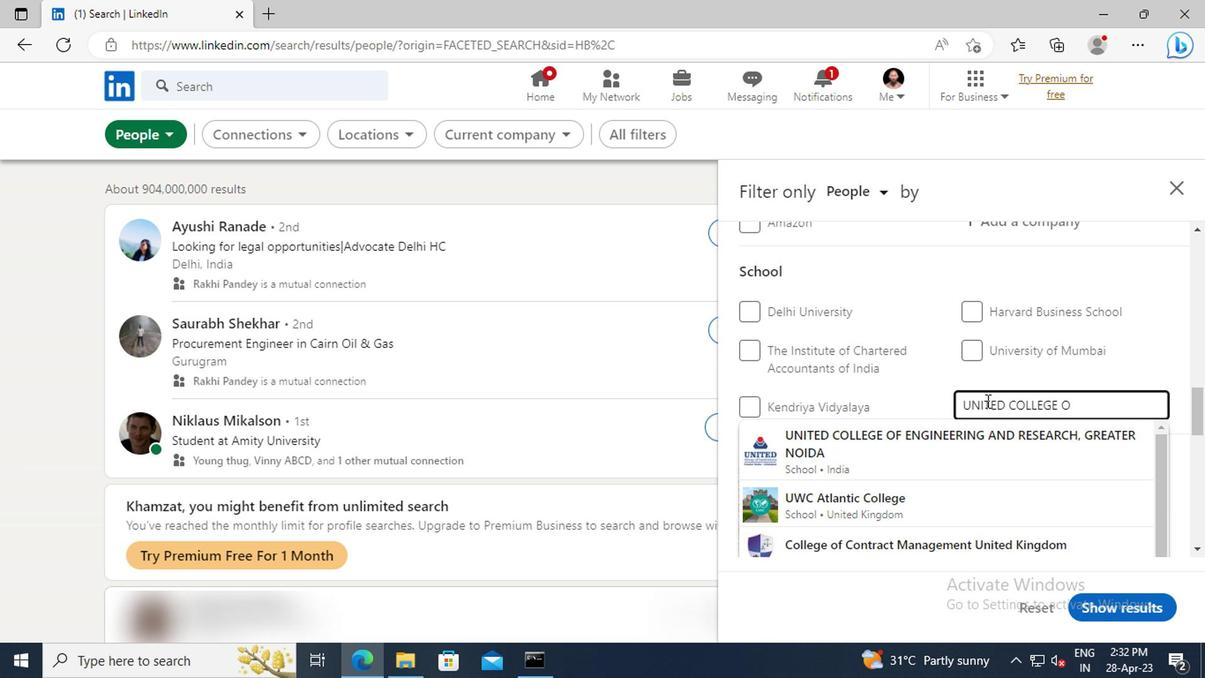 
Action: Mouse moved to (987, 440)
Screenshot: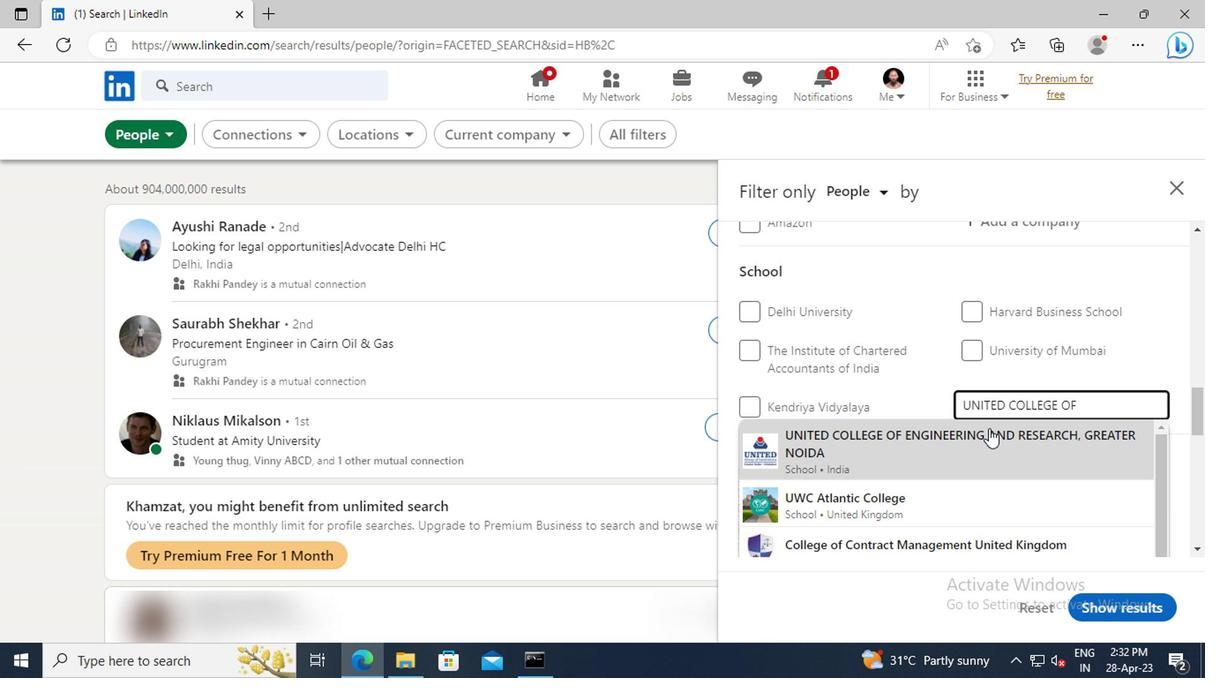 
Action: Mouse pressed left at (987, 440)
Screenshot: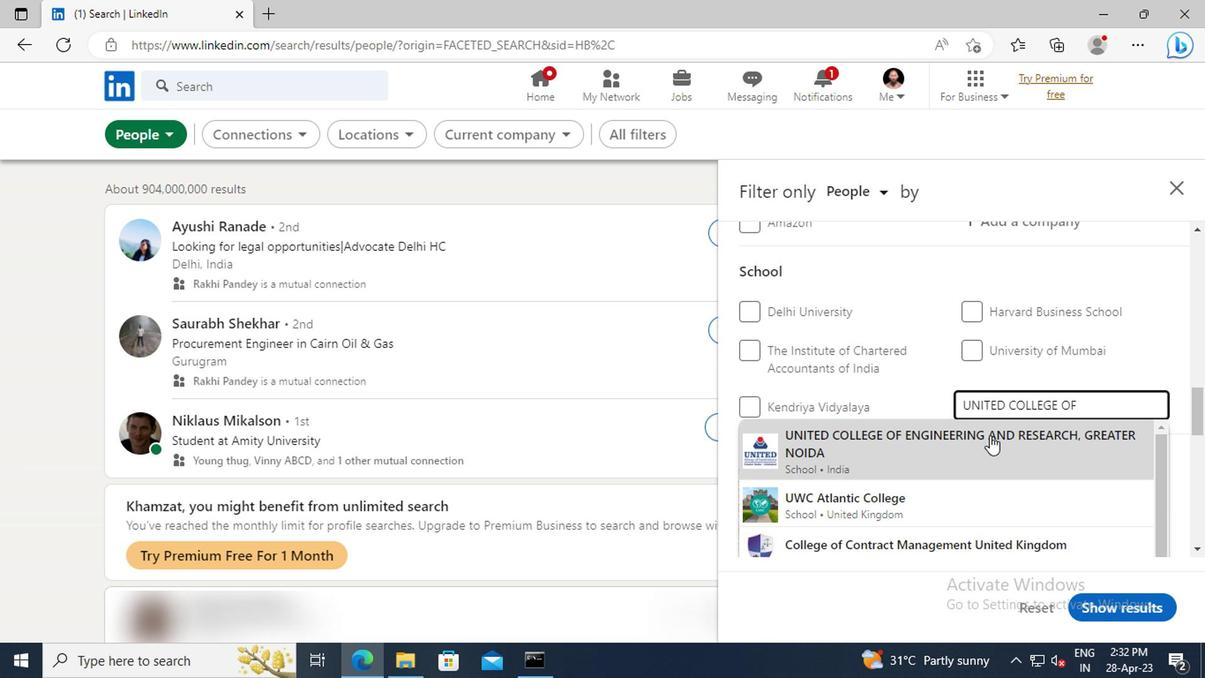 
Action: Mouse moved to (979, 354)
Screenshot: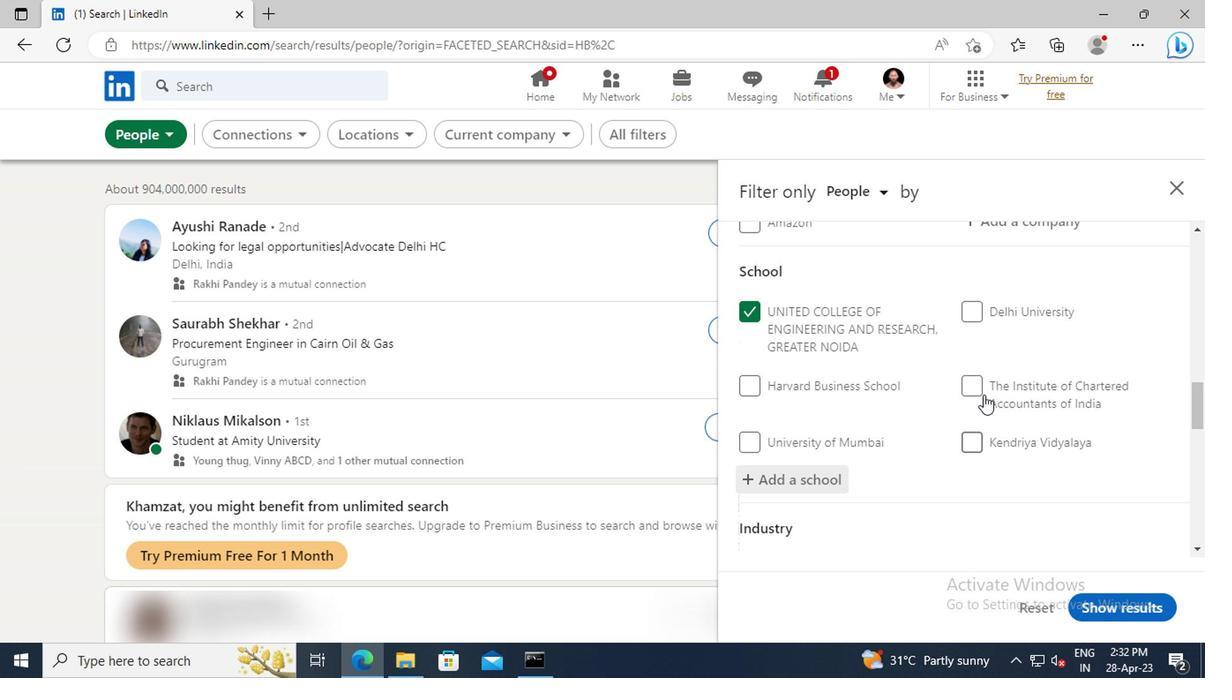 
Action: Mouse scrolled (979, 353) with delta (0, -1)
Screenshot: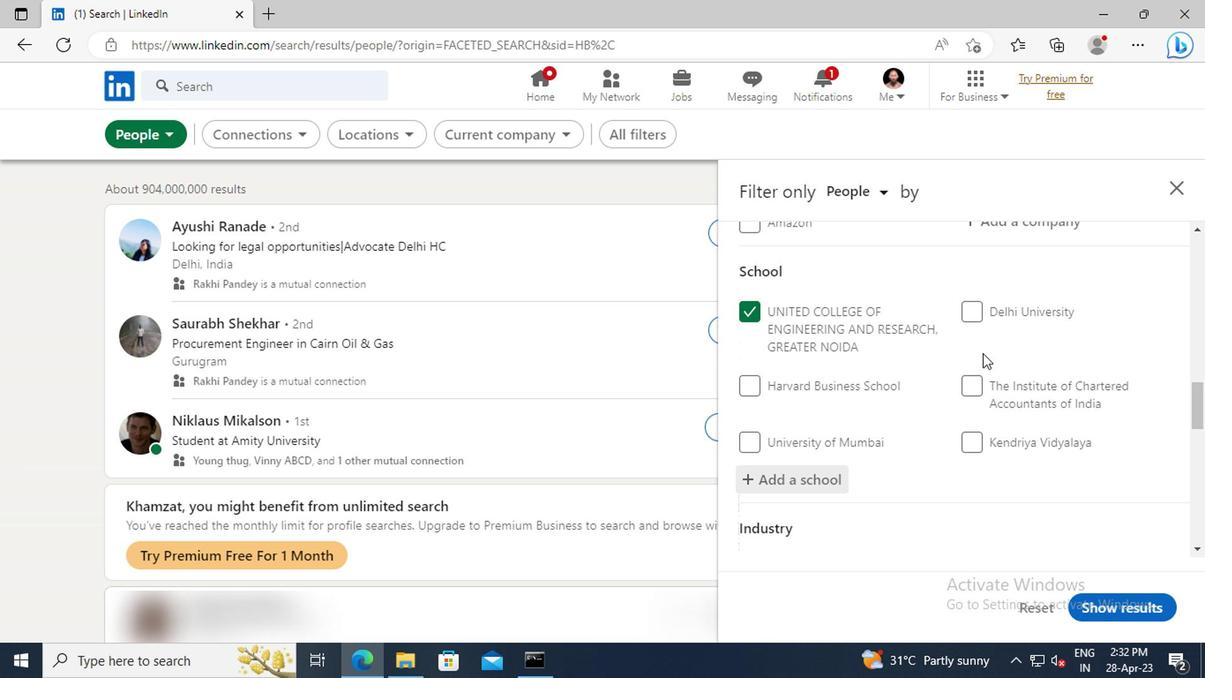 
Action: Mouse scrolled (979, 353) with delta (0, -1)
Screenshot: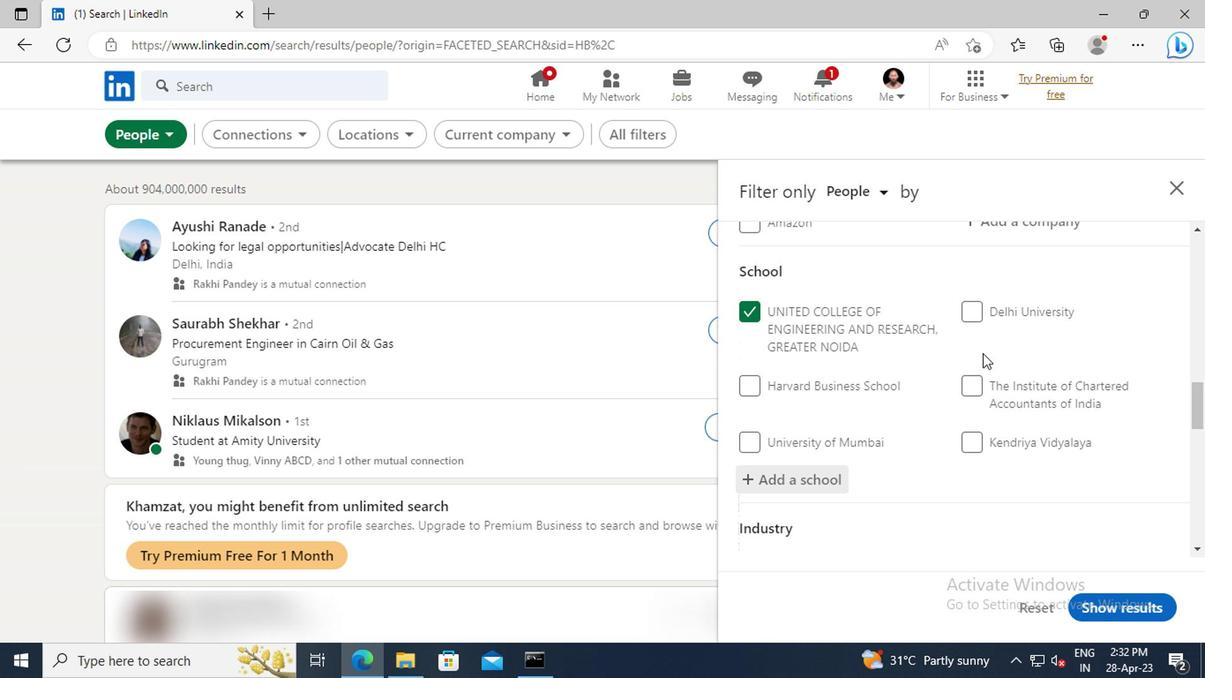 
Action: Mouse scrolled (979, 353) with delta (0, -1)
Screenshot: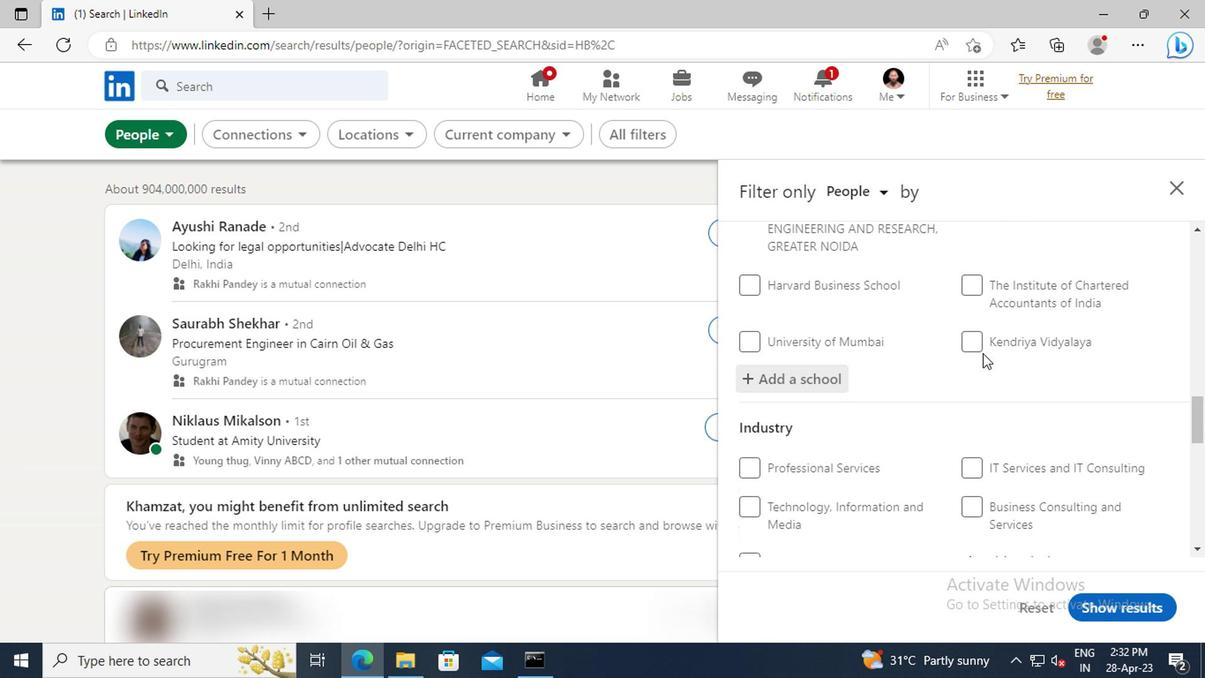 
Action: Mouse scrolled (979, 353) with delta (0, -1)
Screenshot: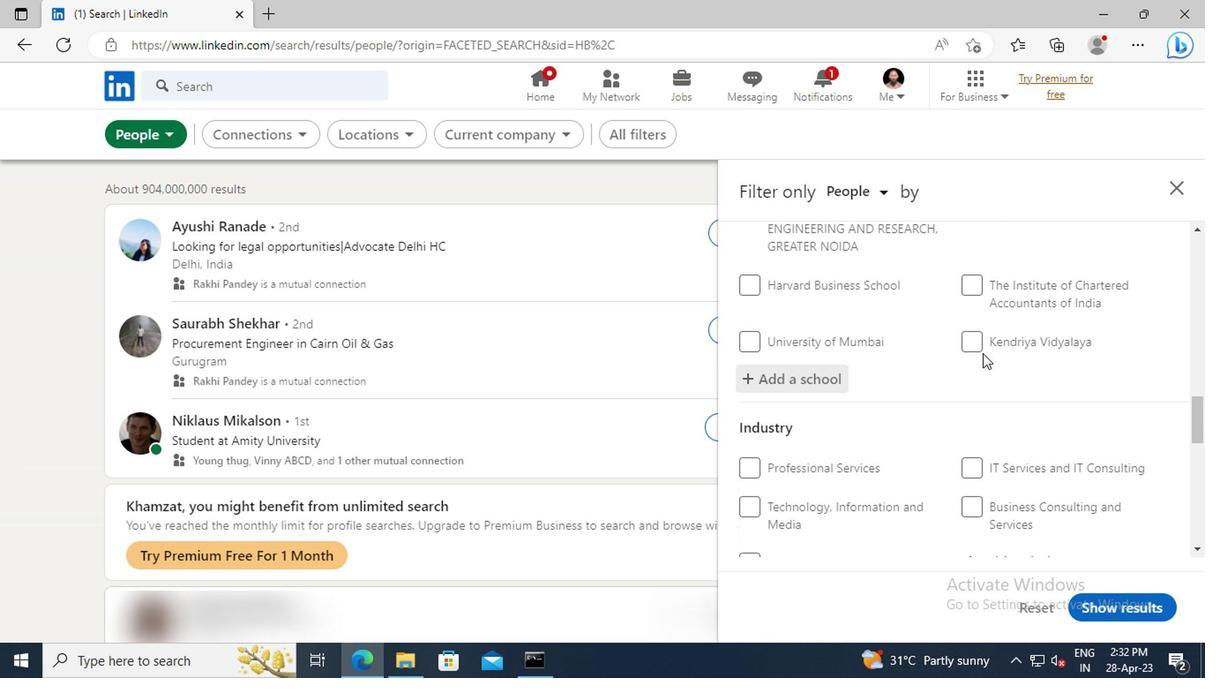 
Action: Mouse scrolled (979, 353) with delta (0, -1)
Screenshot: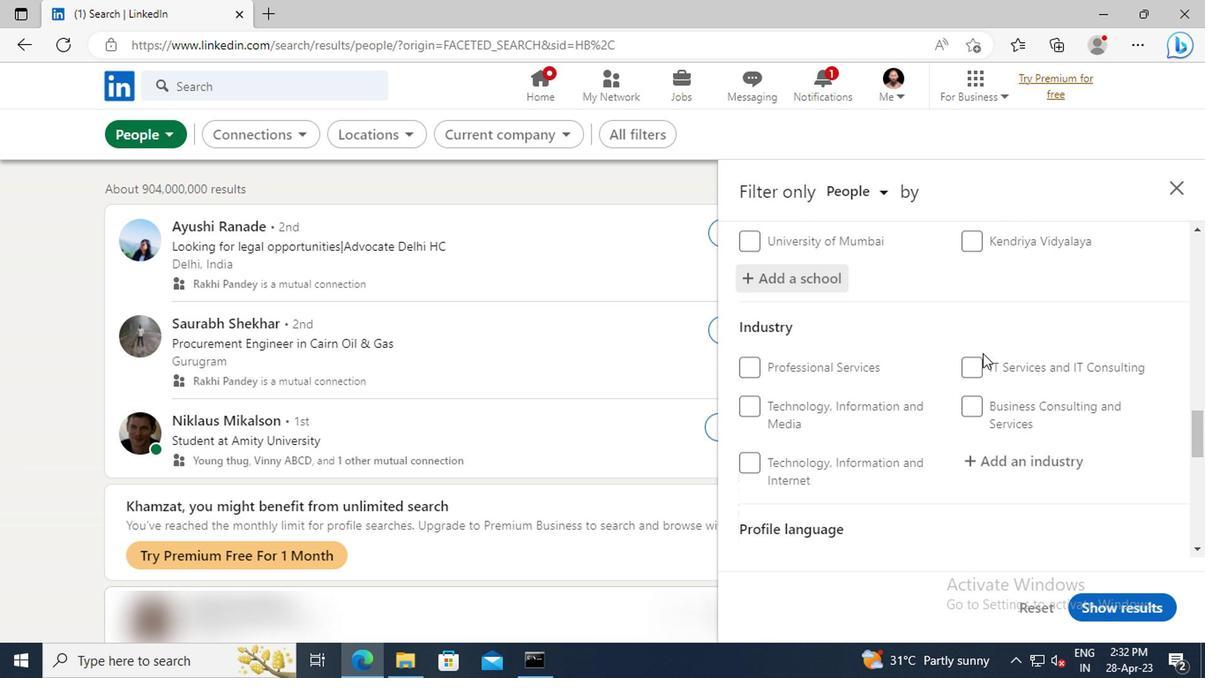 
Action: Mouse scrolled (979, 353) with delta (0, -1)
Screenshot: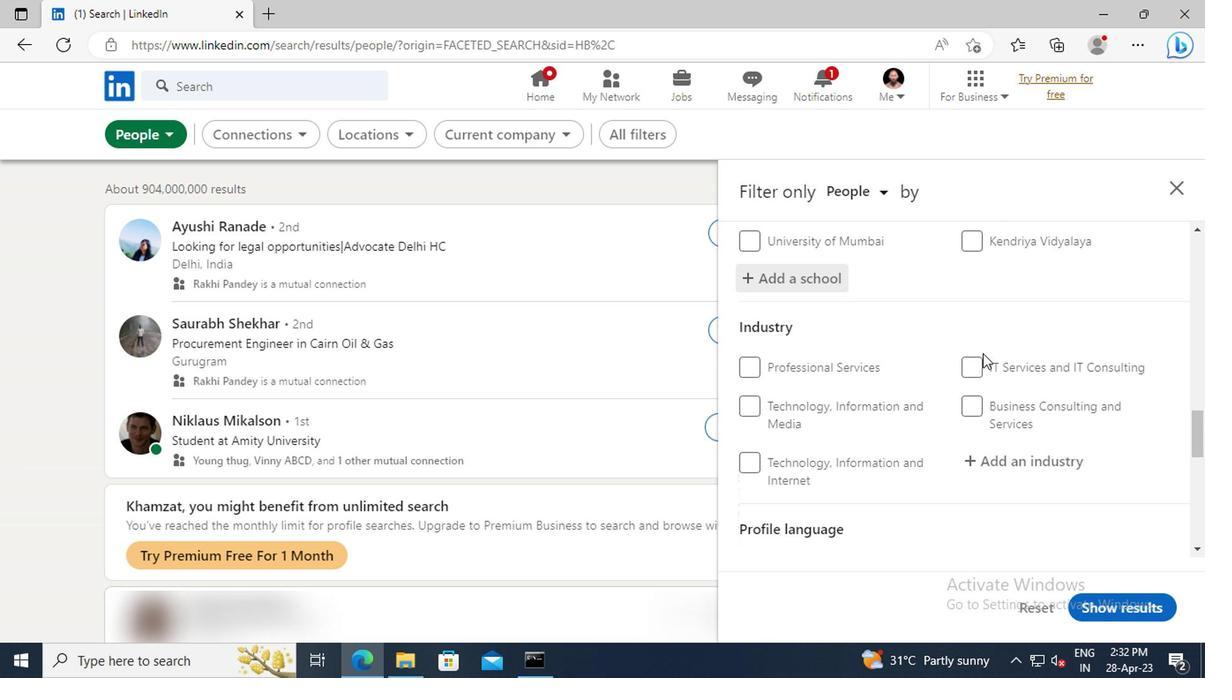 
Action: Mouse moved to (985, 366)
Screenshot: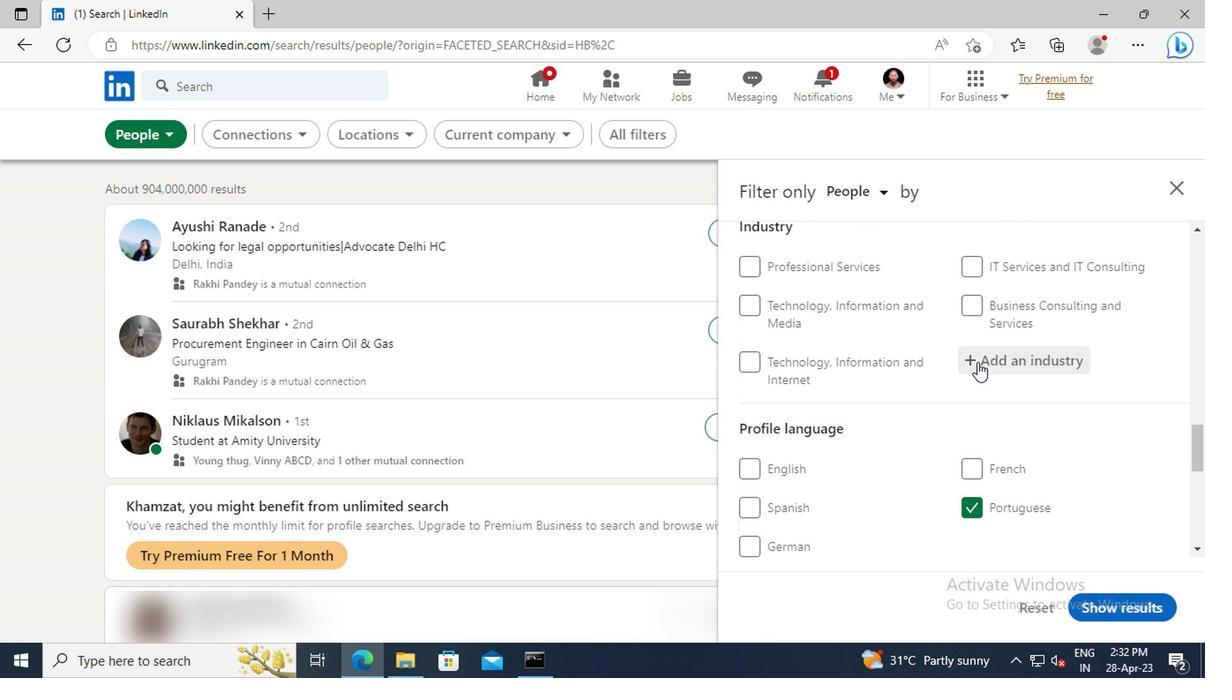 
Action: Mouse pressed left at (985, 366)
Screenshot: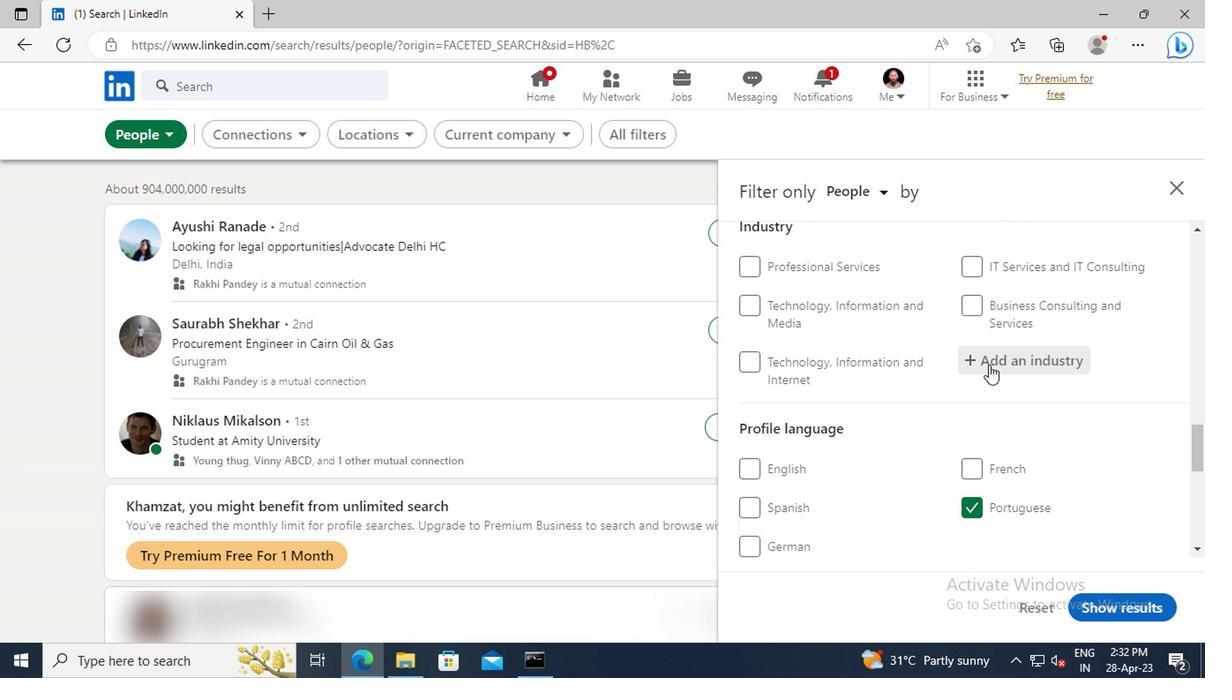
Action: Key pressed <Key.shift>OIL<Key.space><Key.shift>EX
Screenshot: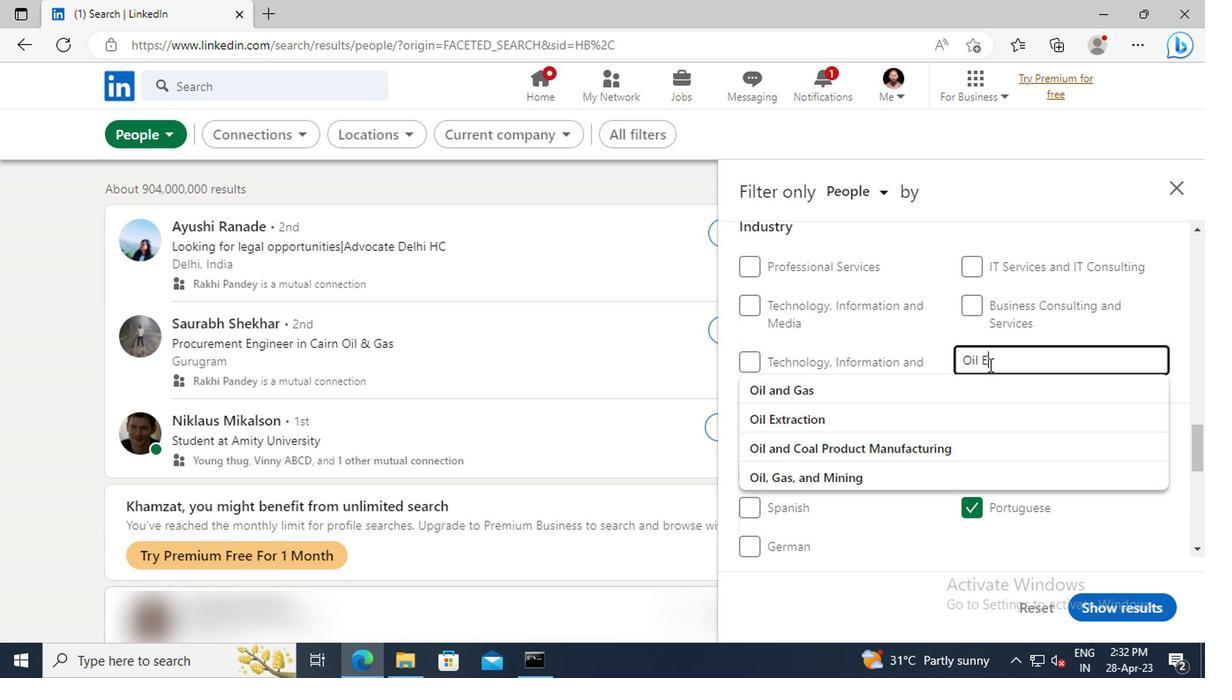 
Action: Mouse moved to (974, 390)
Screenshot: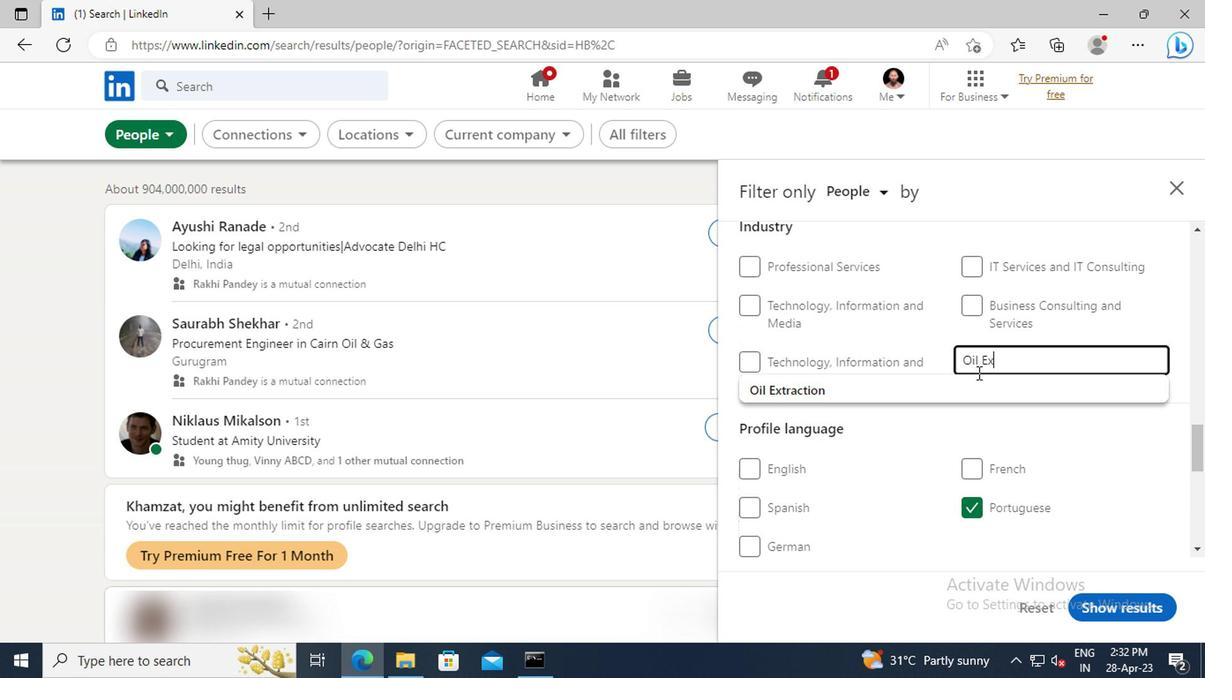 
Action: Mouse pressed left at (974, 390)
Screenshot: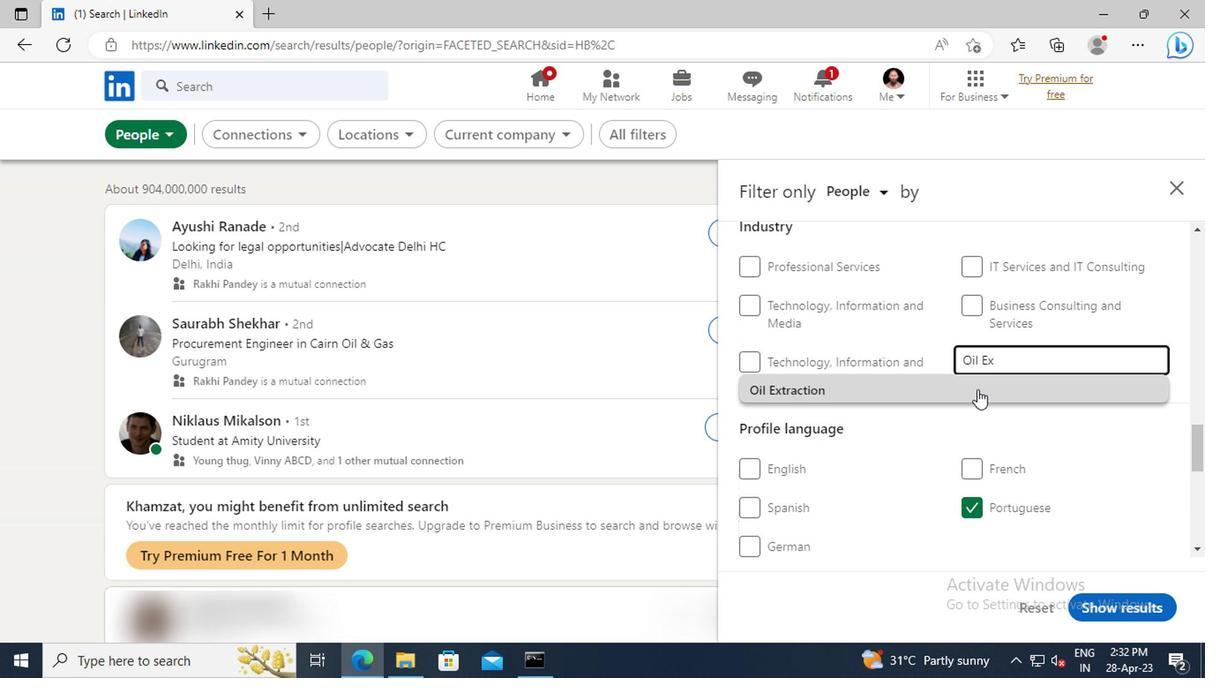 
Action: Mouse moved to (972, 389)
Screenshot: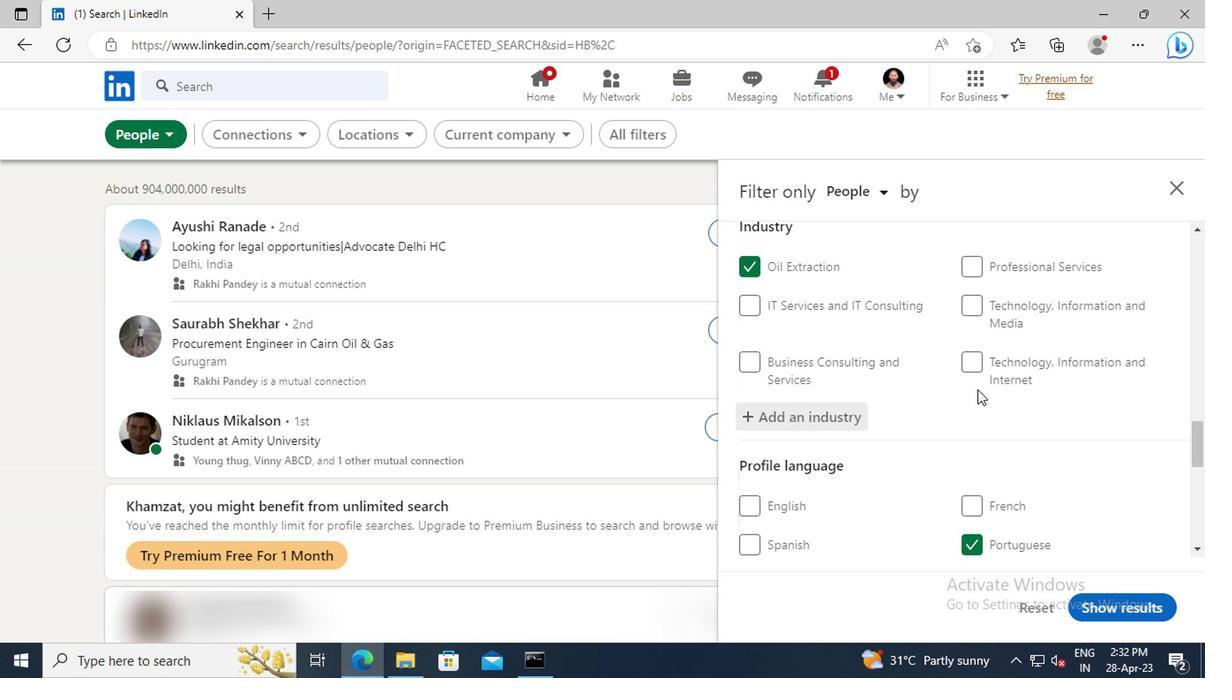 
Action: Mouse scrolled (972, 388) with delta (0, -1)
Screenshot: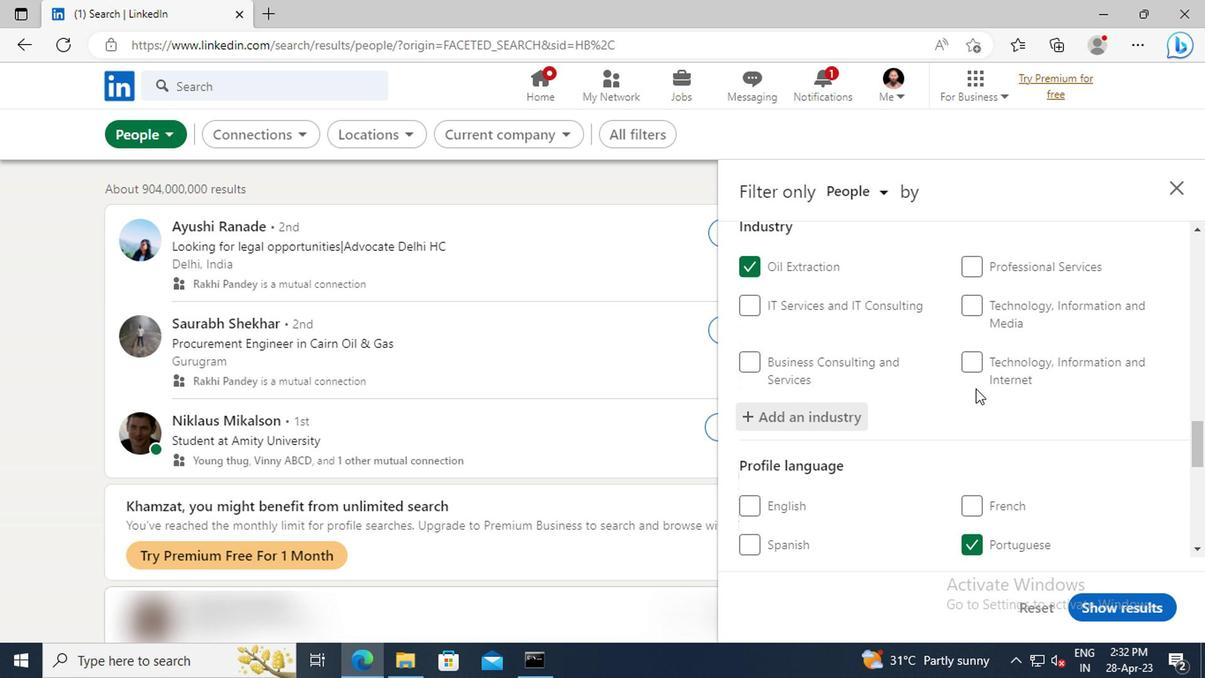 
Action: Mouse scrolled (972, 388) with delta (0, -1)
Screenshot: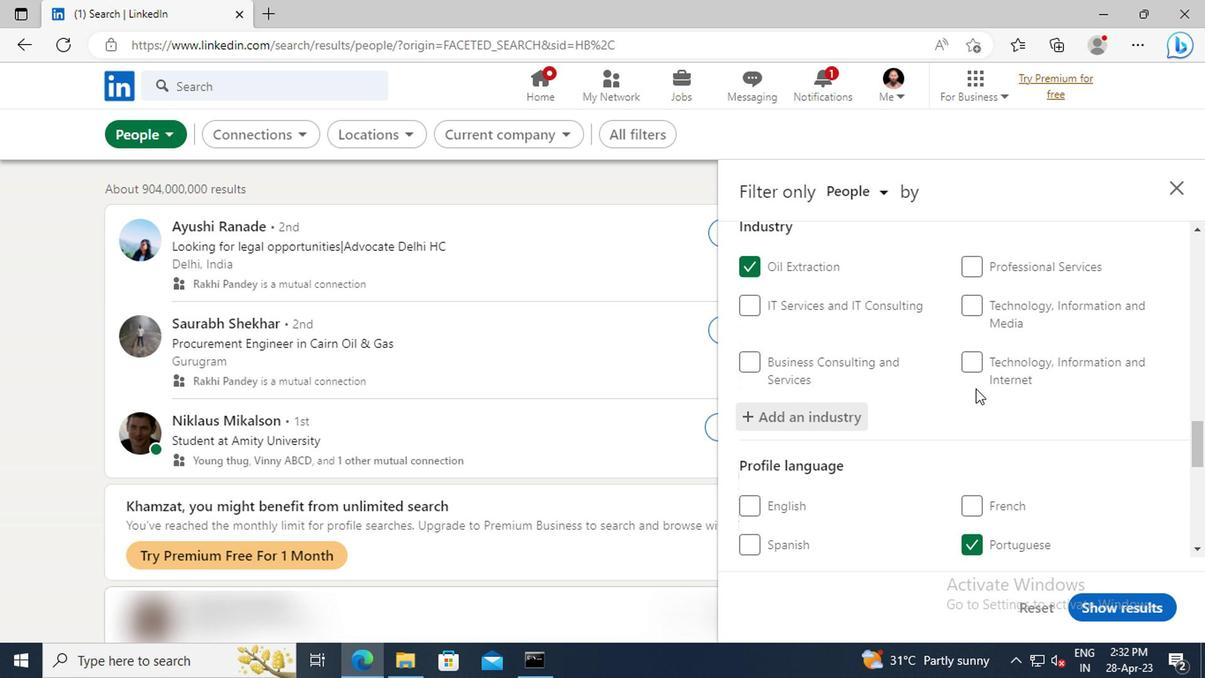 
Action: Mouse scrolled (972, 388) with delta (0, -1)
Screenshot: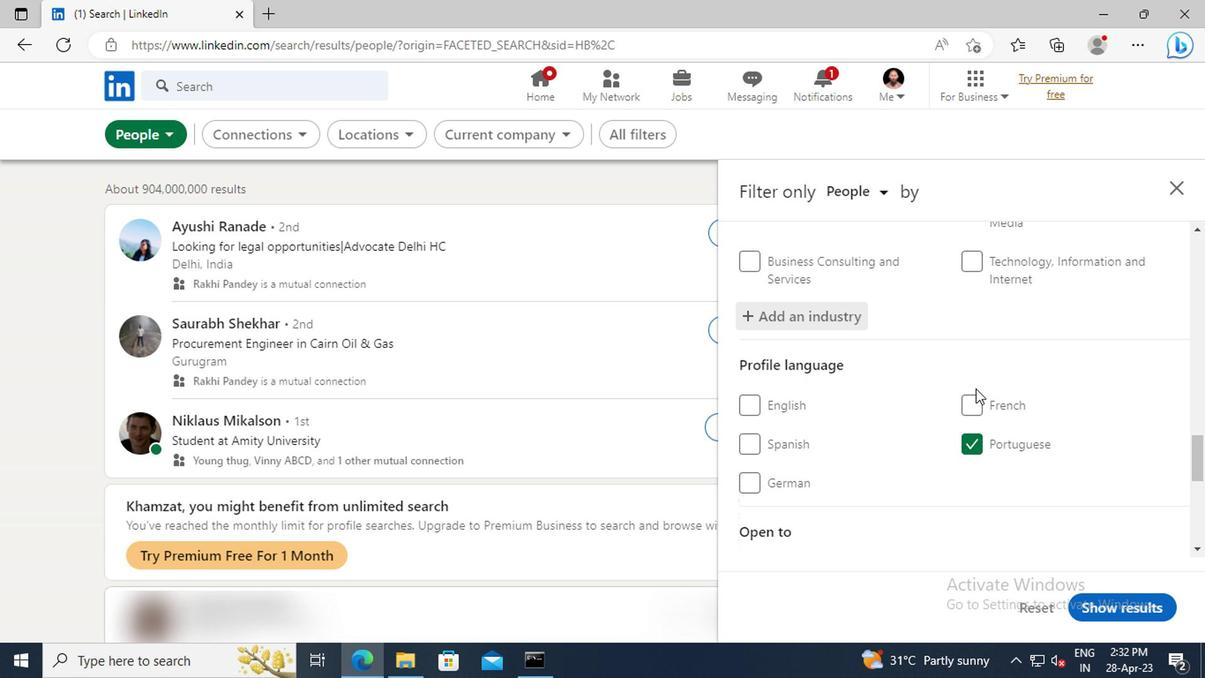 
Action: Mouse scrolled (972, 388) with delta (0, -1)
Screenshot: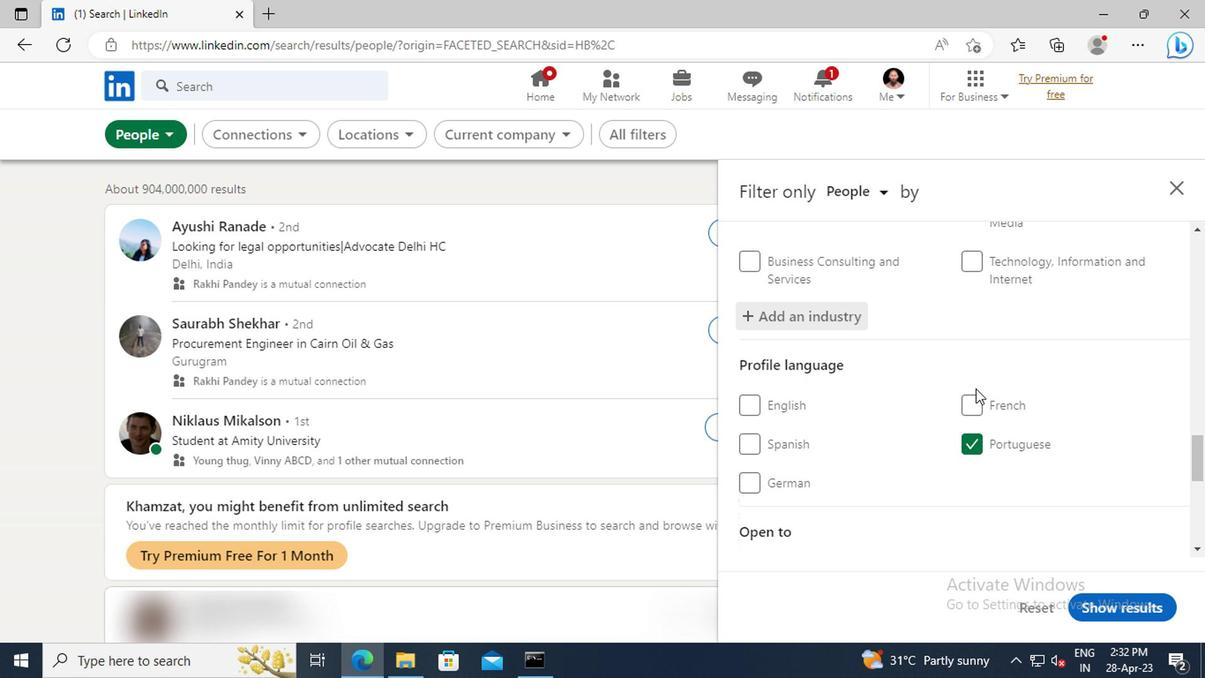 
Action: Mouse scrolled (972, 388) with delta (0, -1)
Screenshot: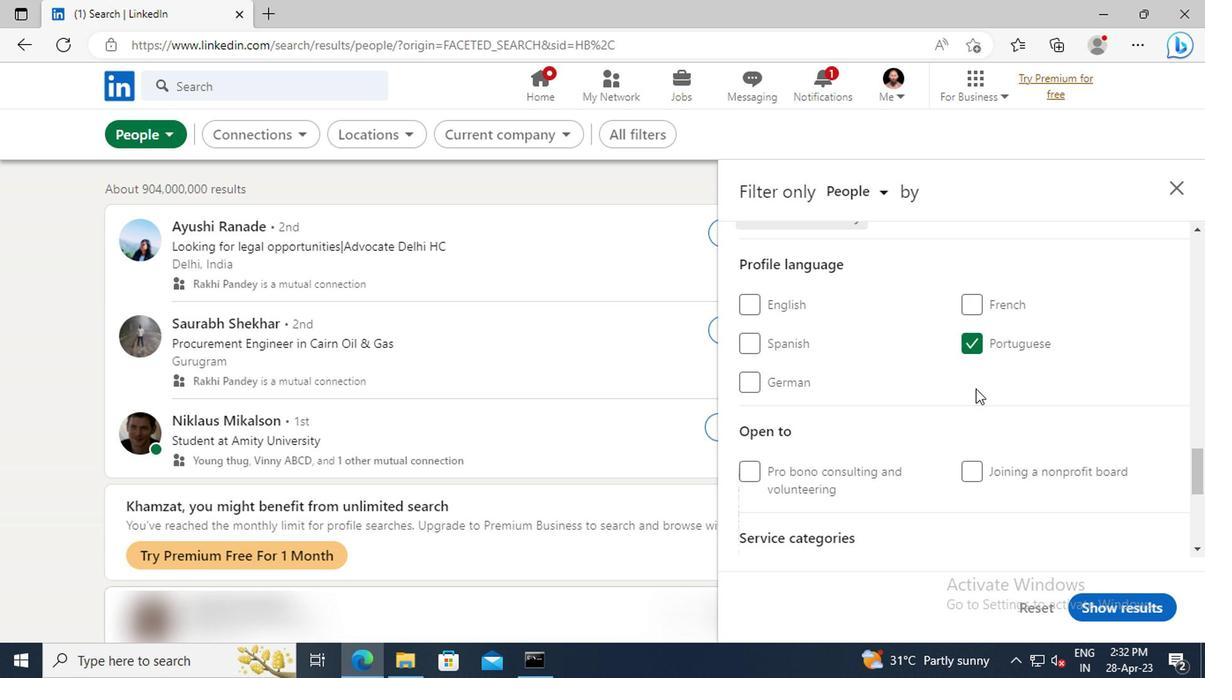 
Action: Mouse scrolled (972, 388) with delta (0, -1)
Screenshot: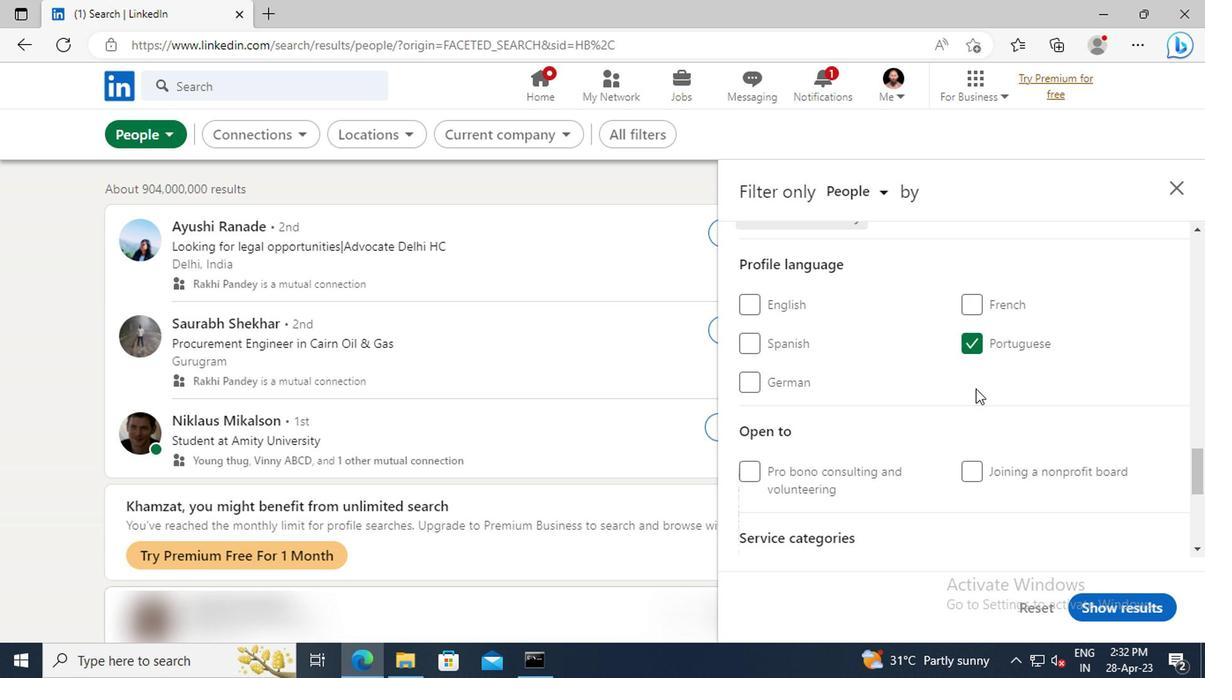 
Action: Mouse scrolled (972, 388) with delta (0, -1)
Screenshot: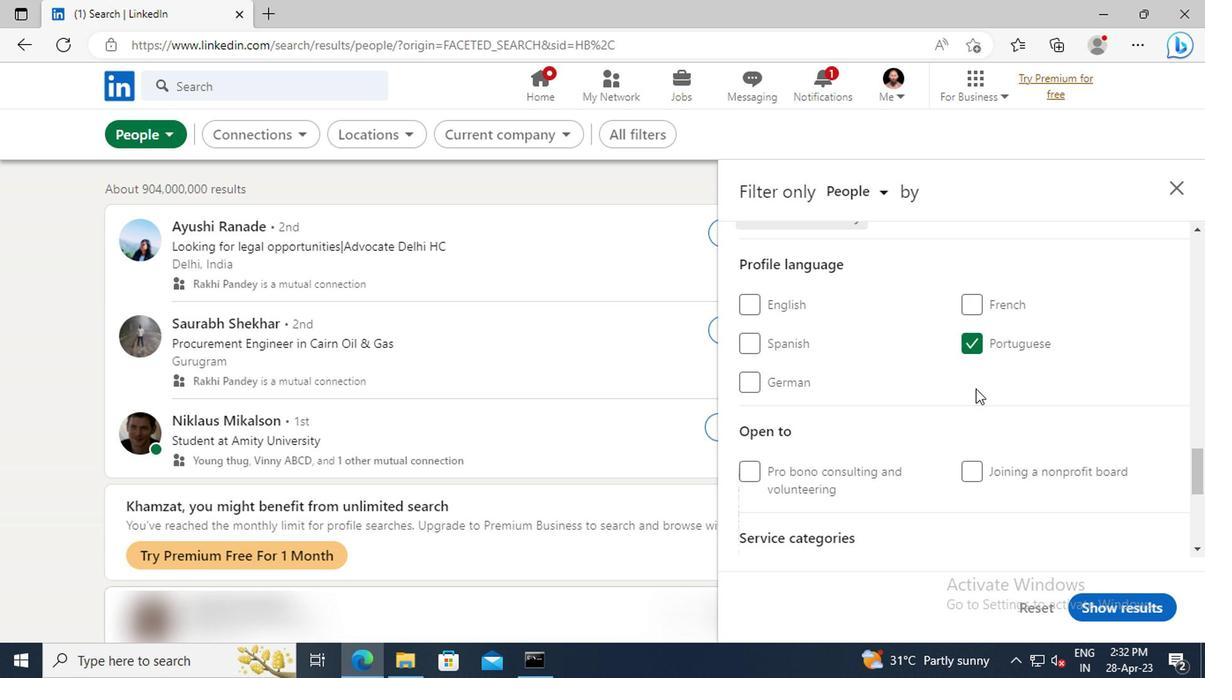 
Action: Mouse scrolled (972, 388) with delta (0, -1)
Screenshot: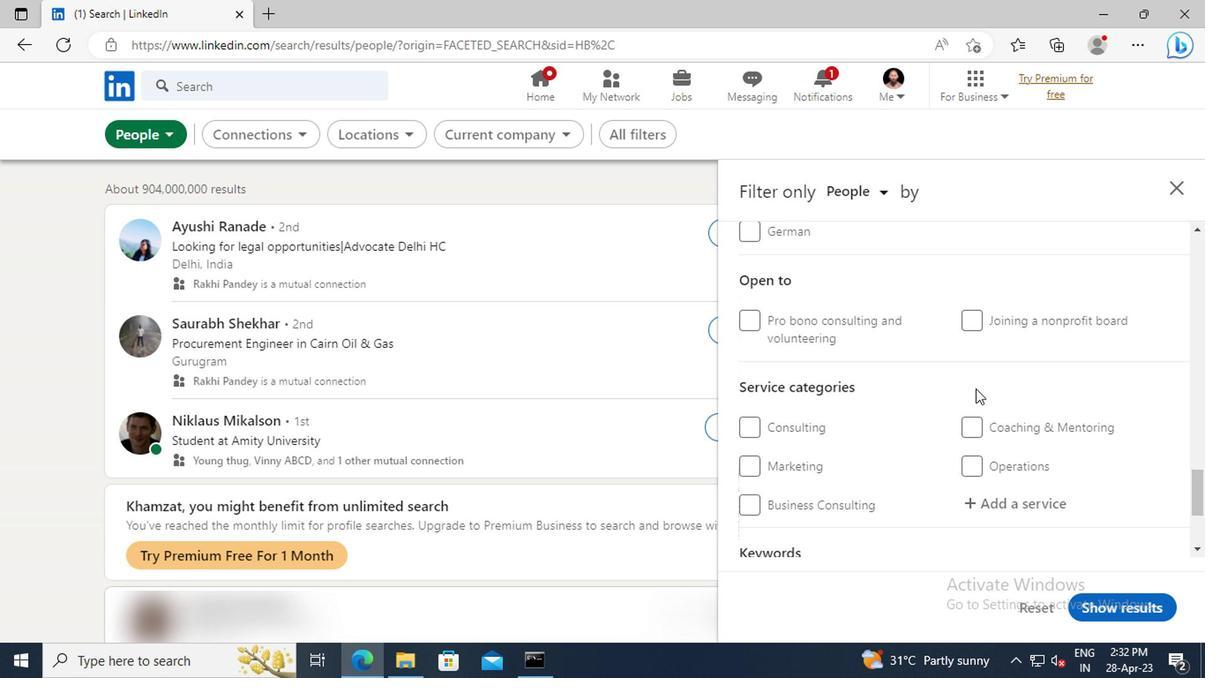 
Action: Mouse scrolled (972, 388) with delta (0, -1)
Screenshot: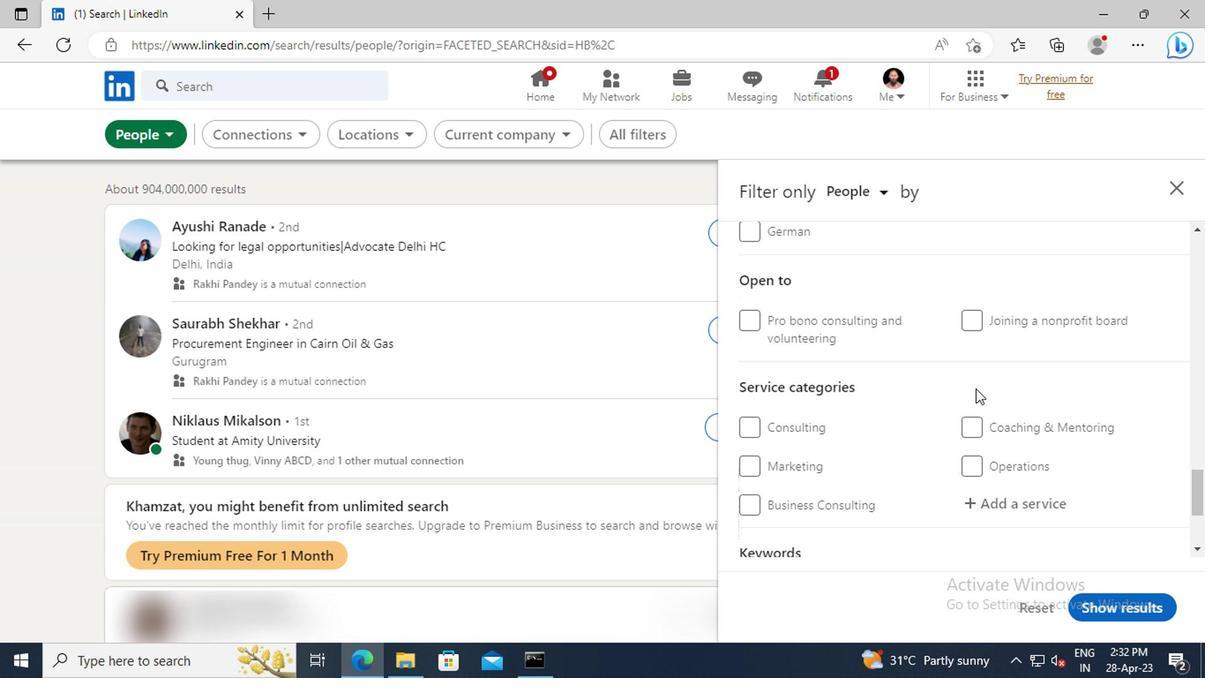 
Action: Mouse moved to (979, 399)
Screenshot: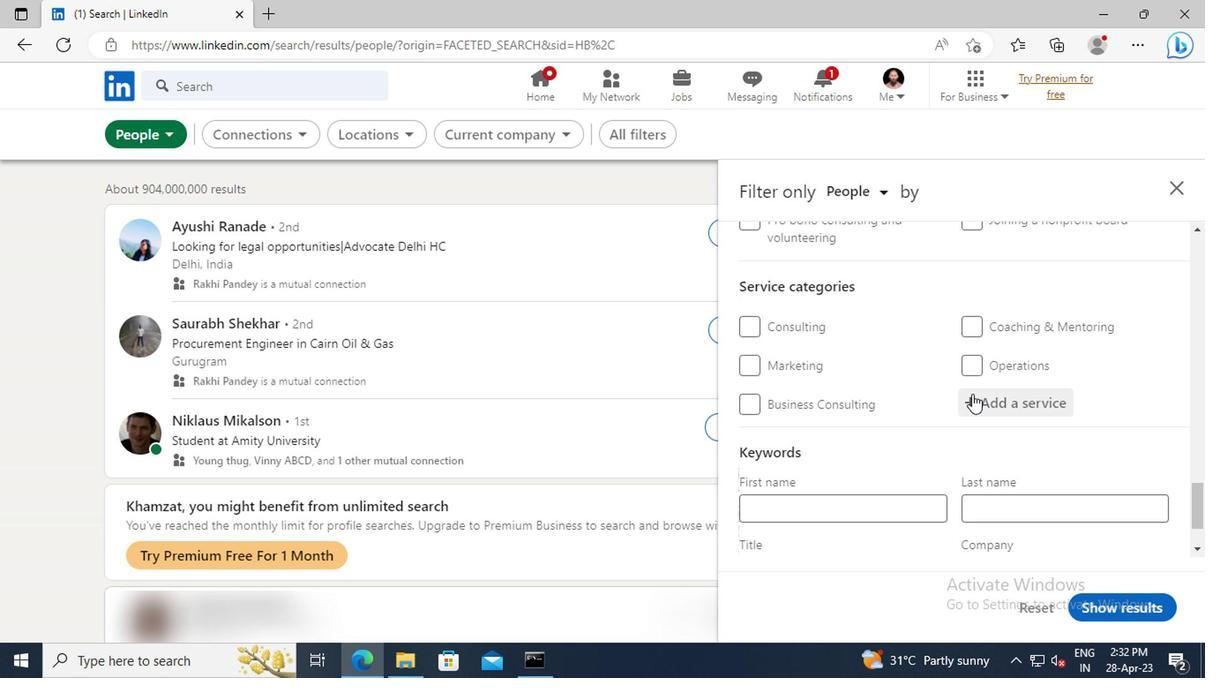 
Action: Mouse pressed left at (979, 399)
Screenshot: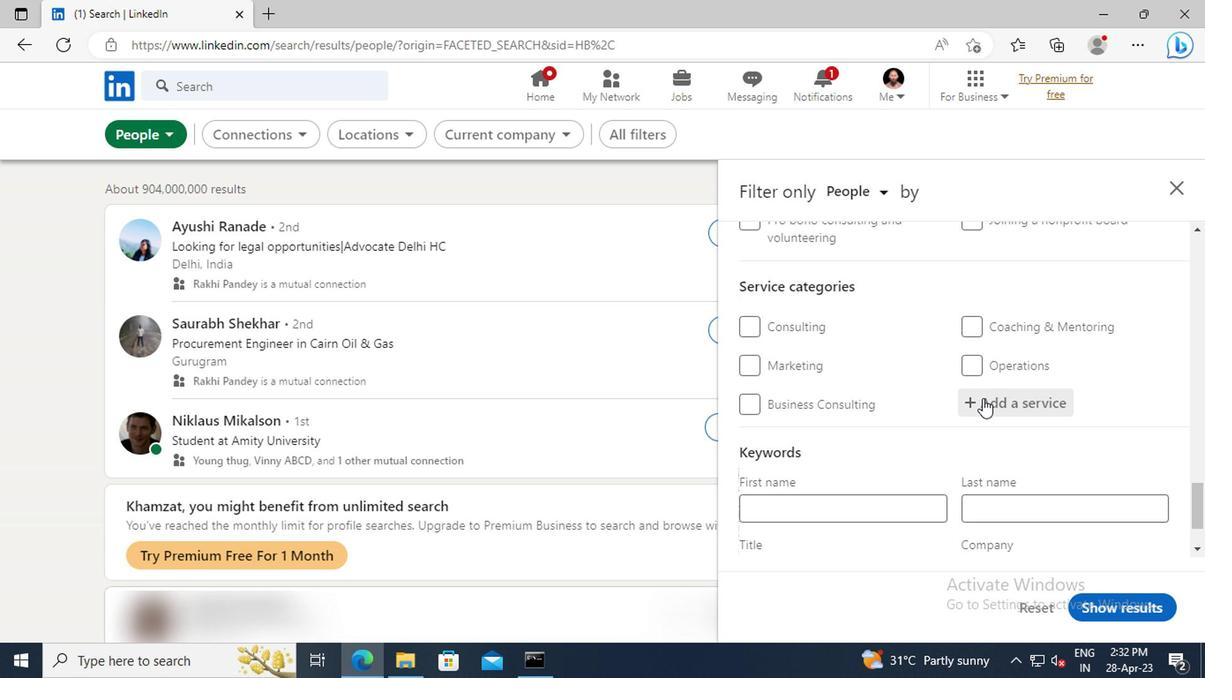 
Action: Key pressed <Key.shift>COMPUTER<Key.space><Key.shift>NETWO
Screenshot: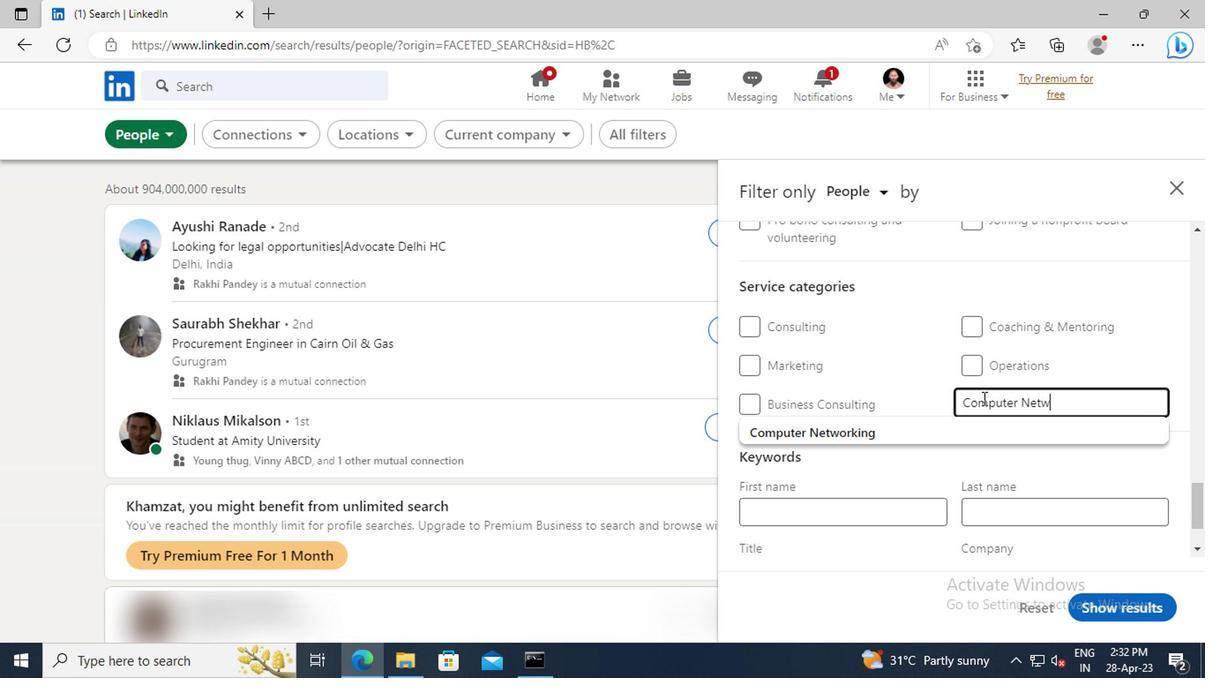 
Action: Mouse moved to (981, 436)
Screenshot: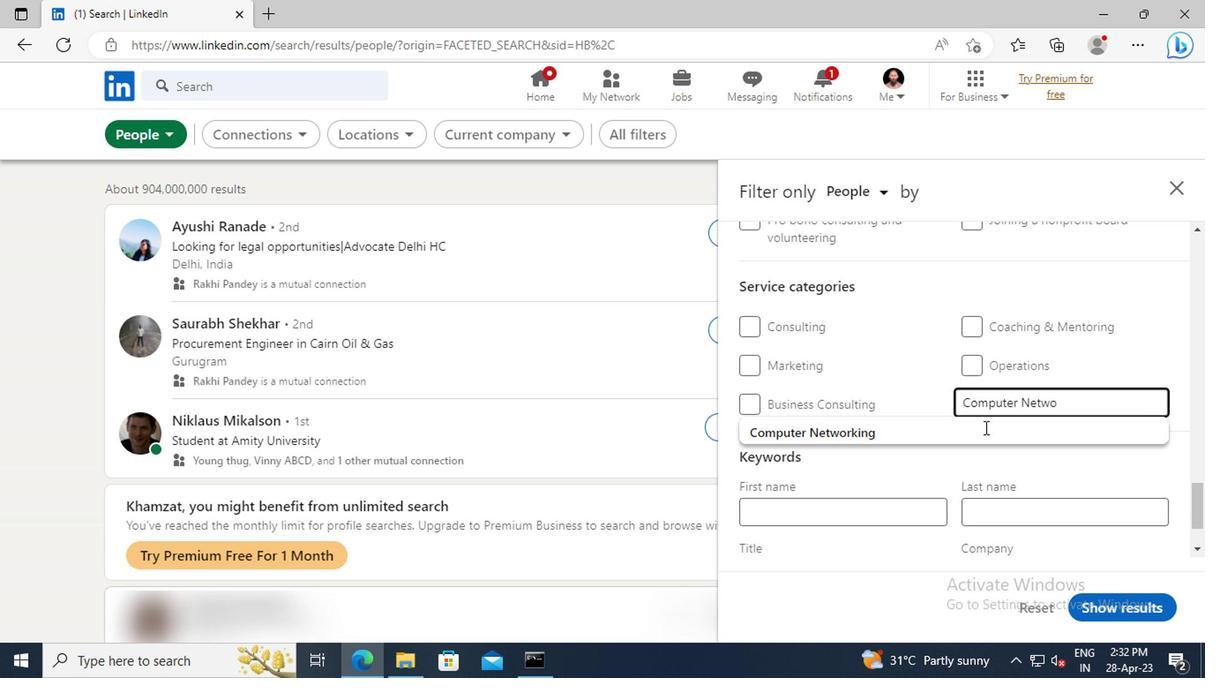 
Action: Mouse pressed left at (981, 436)
Screenshot: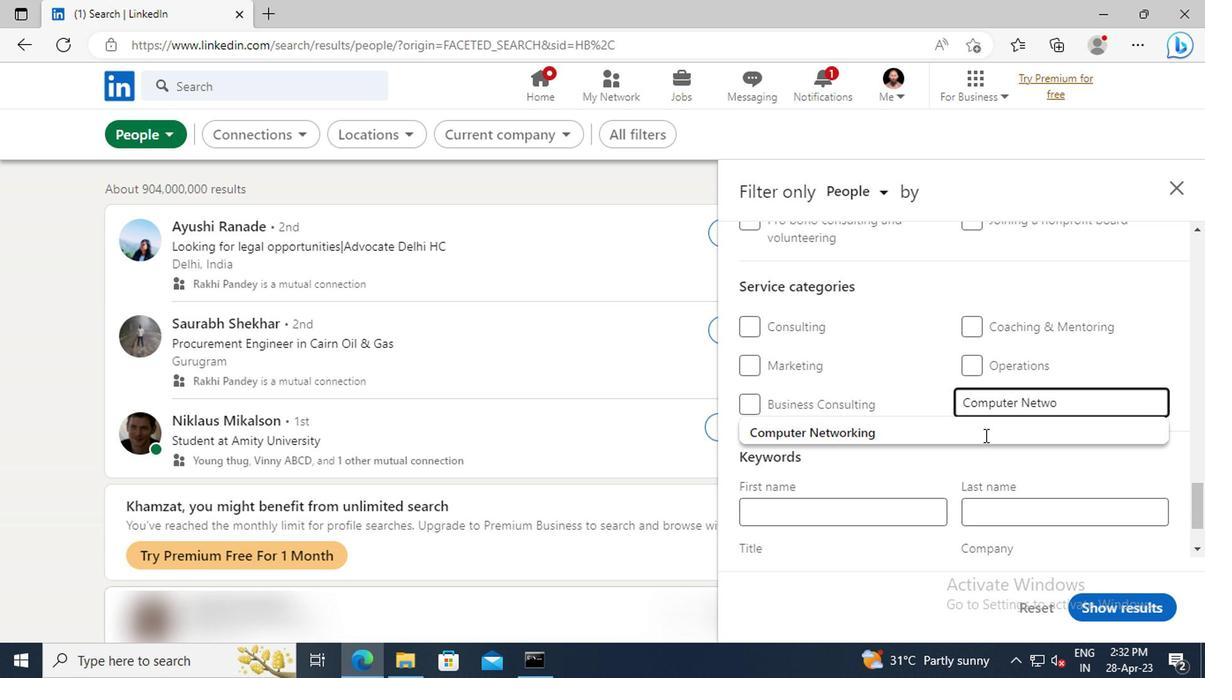 
Action: Mouse moved to (929, 401)
Screenshot: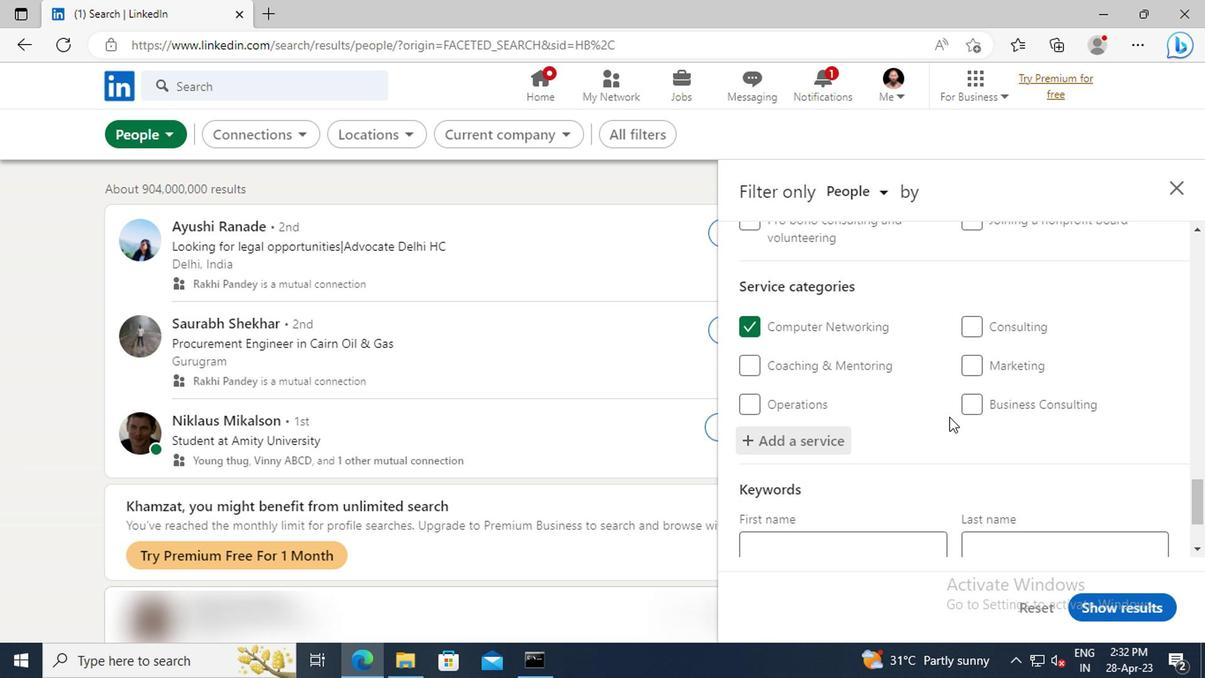 
Action: Mouse scrolled (929, 401) with delta (0, 0)
Screenshot: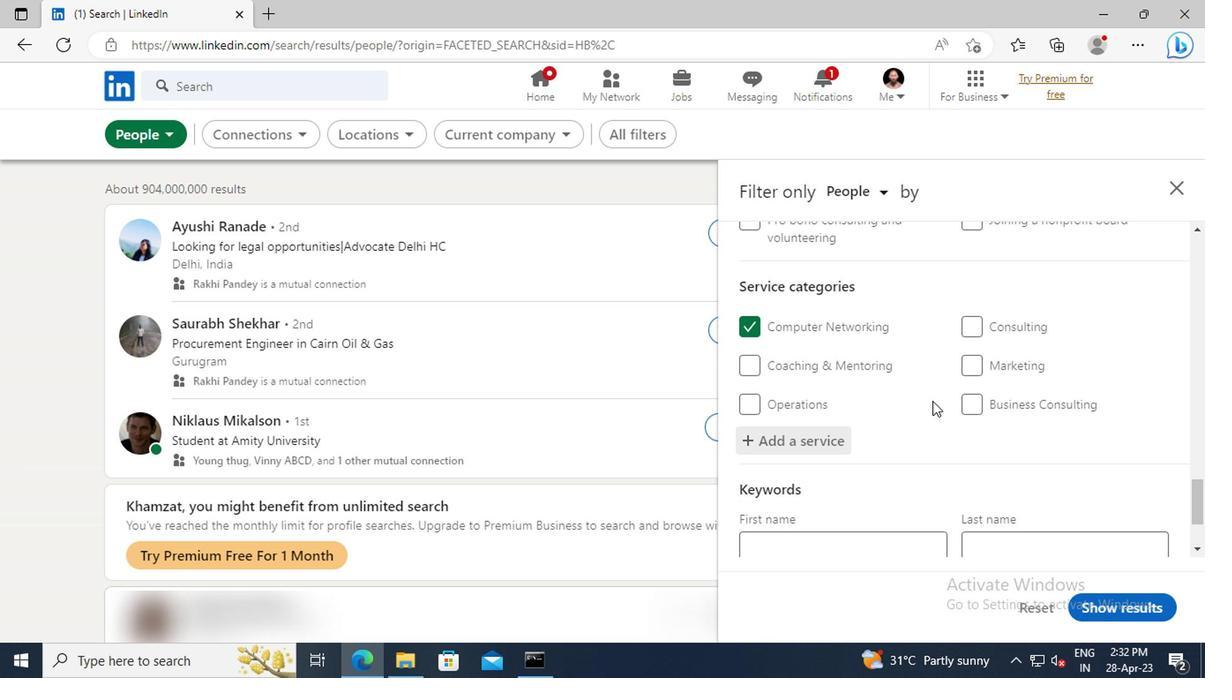 
Action: Mouse scrolled (929, 401) with delta (0, 0)
Screenshot: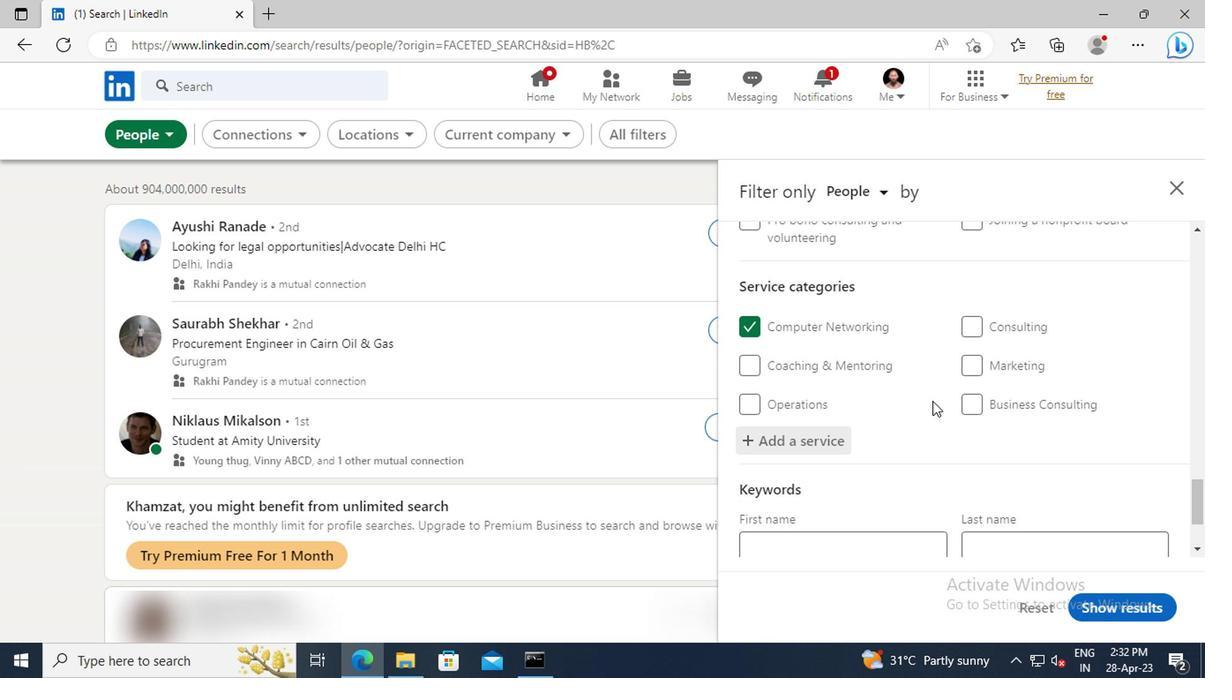
Action: Mouse scrolled (929, 401) with delta (0, 0)
Screenshot: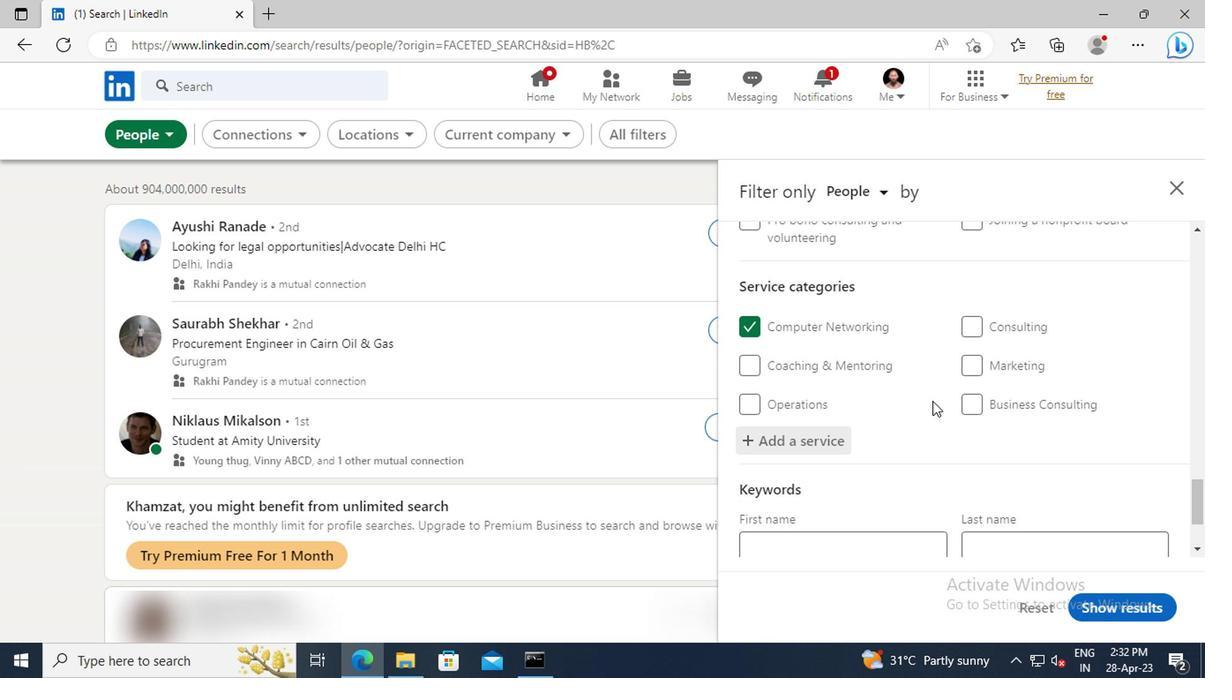 
Action: Mouse scrolled (929, 401) with delta (0, 0)
Screenshot: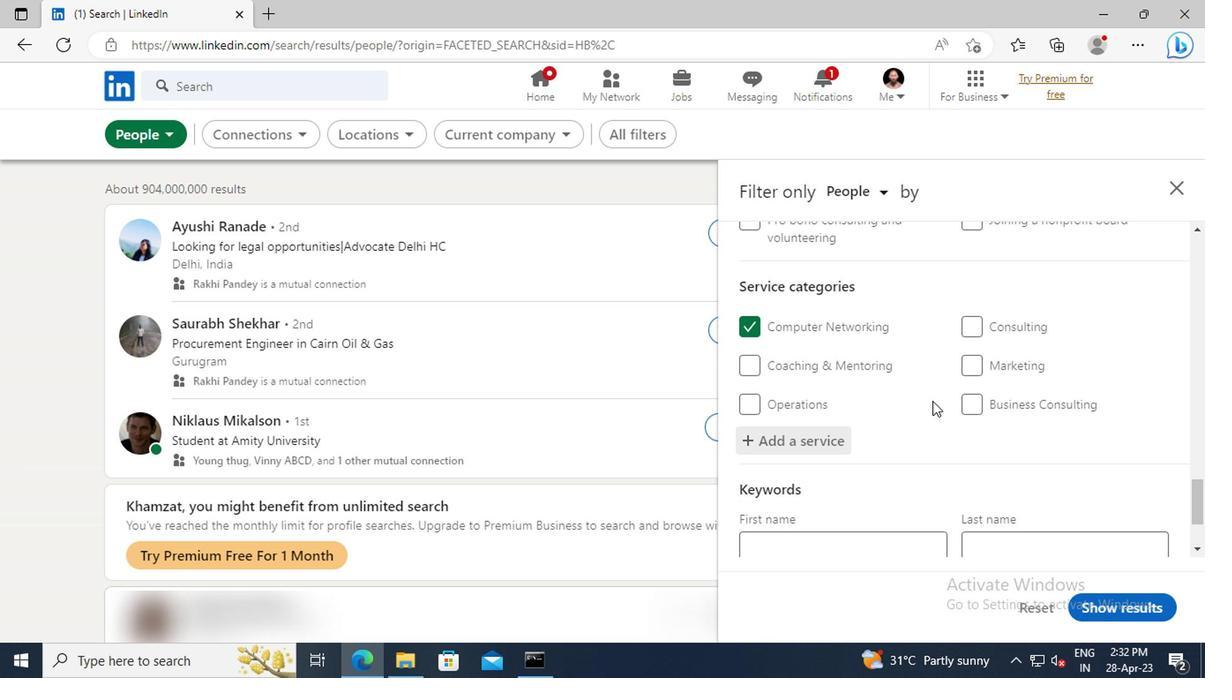 
Action: Mouse scrolled (929, 401) with delta (0, 0)
Screenshot: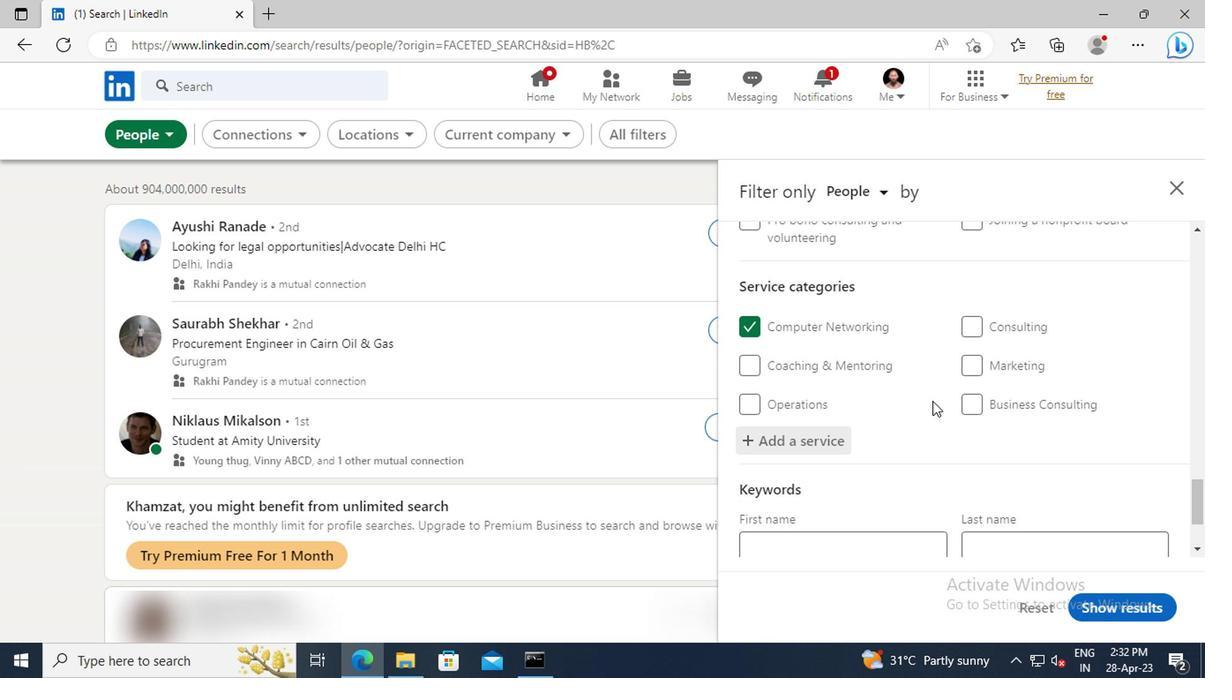 
Action: Mouse moved to (802, 478)
Screenshot: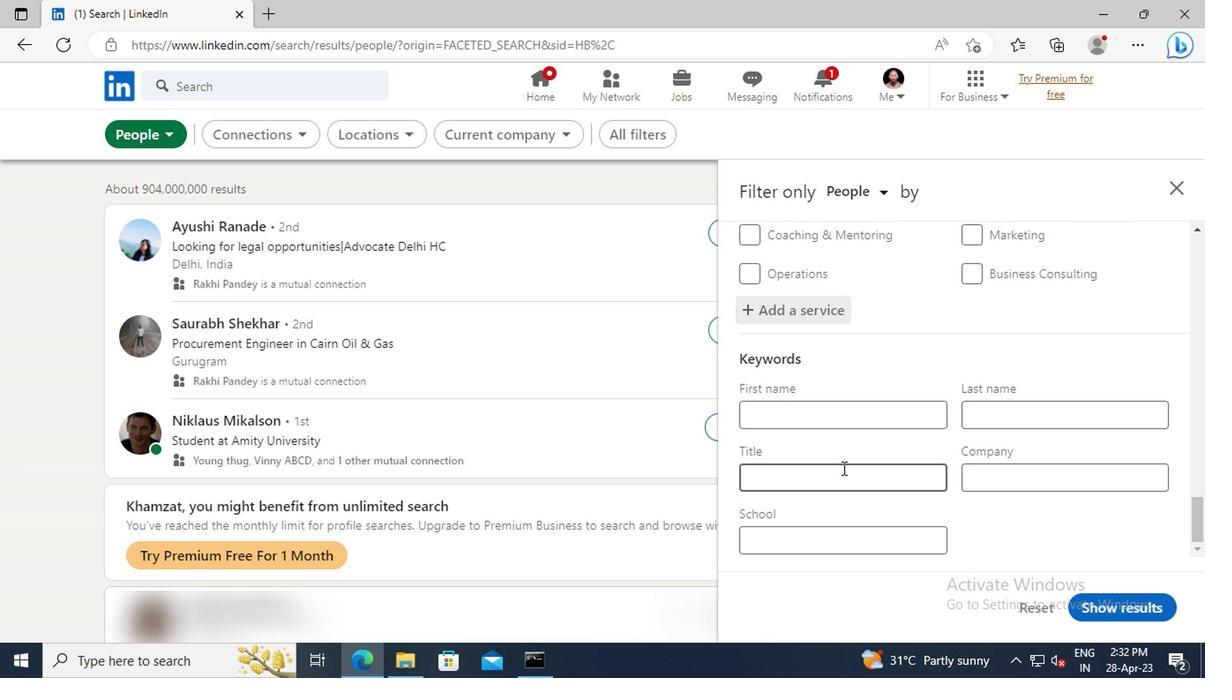 
Action: Mouse pressed left at (802, 478)
Screenshot: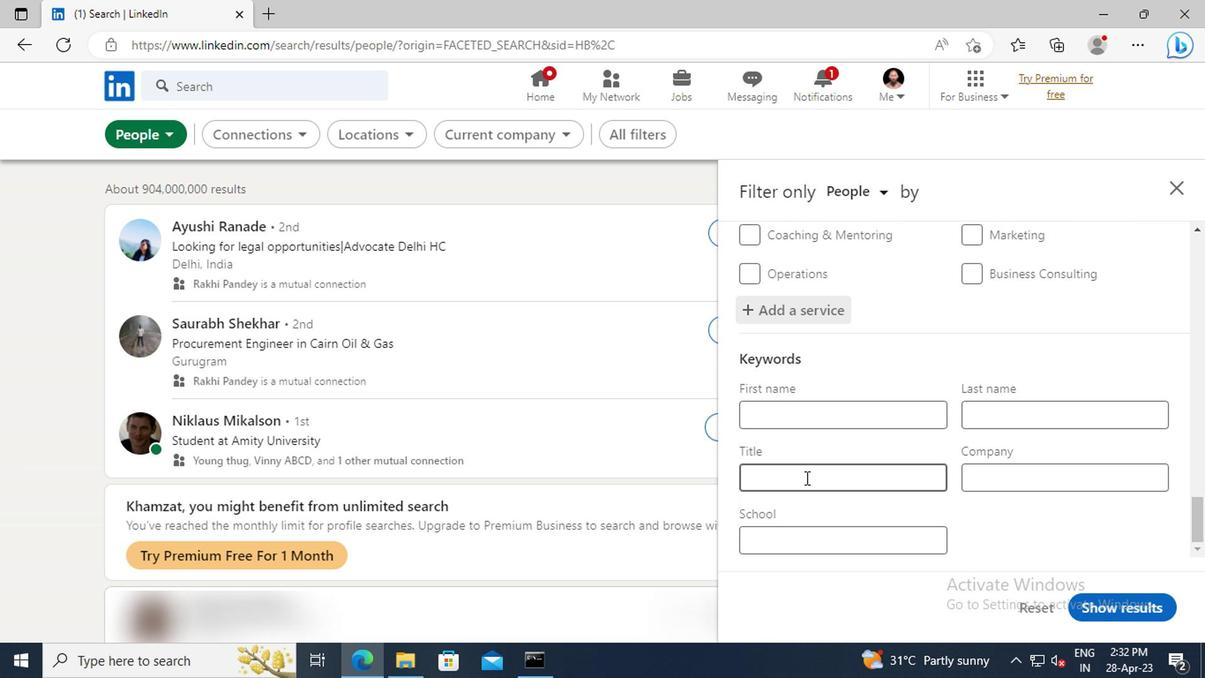 
Action: Key pressed <Key.shift>ACCOUNT<Key.space><Key.shift>REPRESENTATIVE<Key.enter>
Screenshot: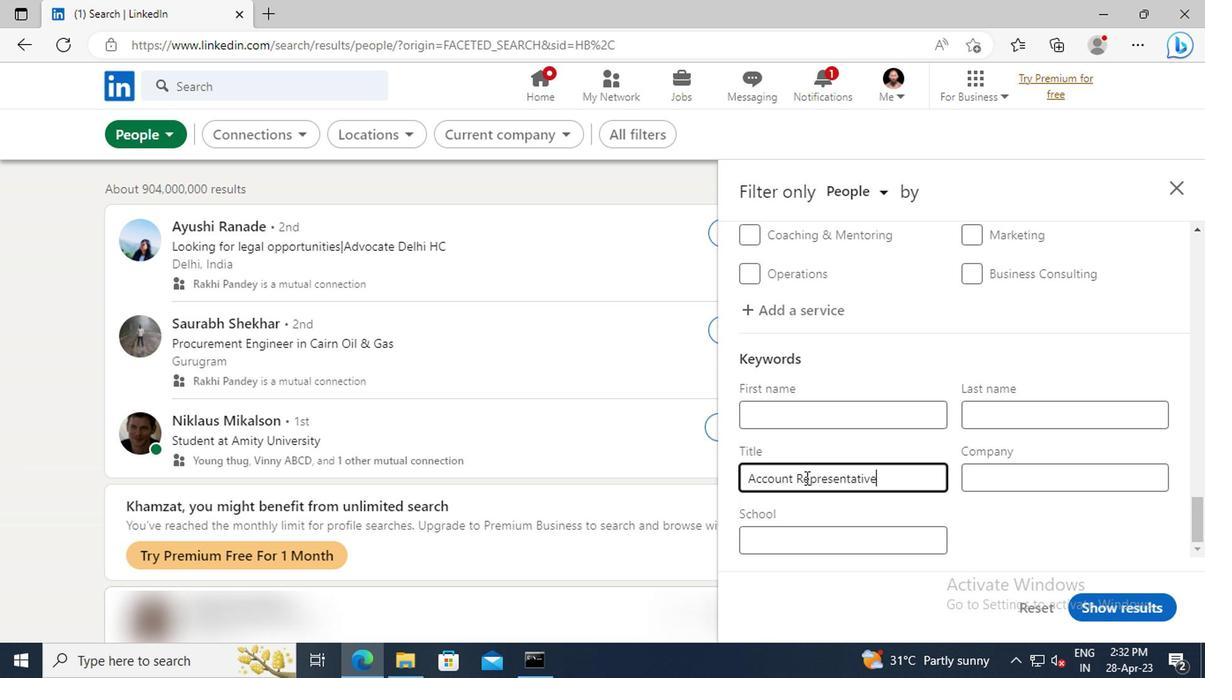 
Action: Mouse moved to (1090, 605)
Screenshot: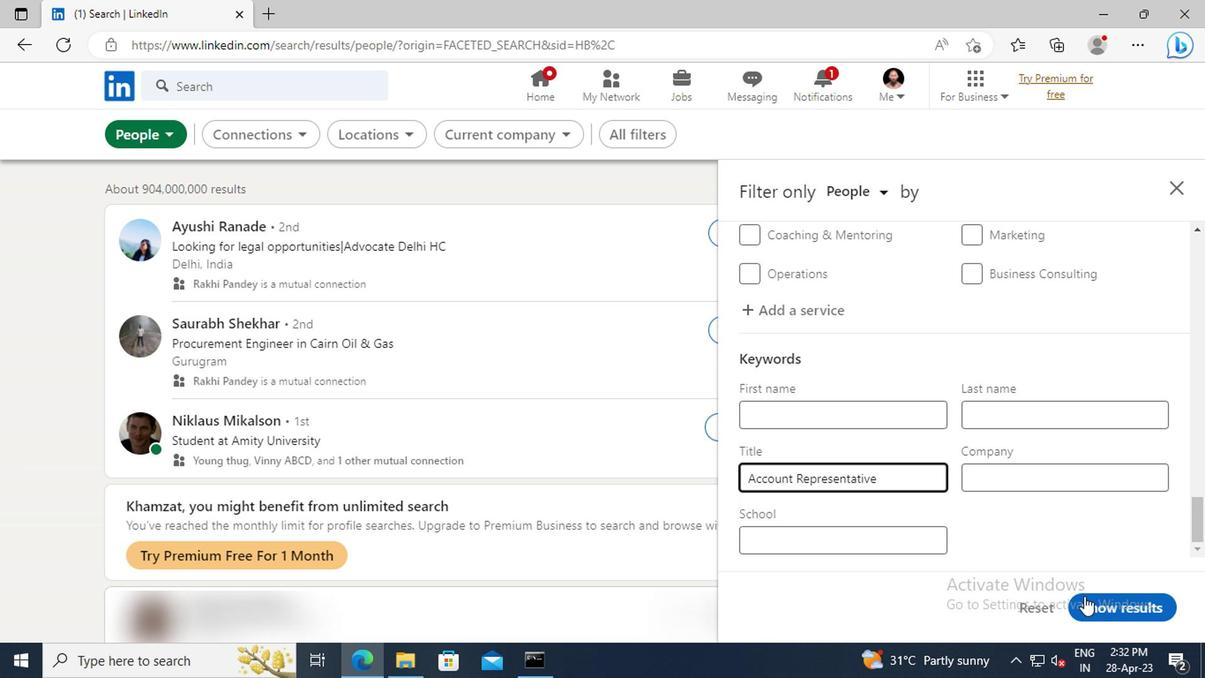 
Action: Mouse pressed left at (1090, 605)
Screenshot: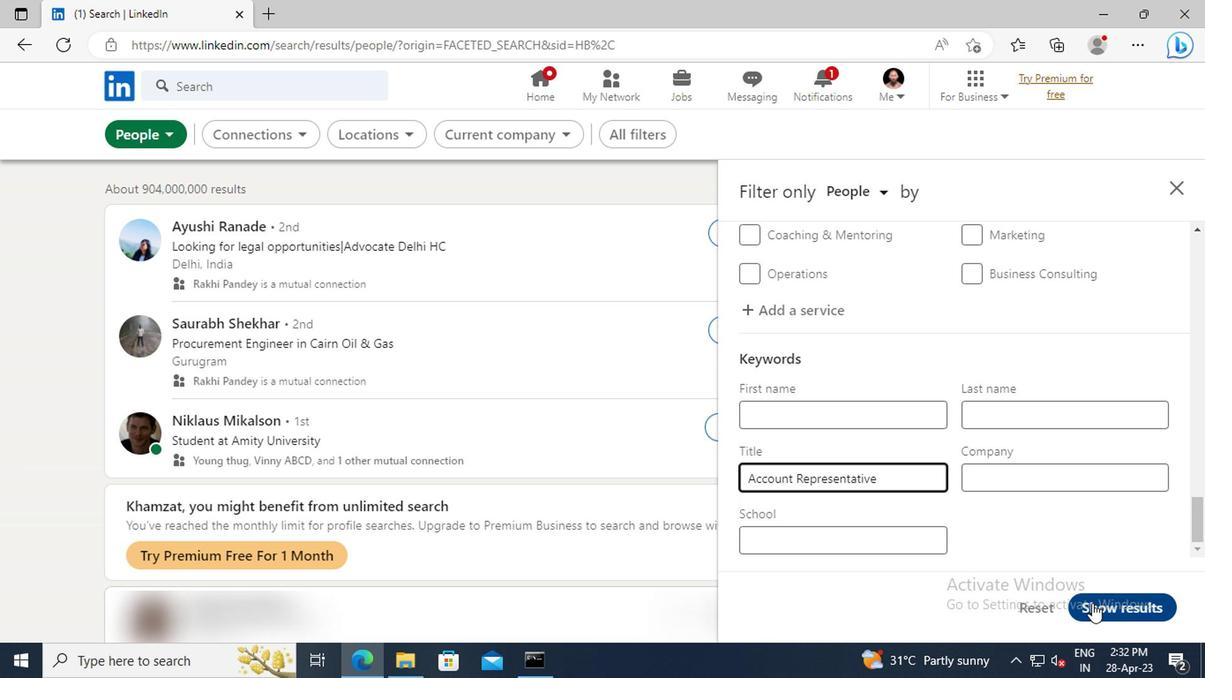 
